 Task: Find connections with filter location Brisbane with filter topic #hr with filter profile language French with filter current company NTPC Limited with filter school Jobs in Tamil Nadu India  with filter industry Amusement Parks and Arcades with filter service category User Experience Design with filter keywords title Computer Scientist
Action: Mouse moved to (196, 242)
Screenshot: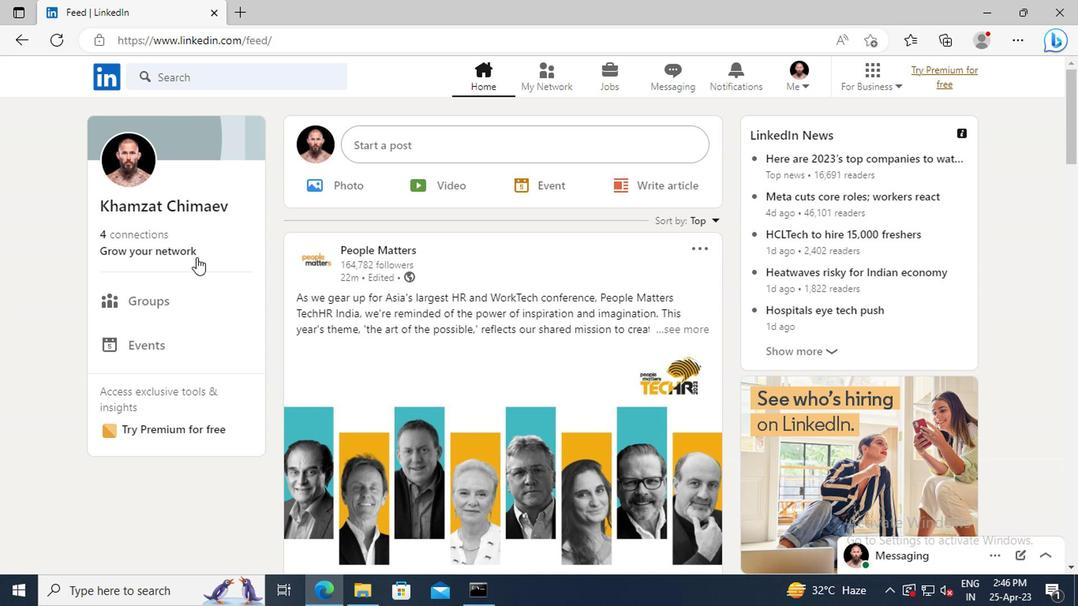 
Action: Mouse pressed left at (196, 242)
Screenshot: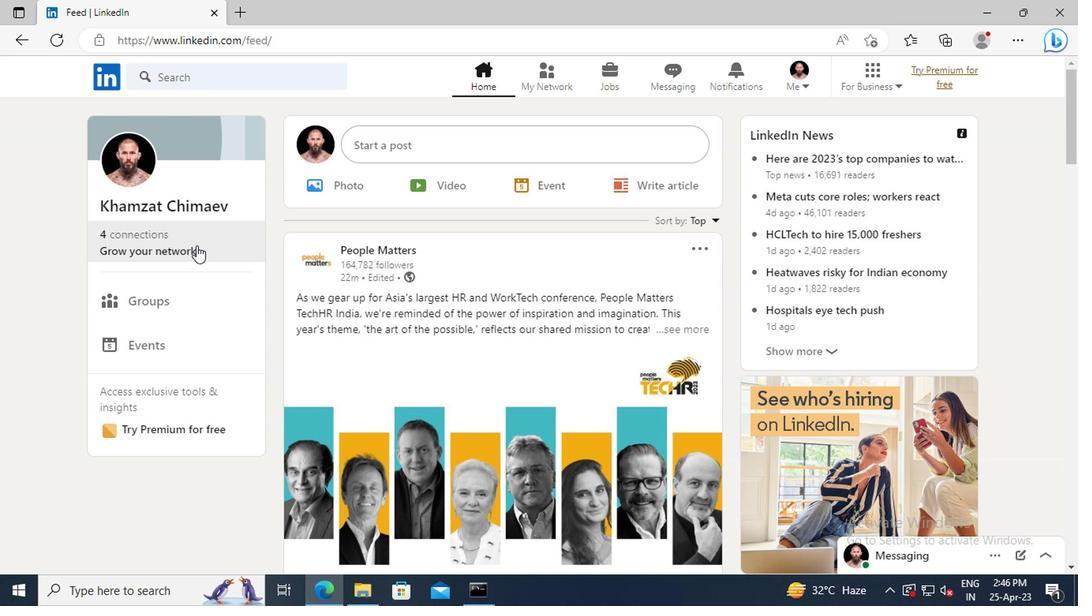 
Action: Mouse moved to (208, 170)
Screenshot: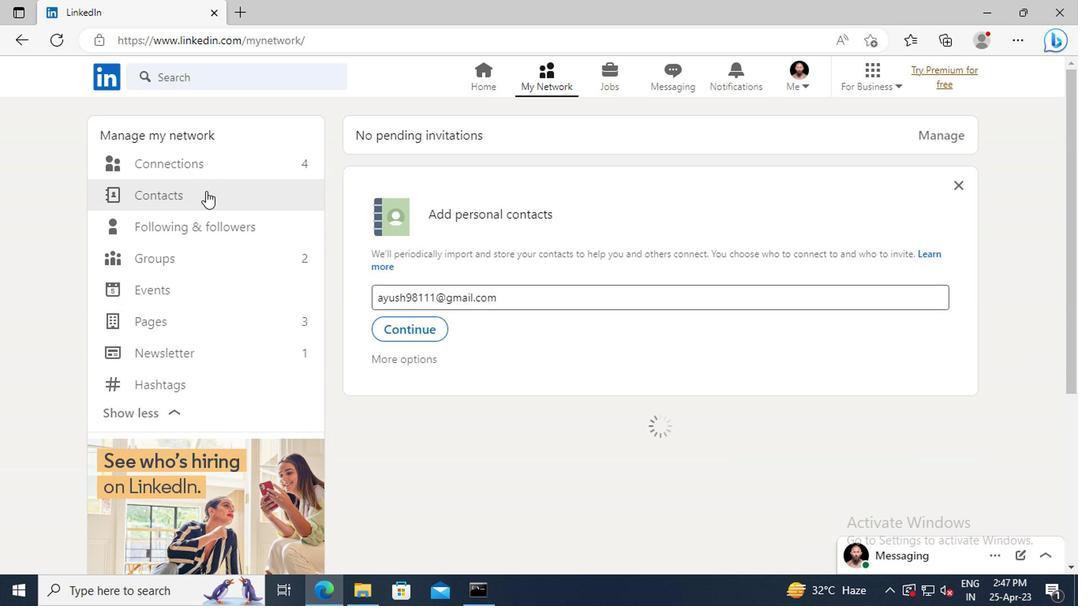 
Action: Mouse pressed left at (208, 170)
Screenshot: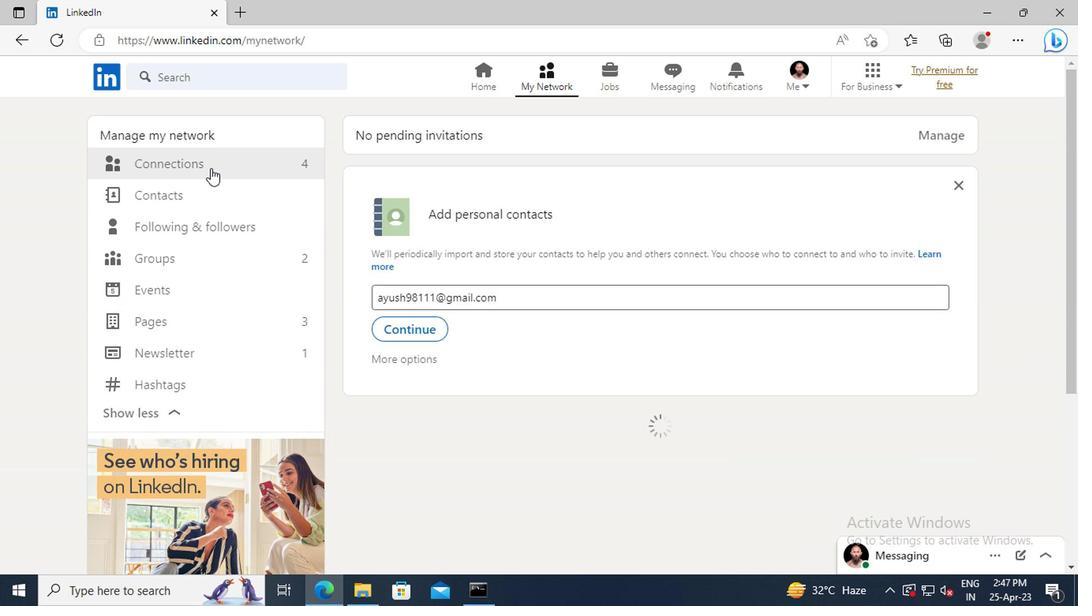 
Action: Mouse moved to (632, 166)
Screenshot: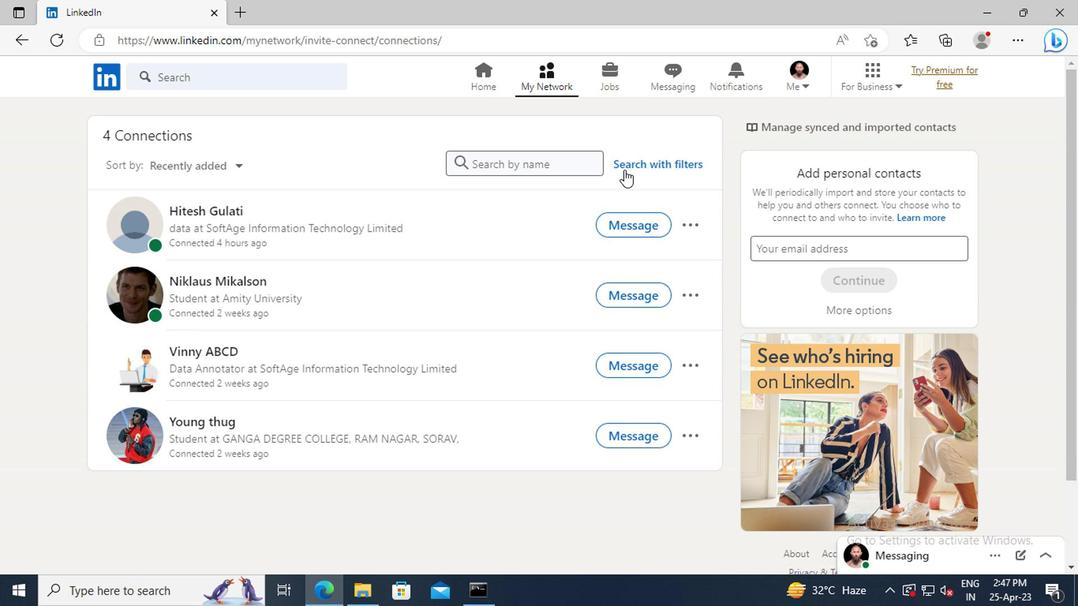 
Action: Mouse pressed left at (632, 166)
Screenshot: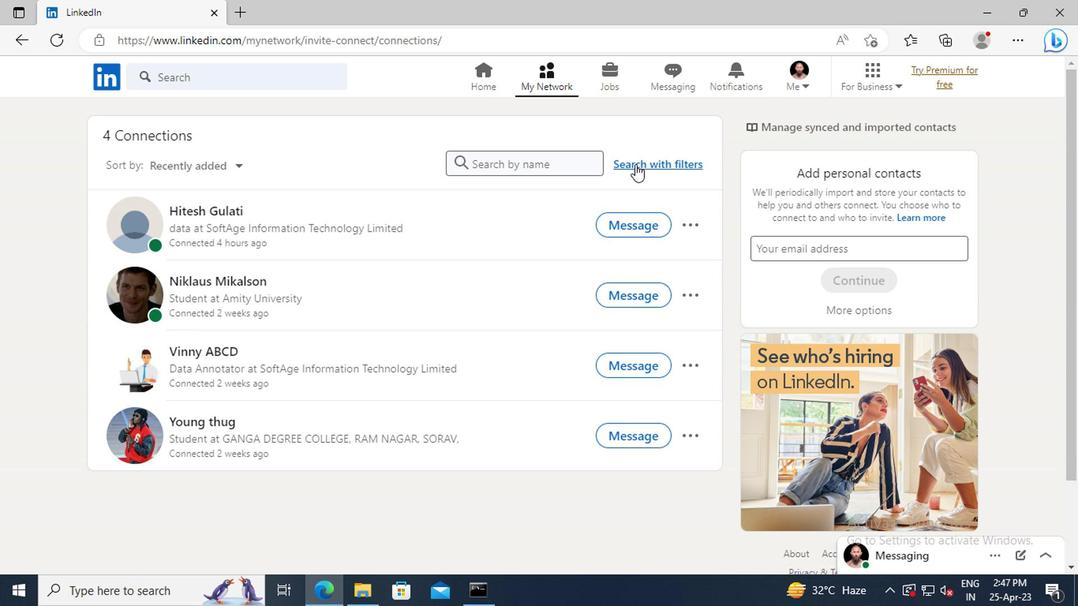 
Action: Mouse moved to (597, 123)
Screenshot: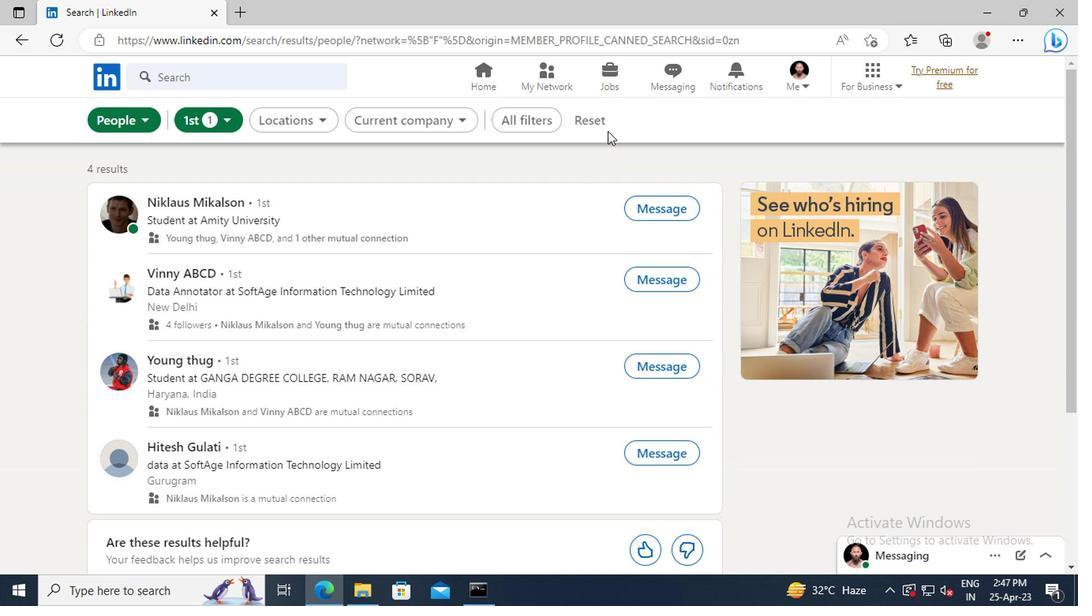 
Action: Mouse pressed left at (597, 123)
Screenshot: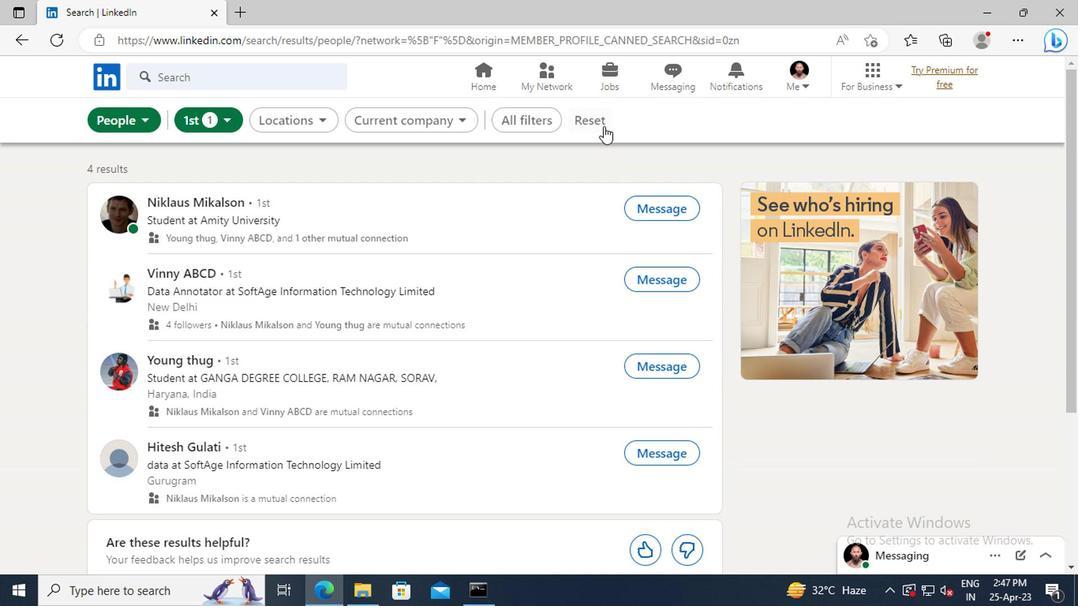 
Action: Mouse moved to (576, 124)
Screenshot: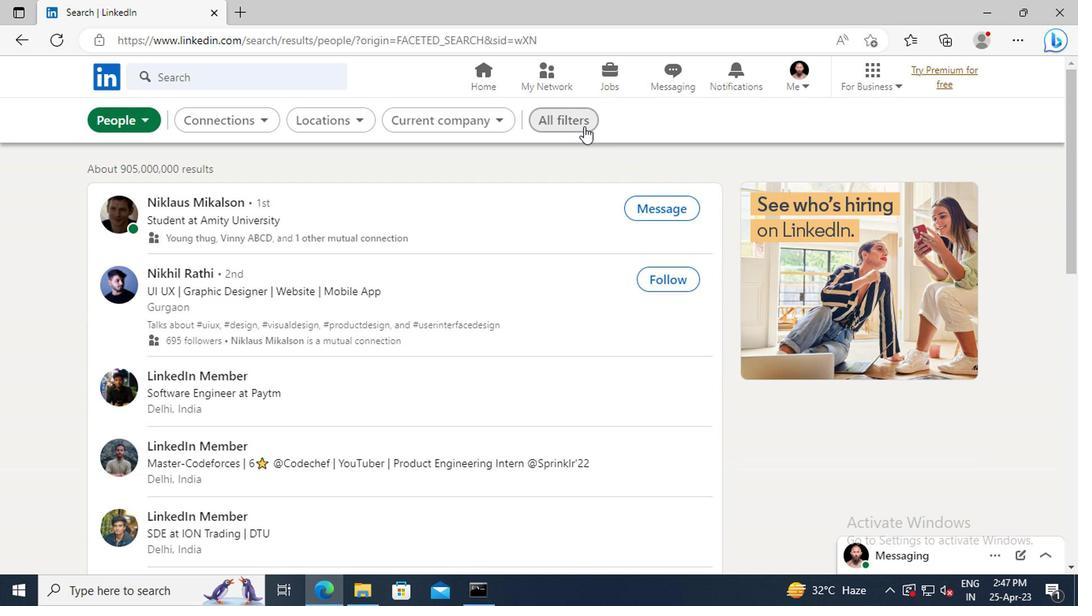 
Action: Mouse pressed left at (576, 124)
Screenshot: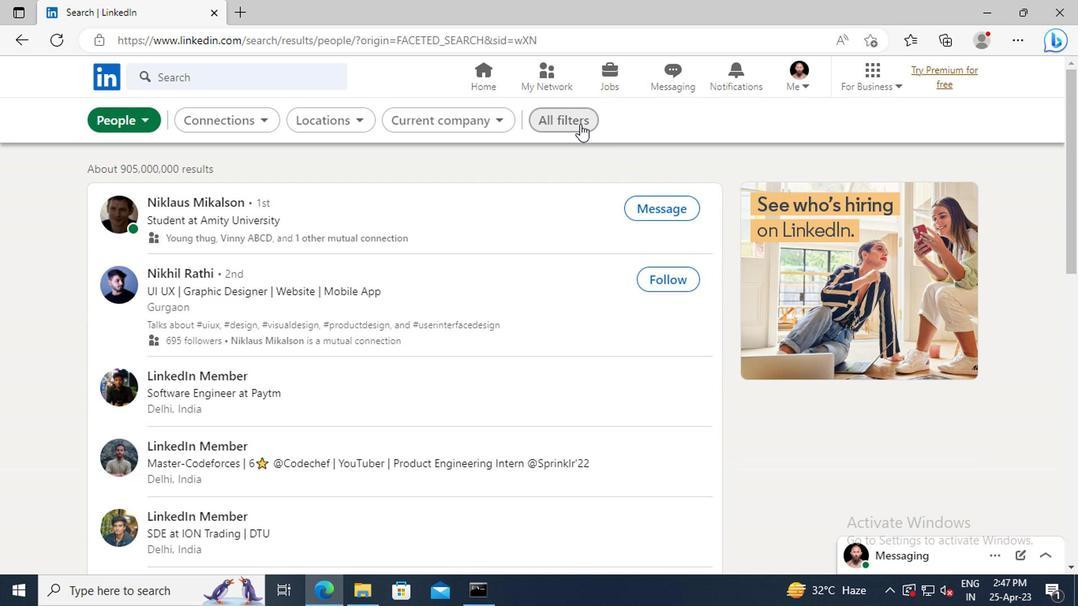 
Action: Mouse moved to (904, 289)
Screenshot: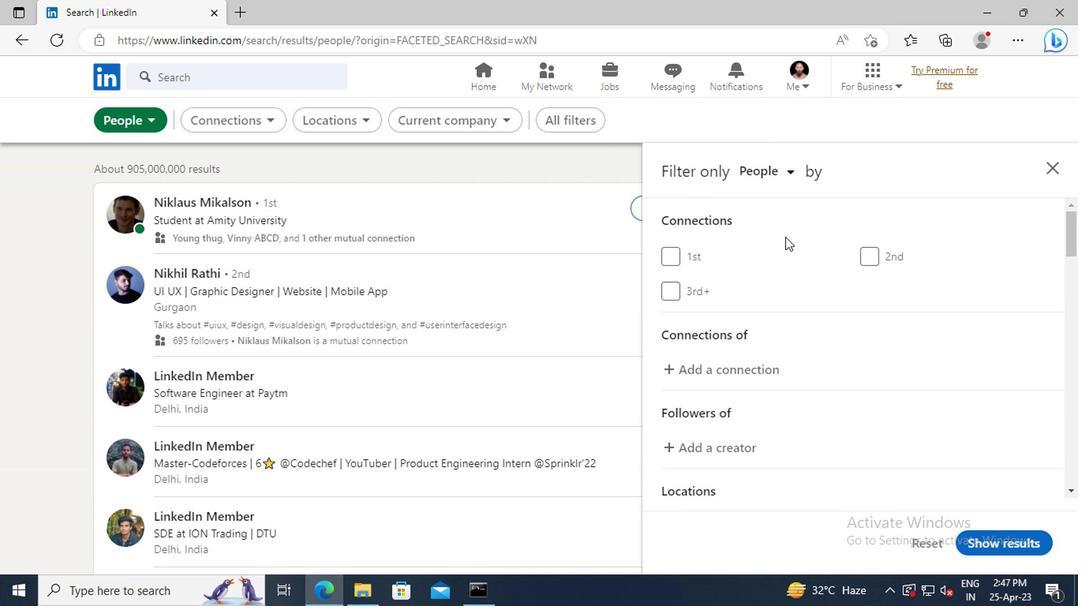
Action: Mouse scrolled (904, 288) with delta (0, -1)
Screenshot: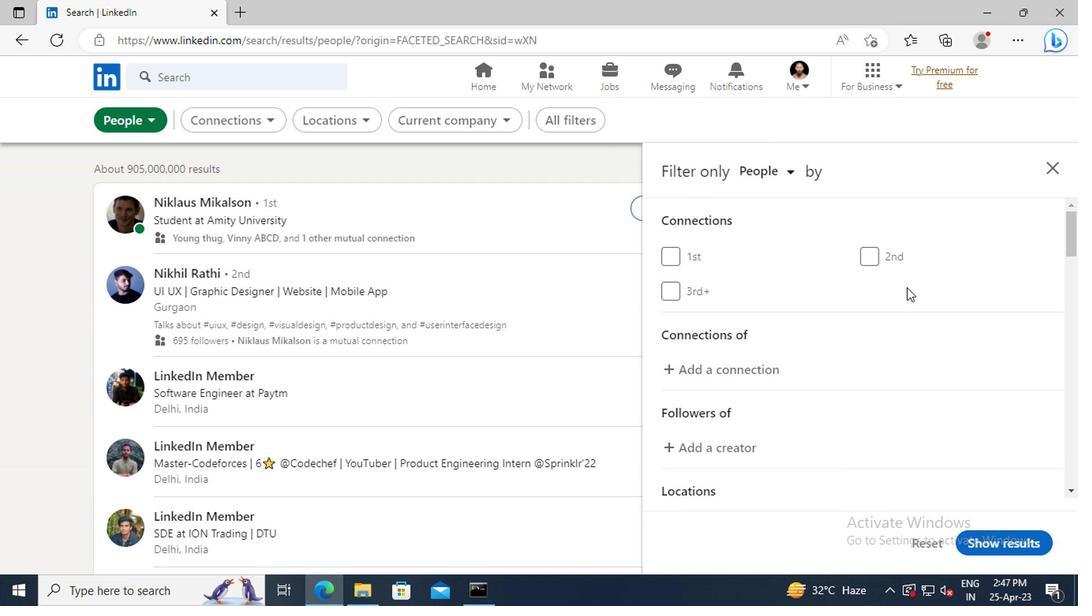 
Action: Mouse scrolled (904, 288) with delta (0, -1)
Screenshot: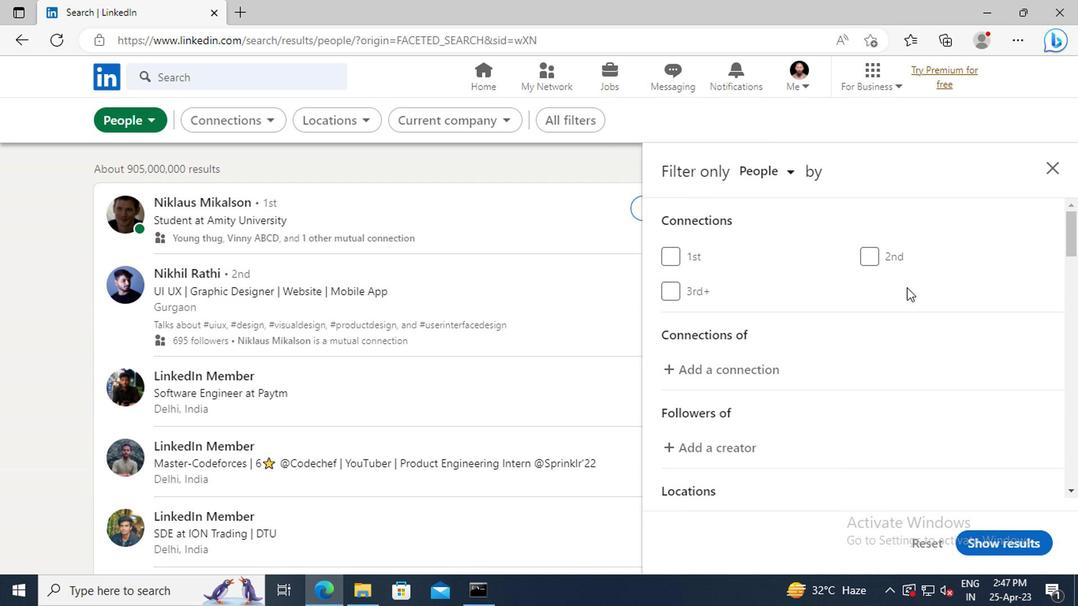 
Action: Mouse scrolled (904, 288) with delta (0, -1)
Screenshot: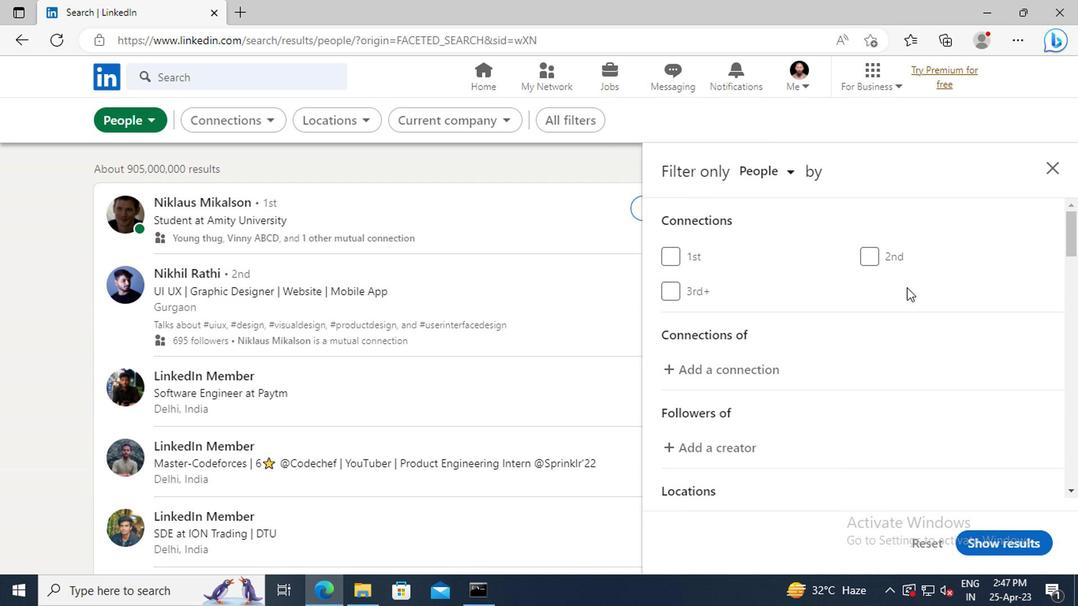 
Action: Mouse scrolled (904, 288) with delta (0, -1)
Screenshot: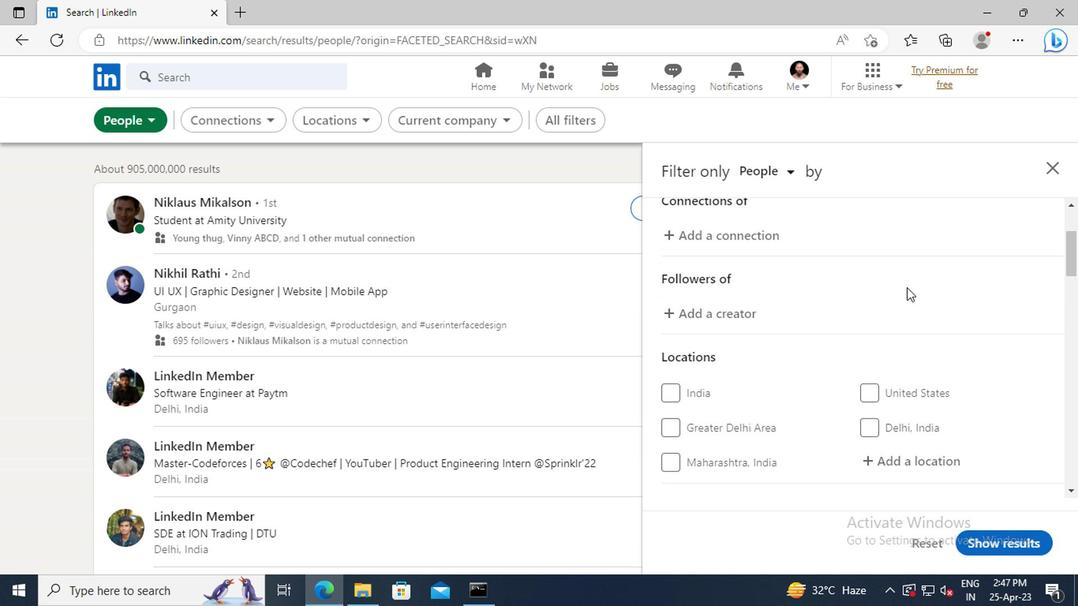 
Action: Mouse scrolled (904, 288) with delta (0, -1)
Screenshot: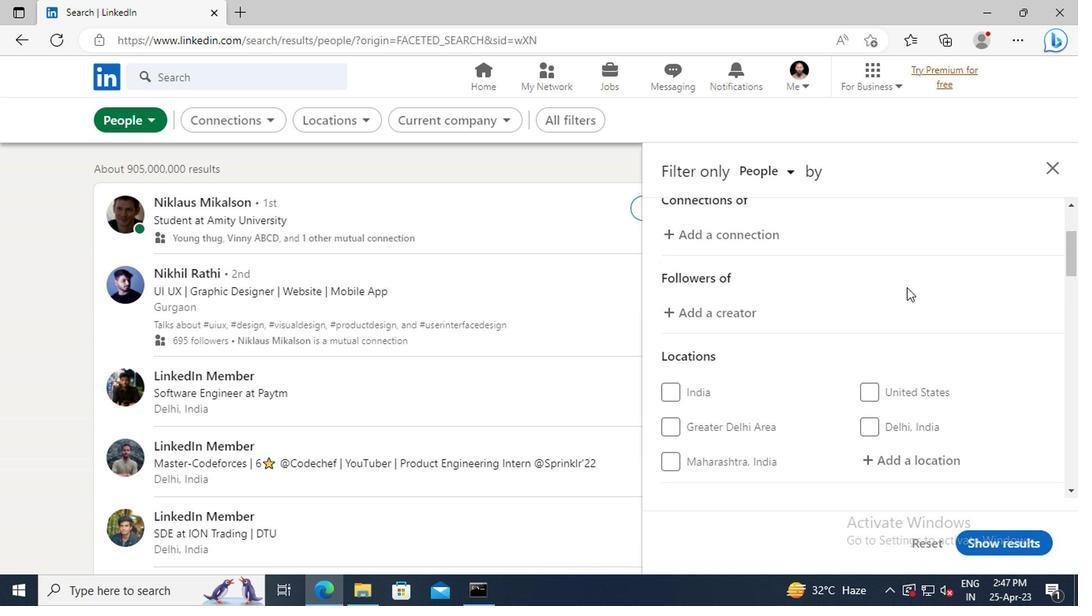 
Action: Mouse moved to (901, 368)
Screenshot: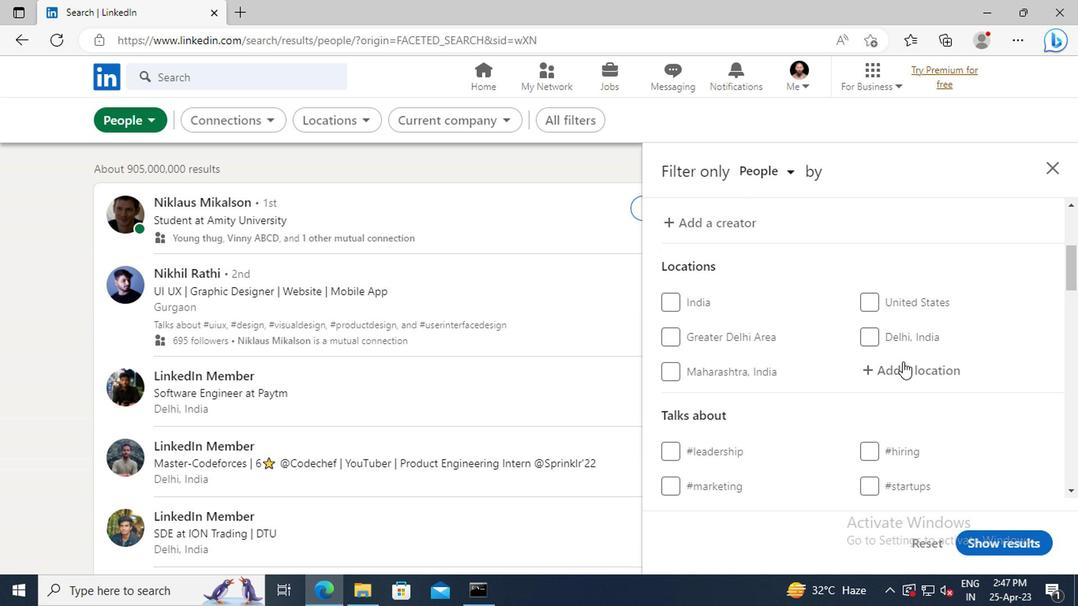 
Action: Mouse pressed left at (901, 368)
Screenshot: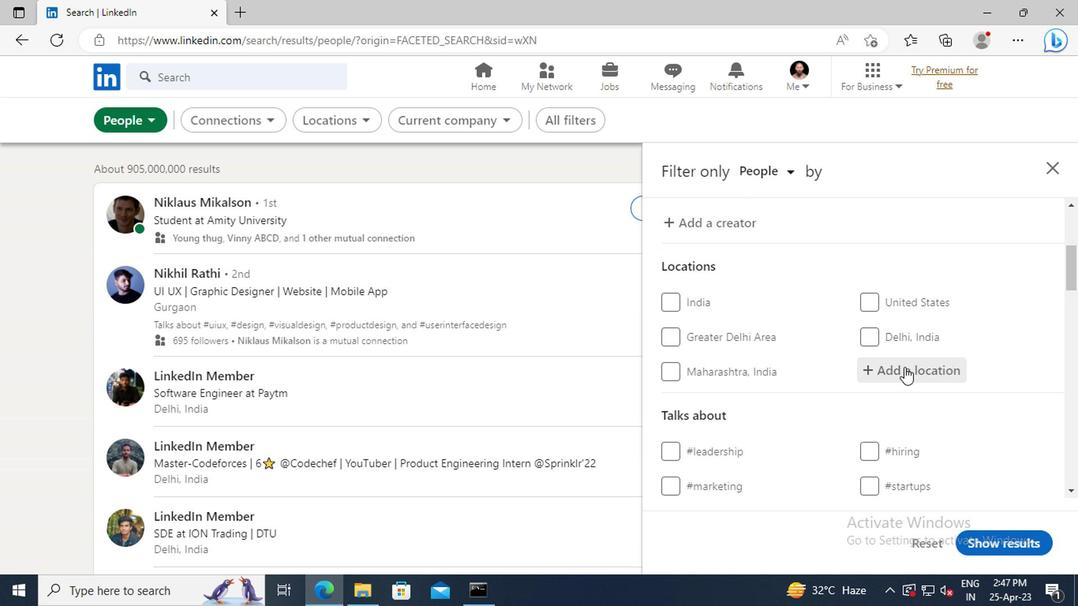 
Action: Key pressed <Key.shift>BRISBANE
Screenshot: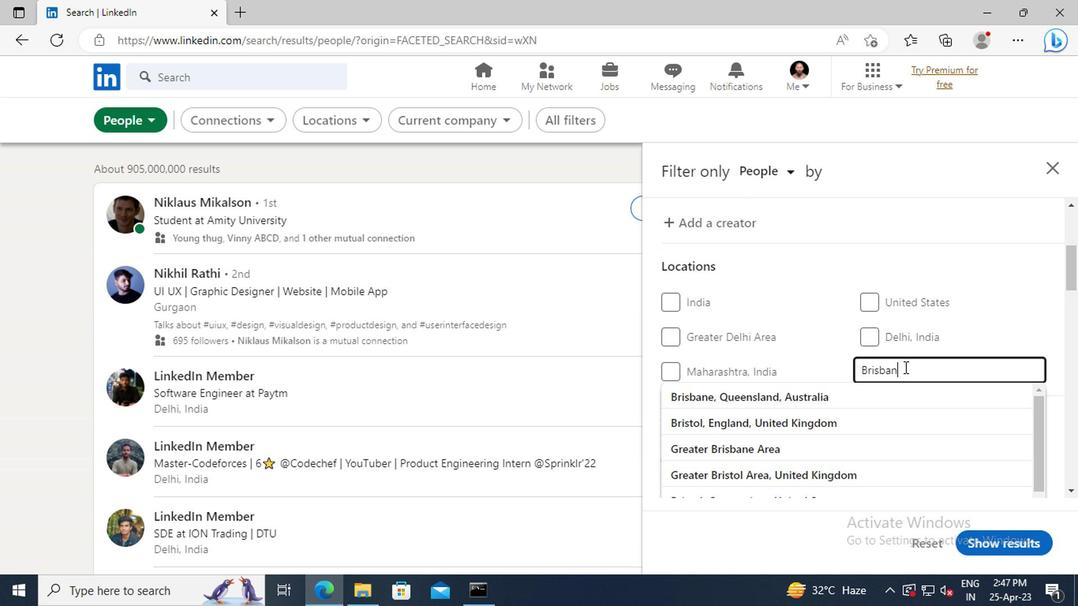 
Action: Mouse moved to (887, 395)
Screenshot: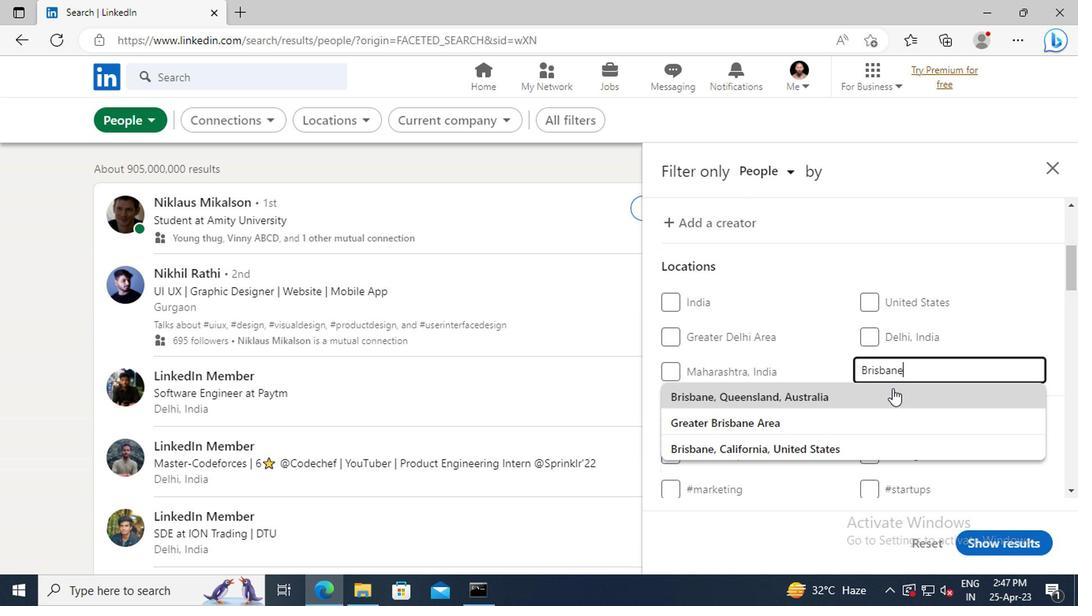 
Action: Mouse pressed left at (887, 395)
Screenshot: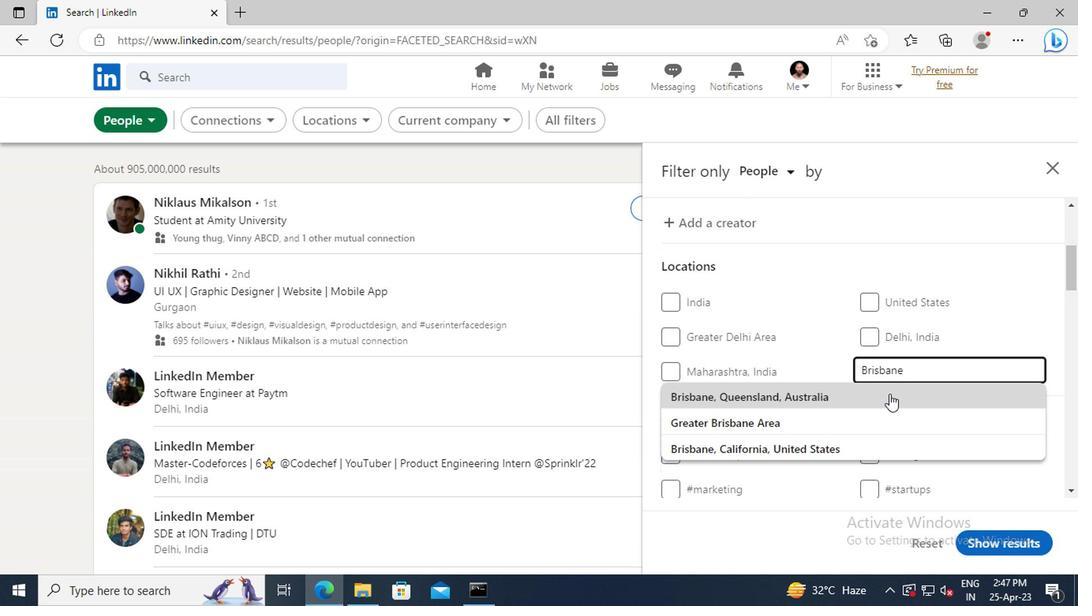 
Action: Mouse moved to (883, 371)
Screenshot: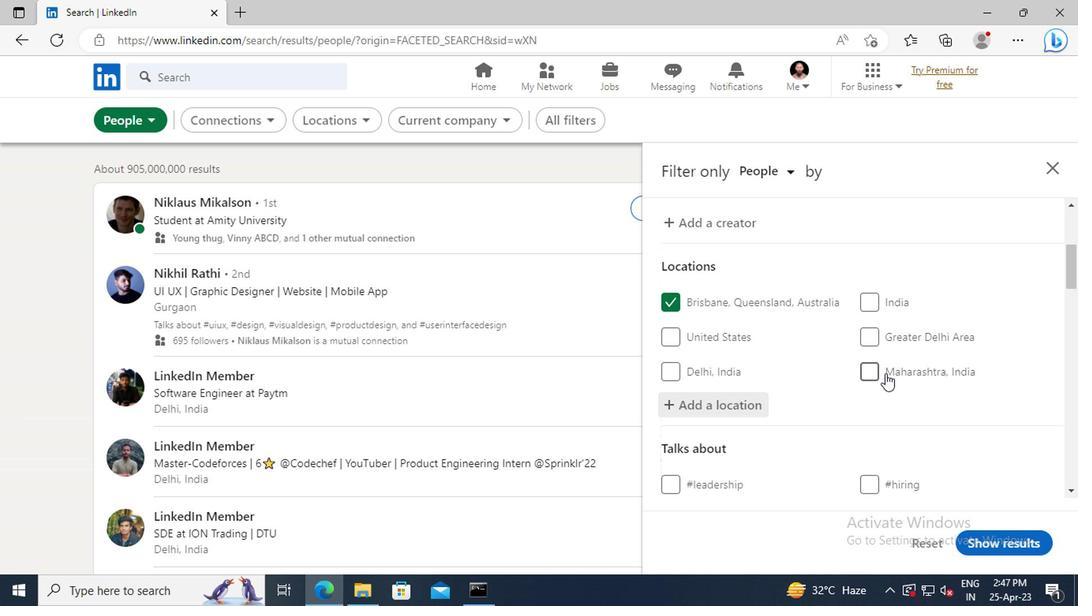 
Action: Mouse scrolled (883, 371) with delta (0, 0)
Screenshot: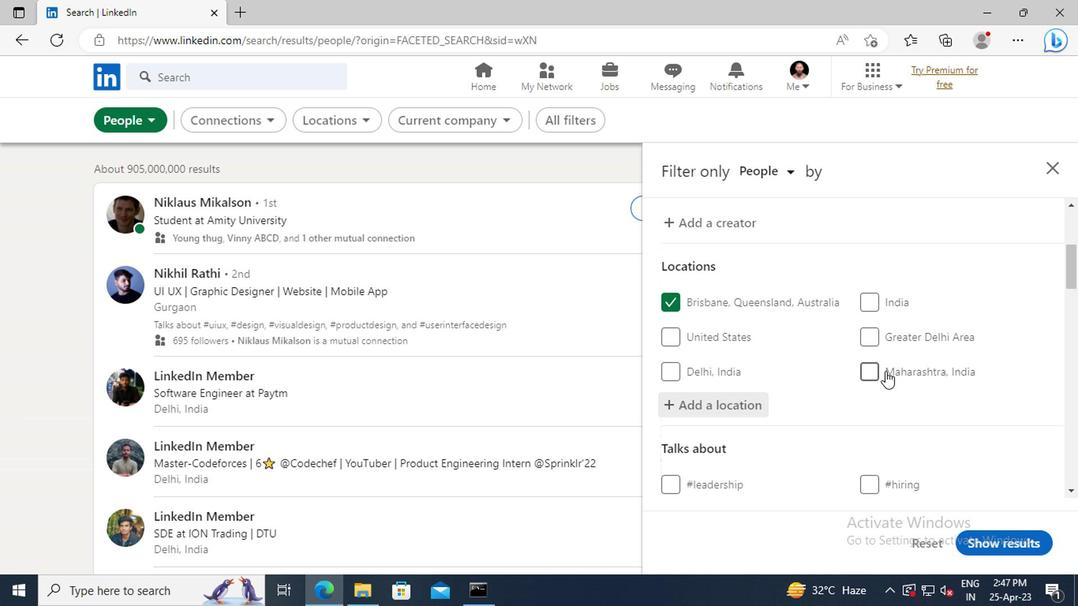 
Action: Mouse scrolled (883, 371) with delta (0, 0)
Screenshot: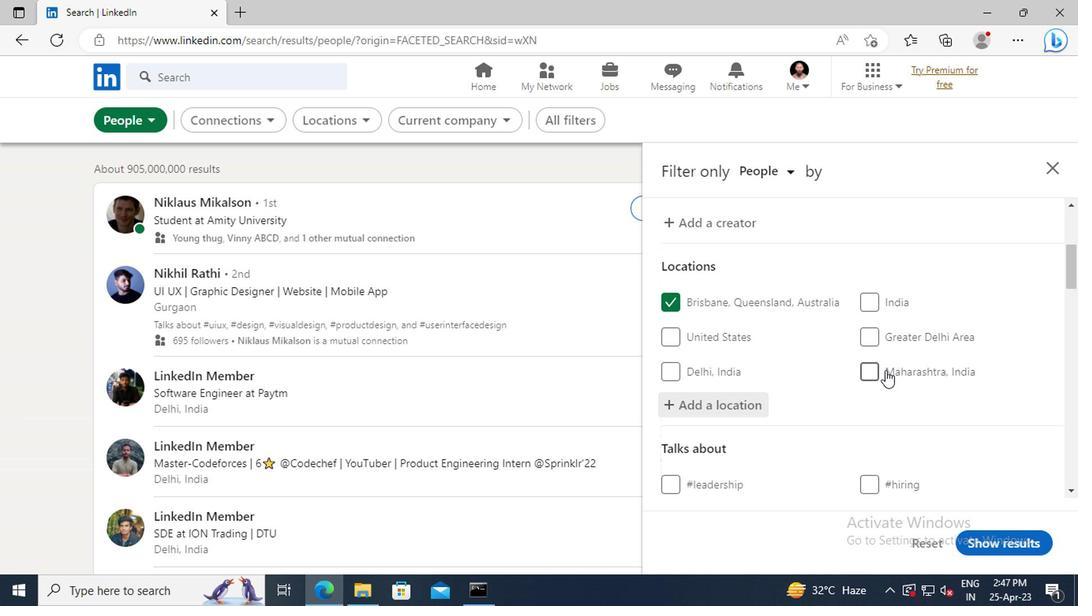 
Action: Mouse moved to (883, 371)
Screenshot: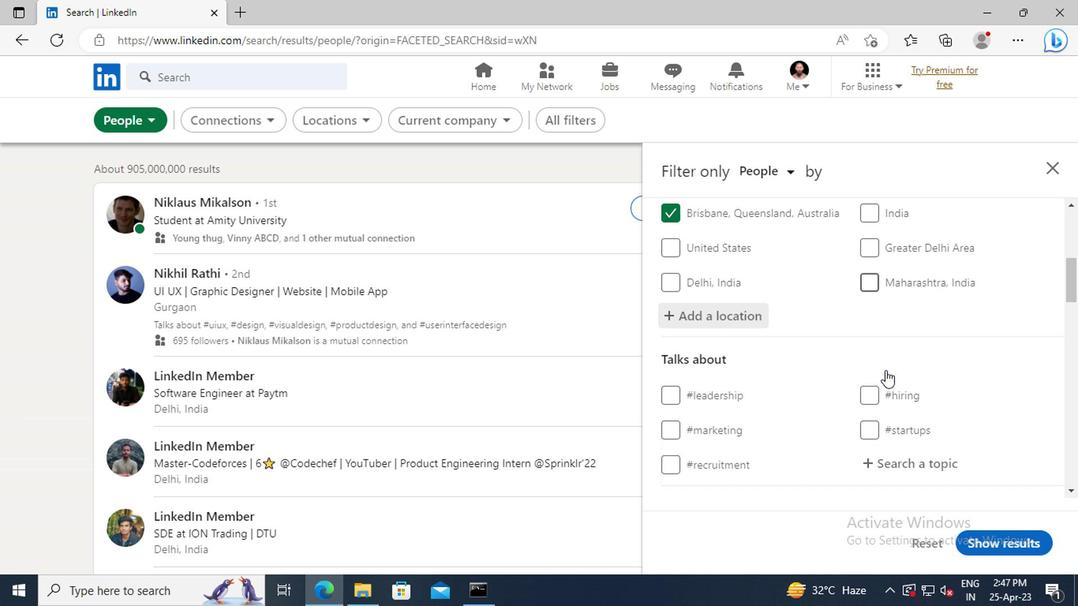 
Action: Mouse scrolled (883, 370) with delta (0, -1)
Screenshot: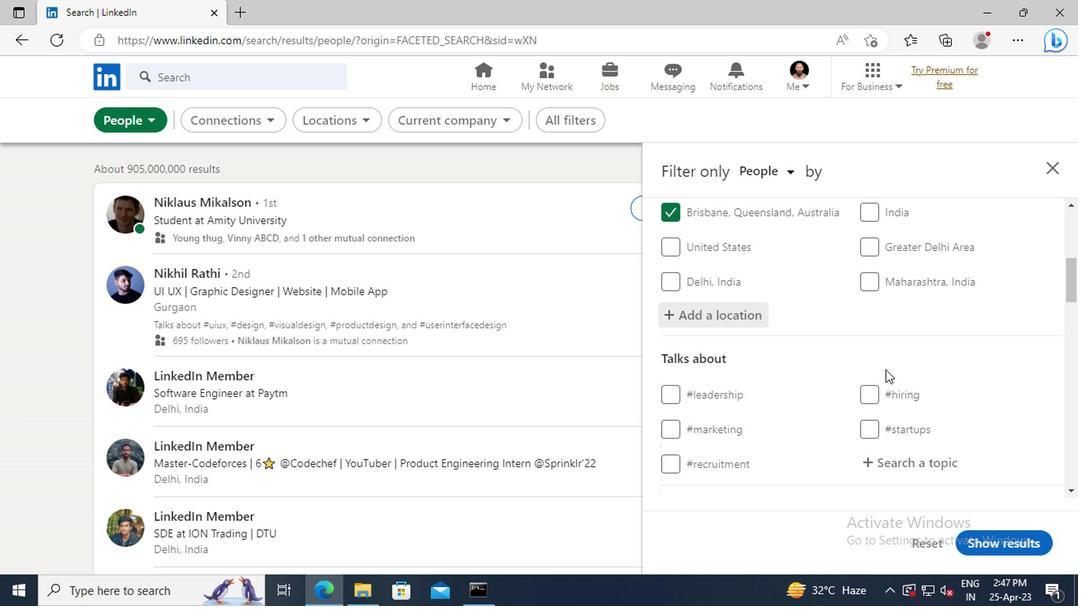 
Action: Mouse scrolled (883, 370) with delta (0, -1)
Screenshot: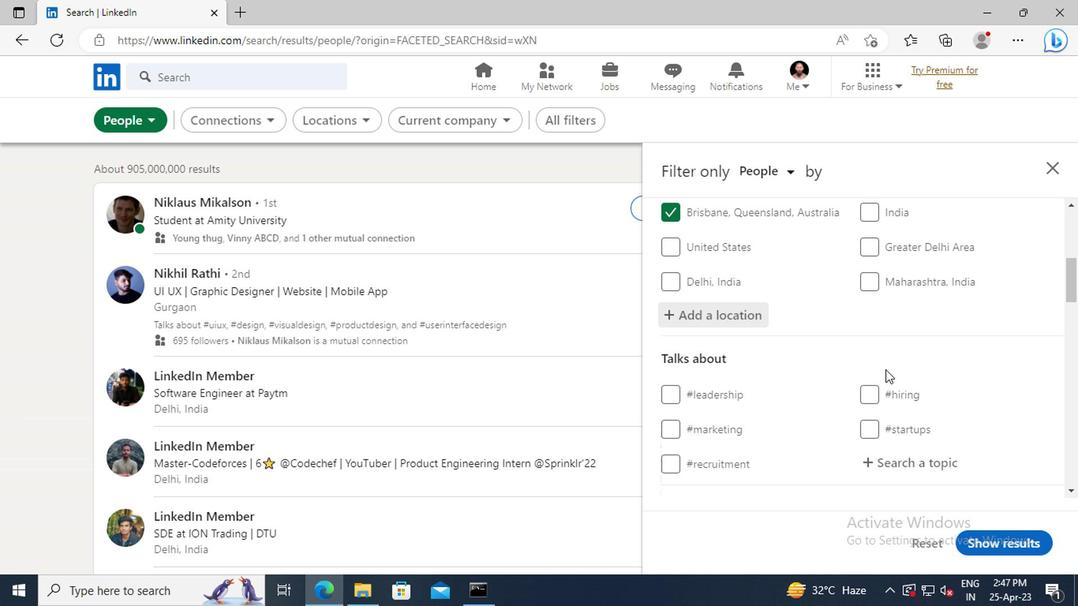 
Action: Mouse moved to (895, 379)
Screenshot: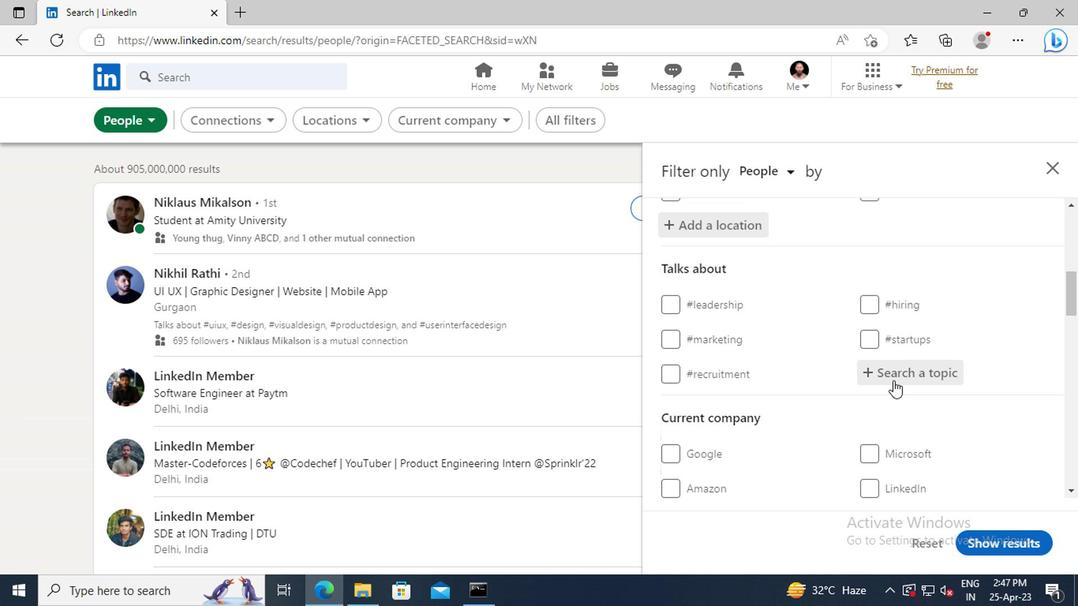 
Action: Mouse pressed left at (895, 379)
Screenshot: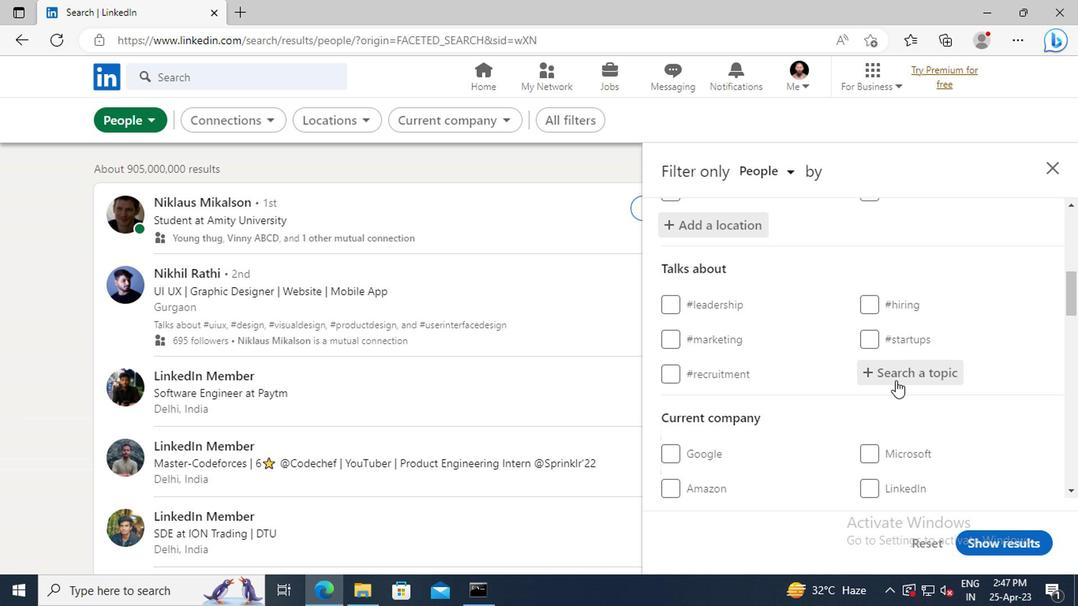 
Action: Key pressed <Key.shift>#HR
Screenshot: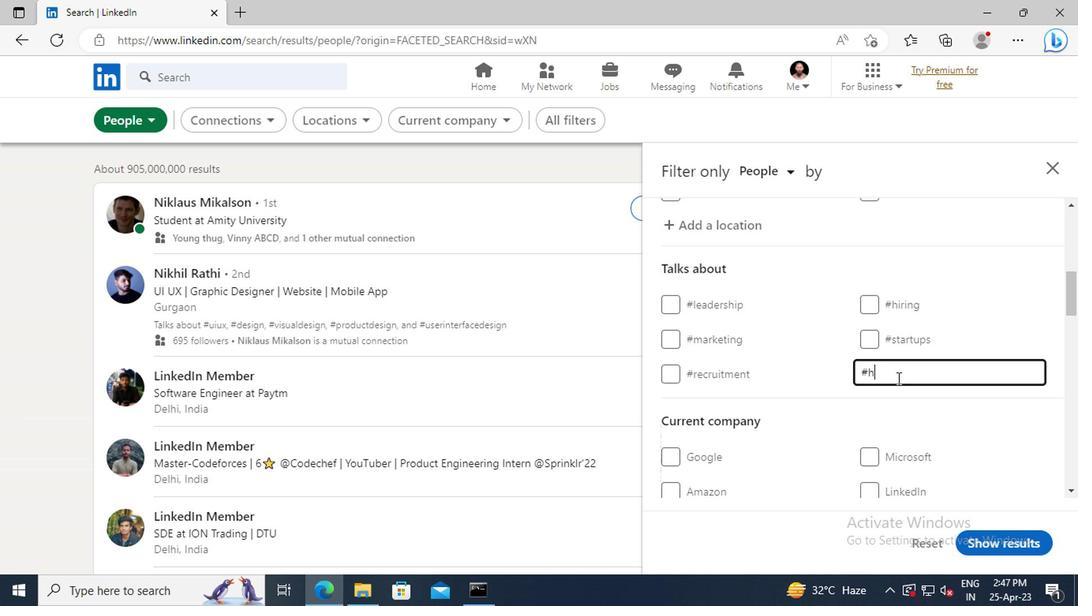 
Action: Mouse scrolled (895, 379) with delta (0, 0)
Screenshot: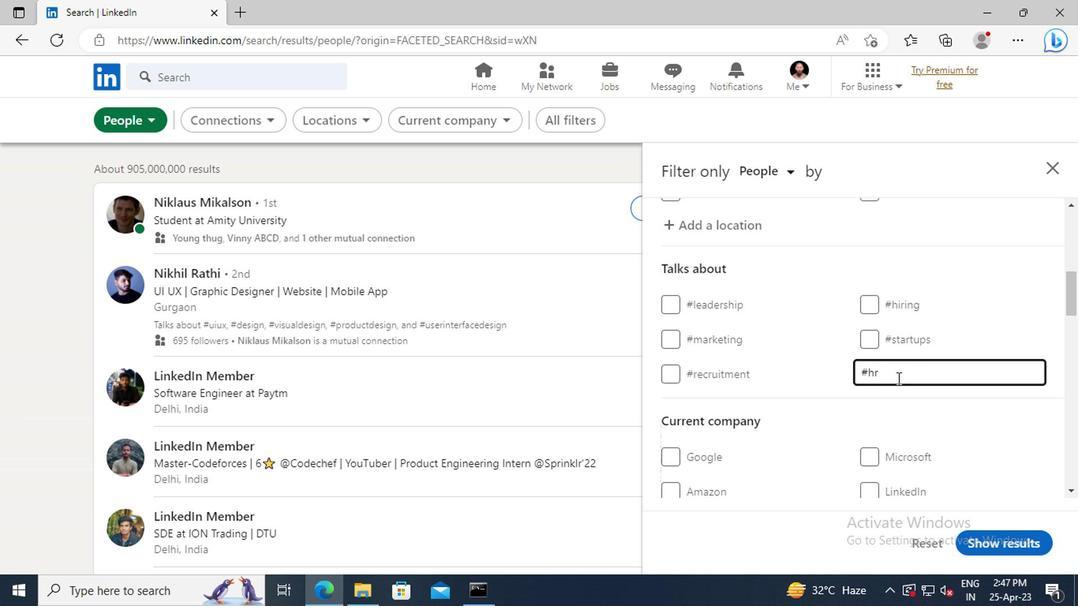 
Action: Mouse scrolled (895, 379) with delta (0, 0)
Screenshot: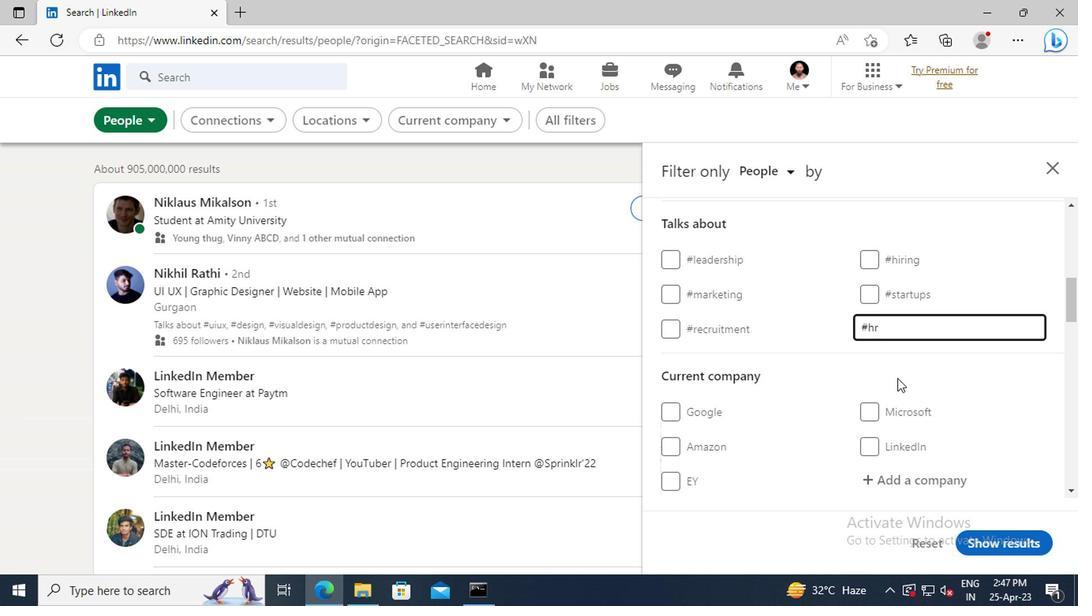 
Action: Mouse scrolled (895, 379) with delta (0, 0)
Screenshot: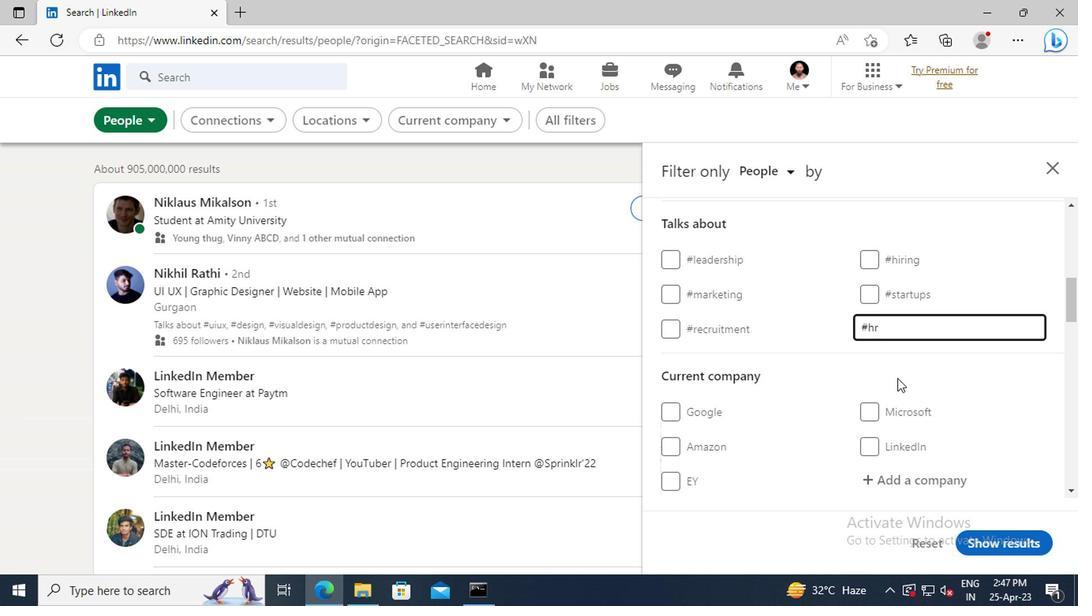 
Action: Mouse scrolled (895, 379) with delta (0, 0)
Screenshot: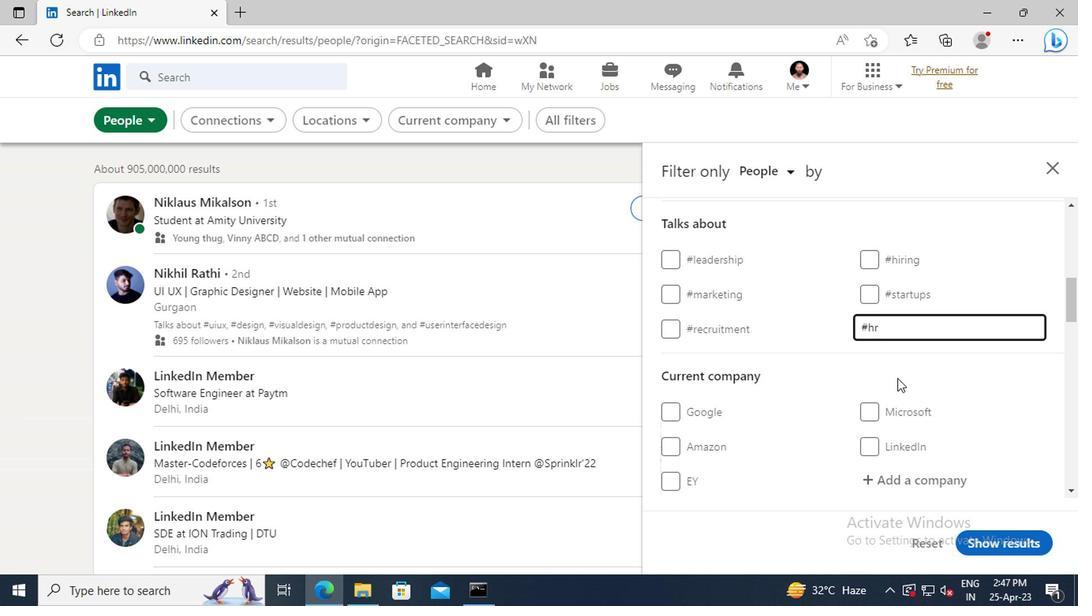 
Action: Mouse scrolled (895, 379) with delta (0, 0)
Screenshot: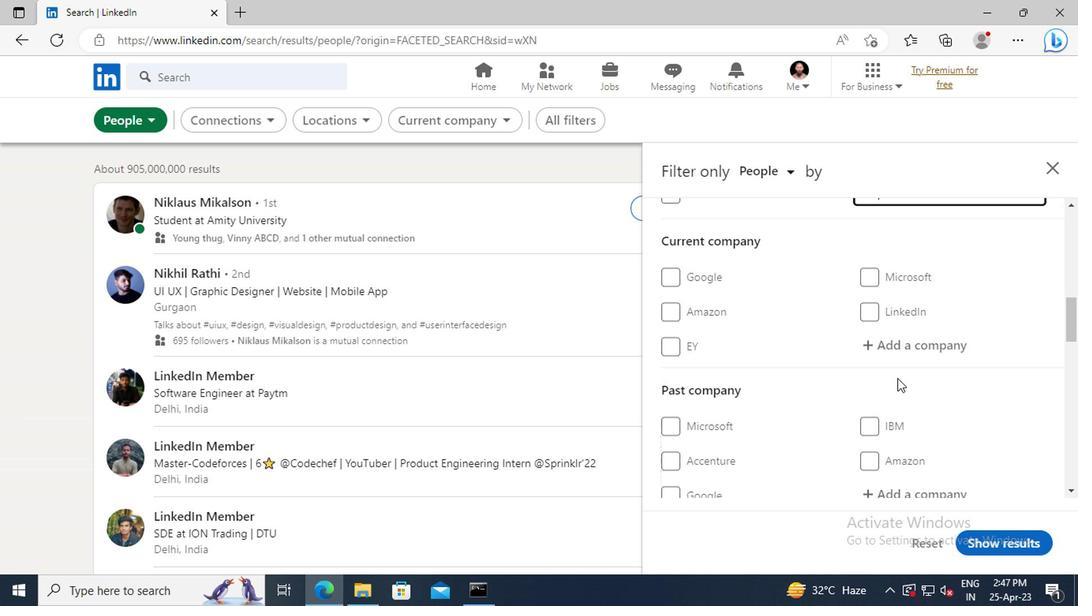
Action: Mouse scrolled (895, 379) with delta (0, 0)
Screenshot: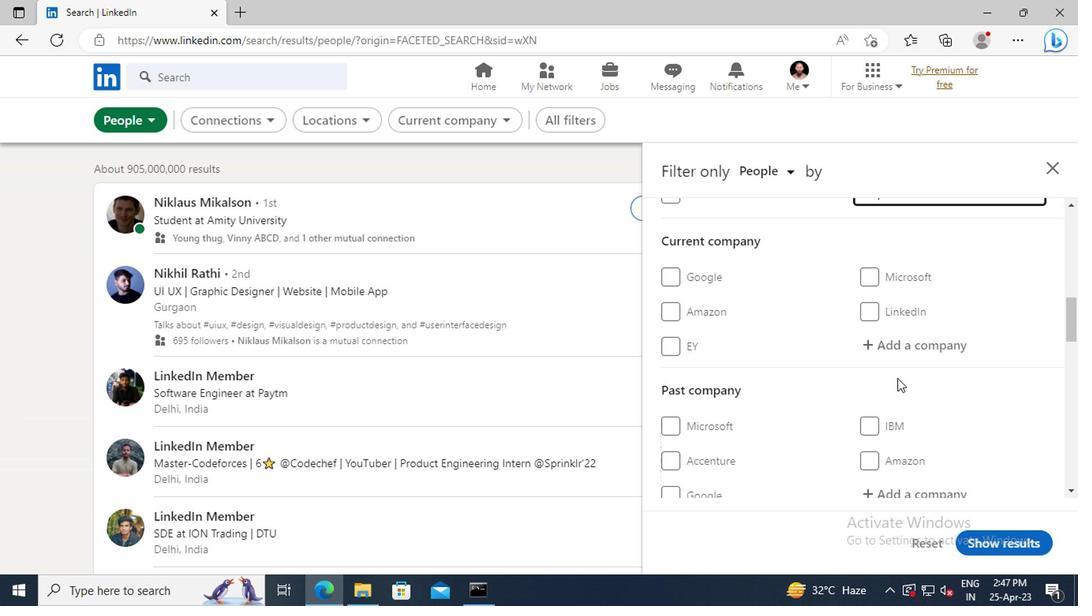 
Action: Mouse scrolled (895, 379) with delta (0, 0)
Screenshot: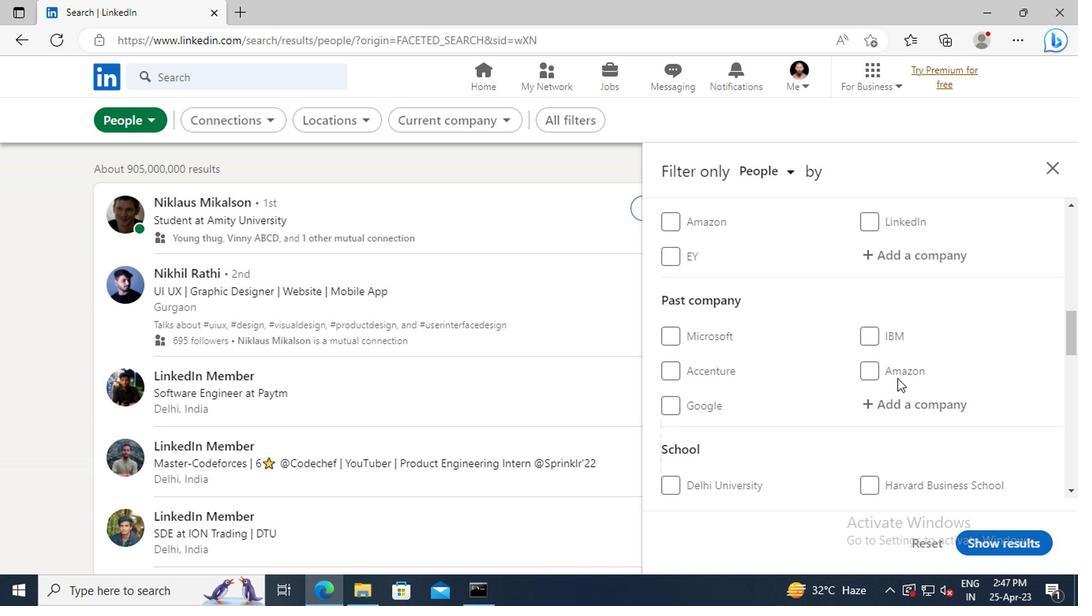 
Action: Mouse scrolled (895, 379) with delta (0, 0)
Screenshot: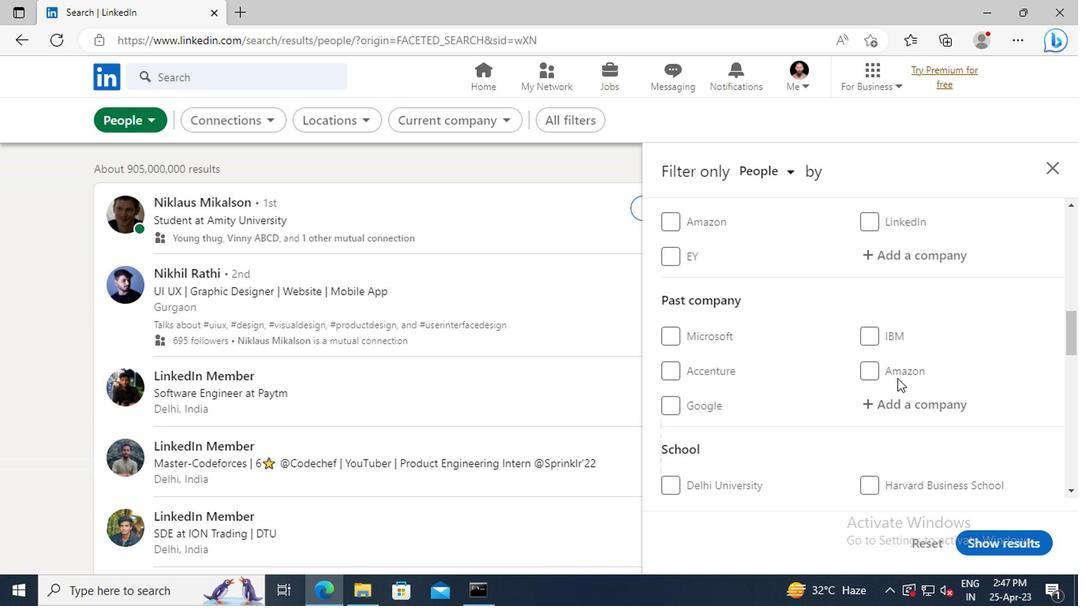 
Action: Mouse scrolled (895, 379) with delta (0, 0)
Screenshot: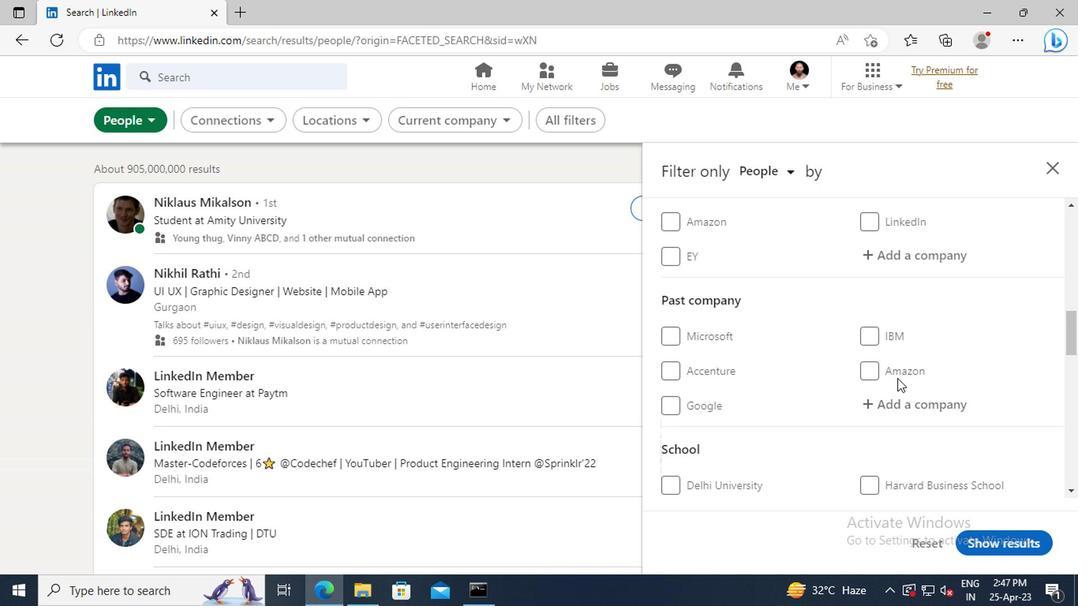 
Action: Mouse scrolled (895, 379) with delta (0, 0)
Screenshot: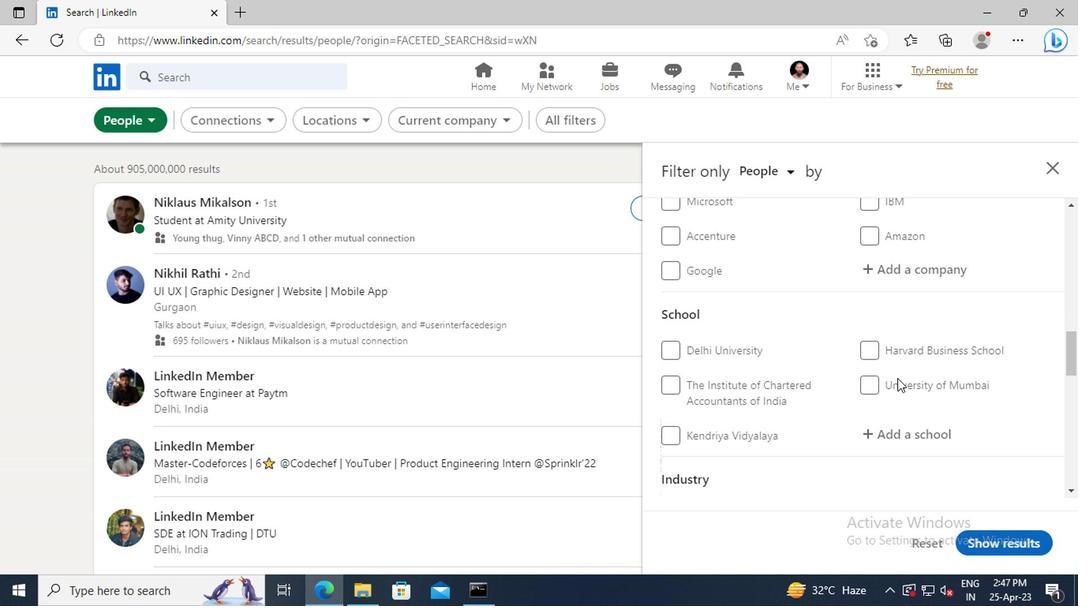 
Action: Mouse scrolled (895, 379) with delta (0, 0)
Screenshot: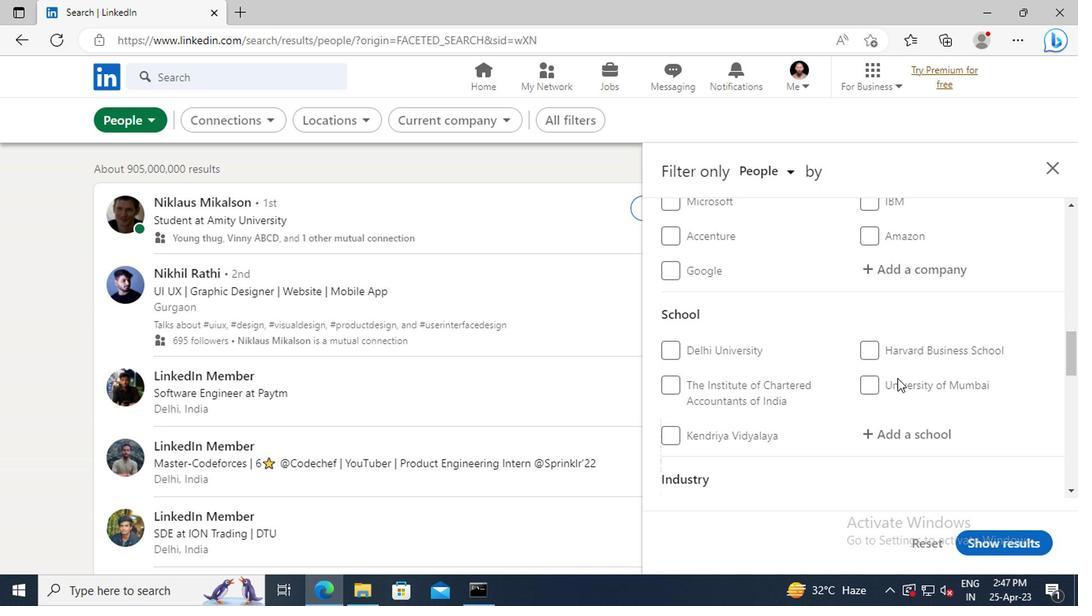 
Action: Mouse scrolled (895, 379) with delta (0, 0)
Screenshot: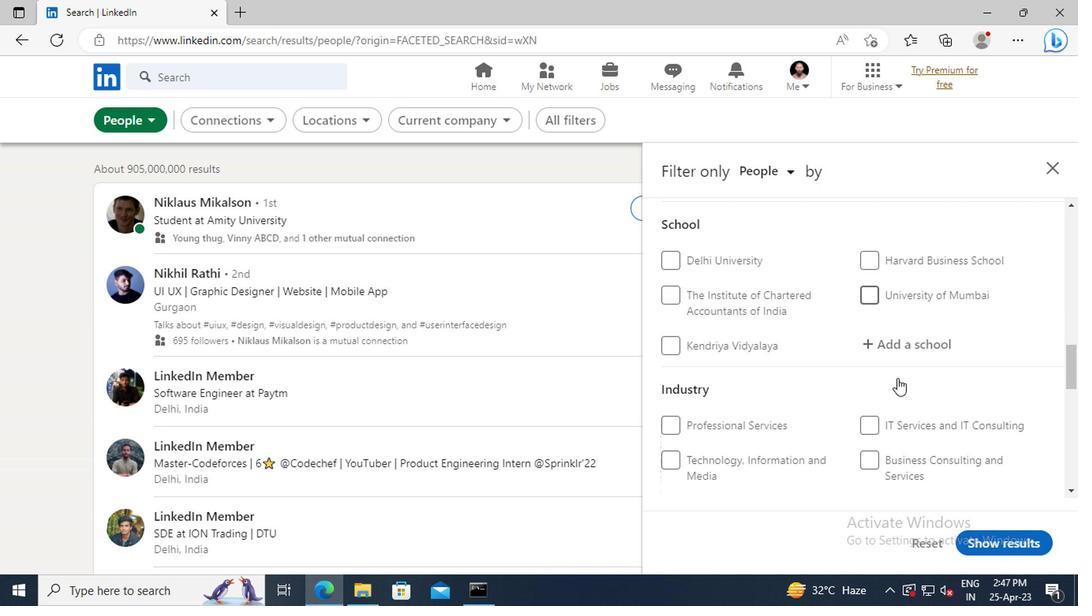 
Action: Mouse scrolled (895, 379) with delta (0, 0)
Screenshot: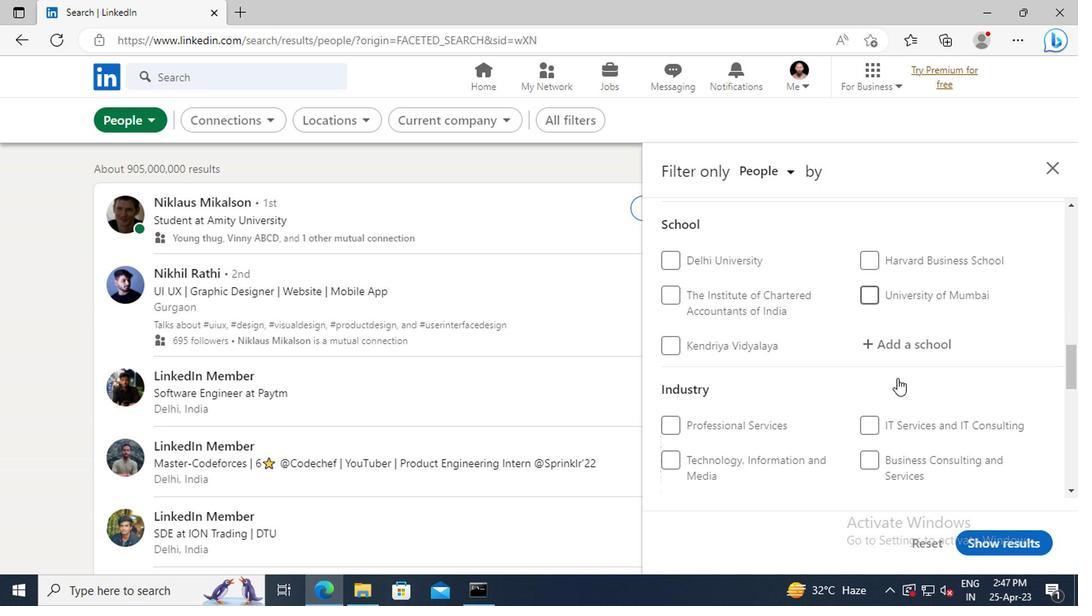 
Action: Mouse scrolled (895, 379) with delta (0, 0)
Screenshot: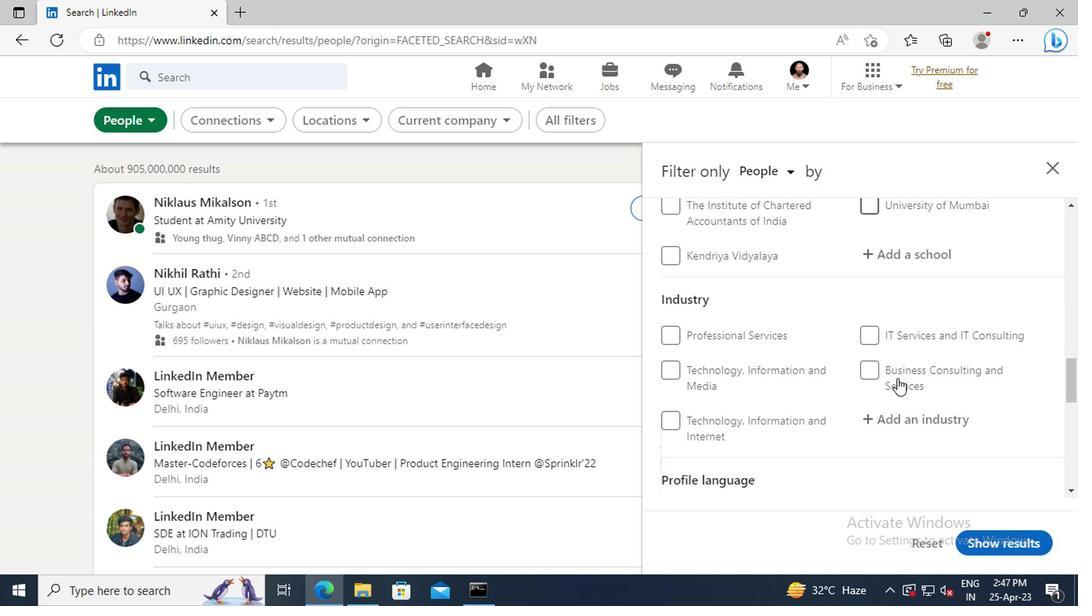 
Action: Mouse scrolled (895, 379) with delta (0, 0)
Screenshot: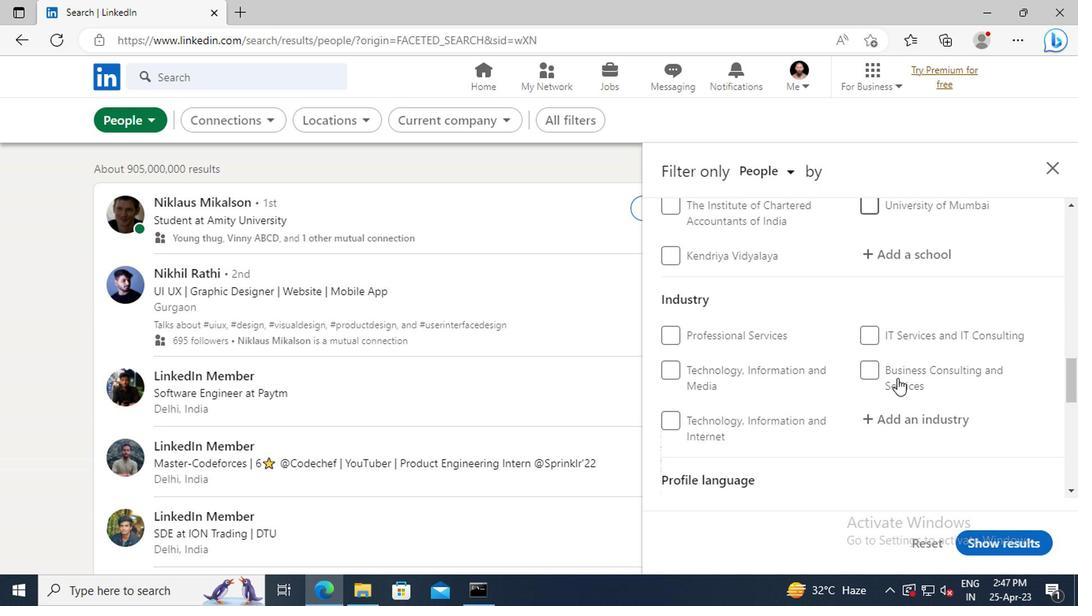 
Action: Mouse scrolled (895, 379) with delta (0, 0)
Screenshot: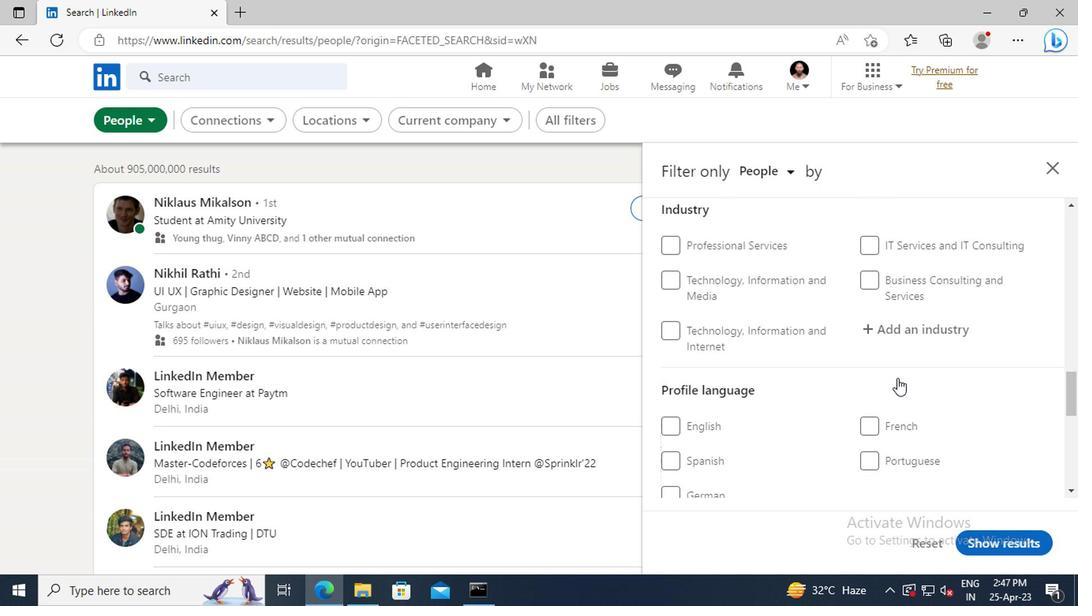 
Action: Mouse scrolled (895, 379) with delta (0, 0)
Screenshot: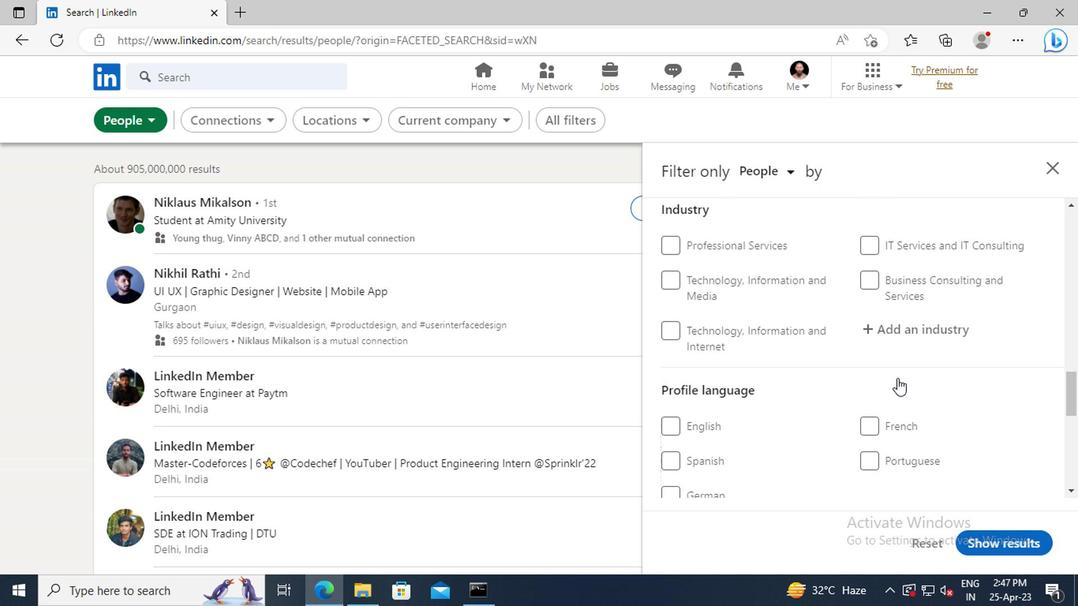 
Action: Mouse moved to (863, 339)
Screenshot: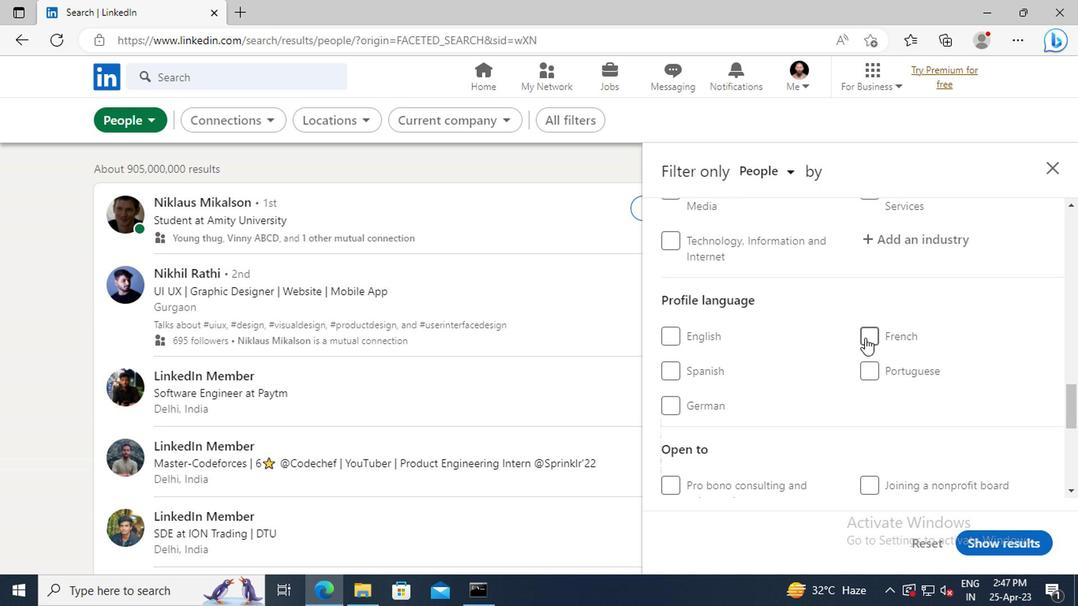 
Action: Mouse pressed left at (863, 339)
Screenshot: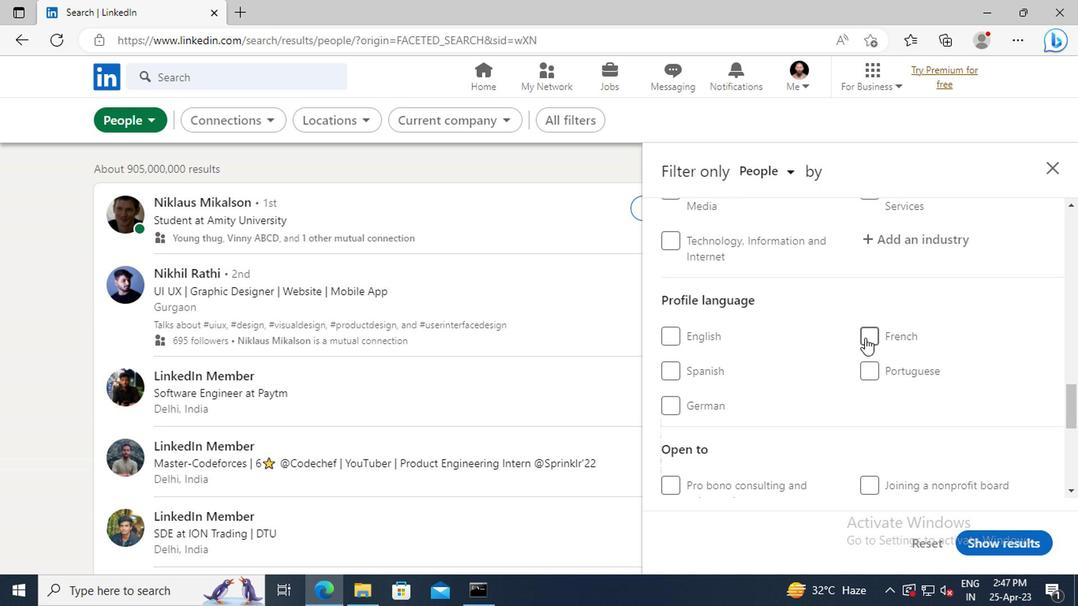 
Action: Mouse moved to (877, 375)
Screenshot: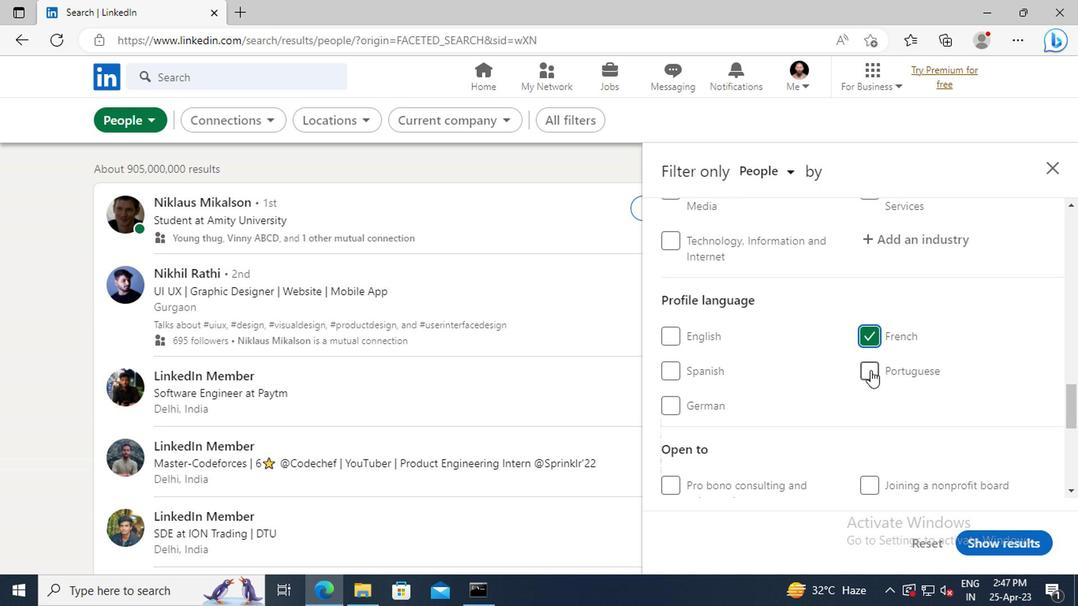 
Action: Mouse scrolled (877, 376) with delta (0, 1)
Screenshot: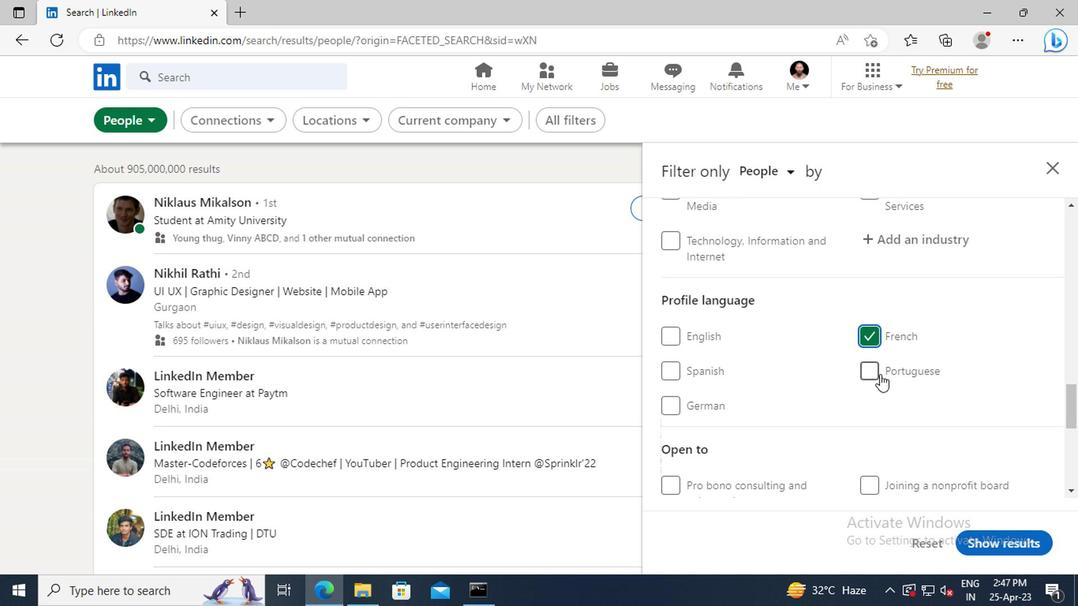 
Action: Mouse scrolled (877, 376) with delta (0, 1)
Screenshot: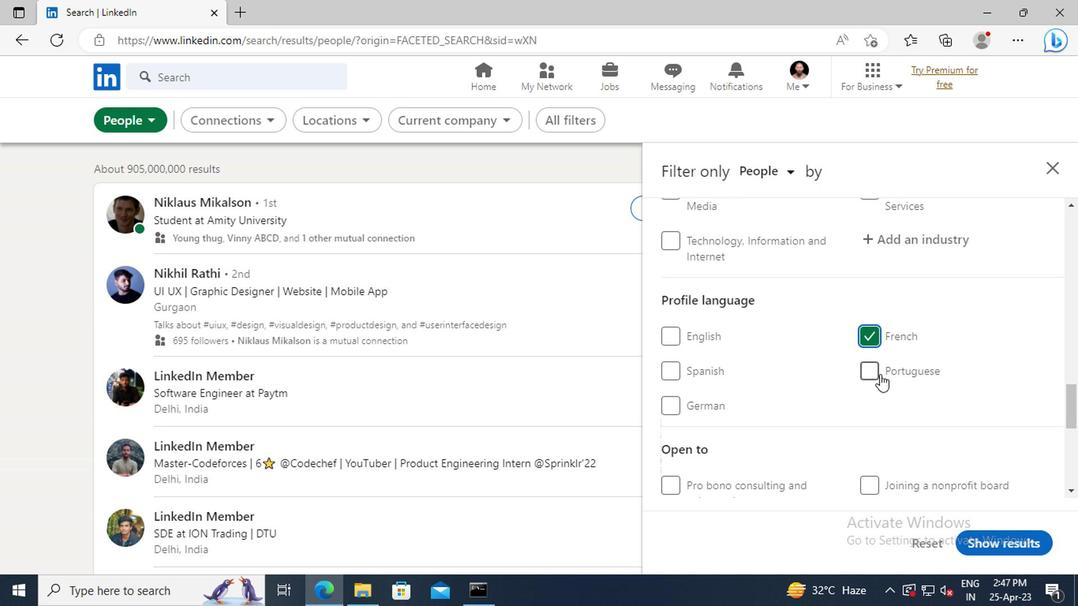 
Action: Mouse scrolled (877, 376) with delta (0, 1)
Screenshot: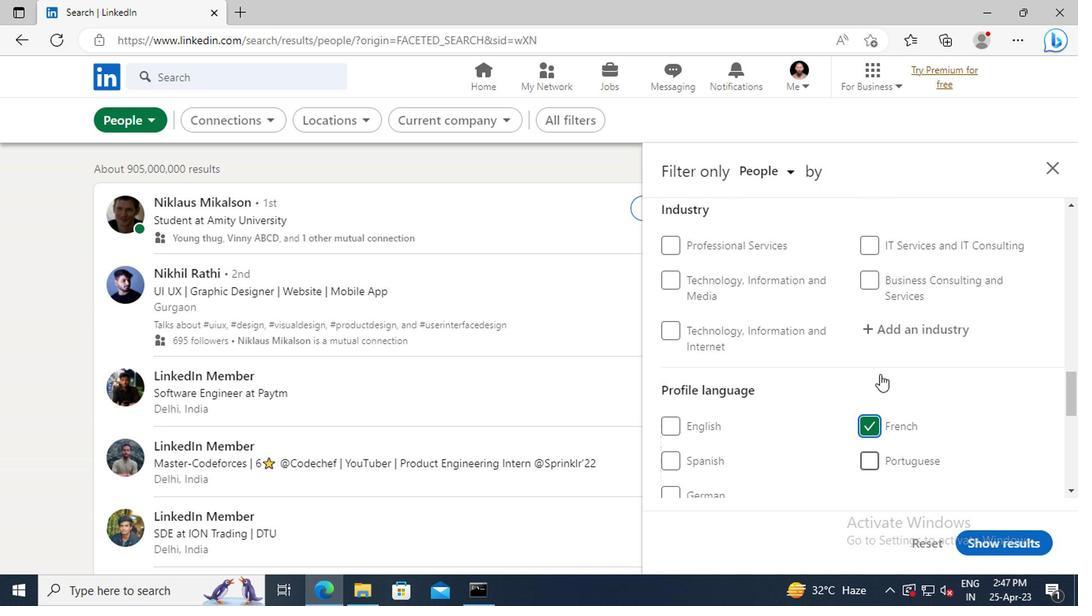 
Action: Mouse scrolled (877, 376) with delta (0, 1)
Screenshot: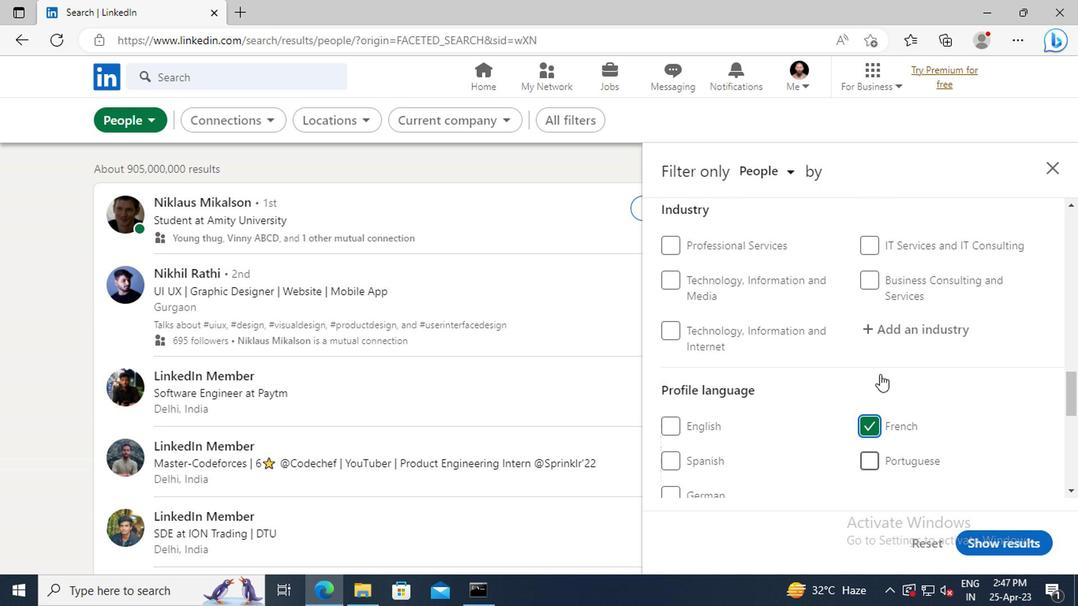 
Action: Mouse scrolled (877, 376) with delta (0, 1)
Screenshot: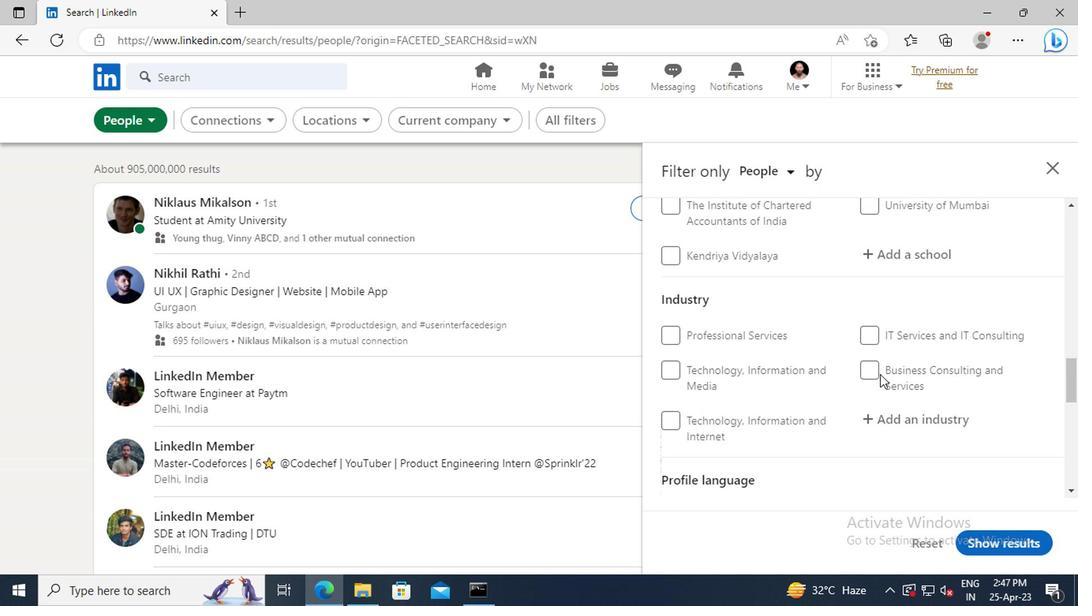 
Action: Mouse scrolled (877, 376) with delta (0, 1)
Screenshot: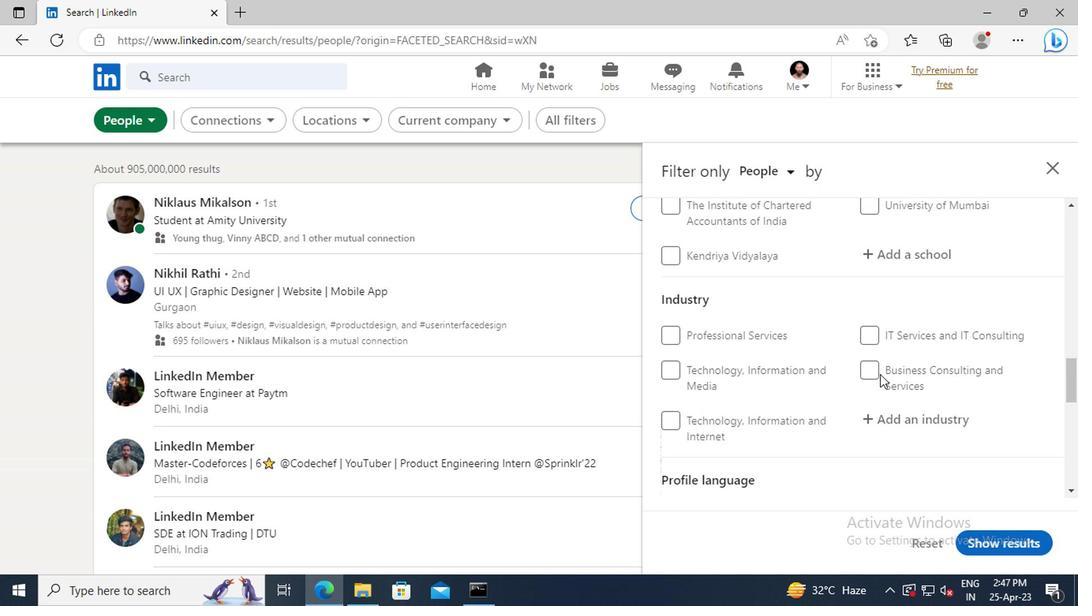 
Action: Mouse scrolled (877, 376) with delta (0, 1)
Screenshot: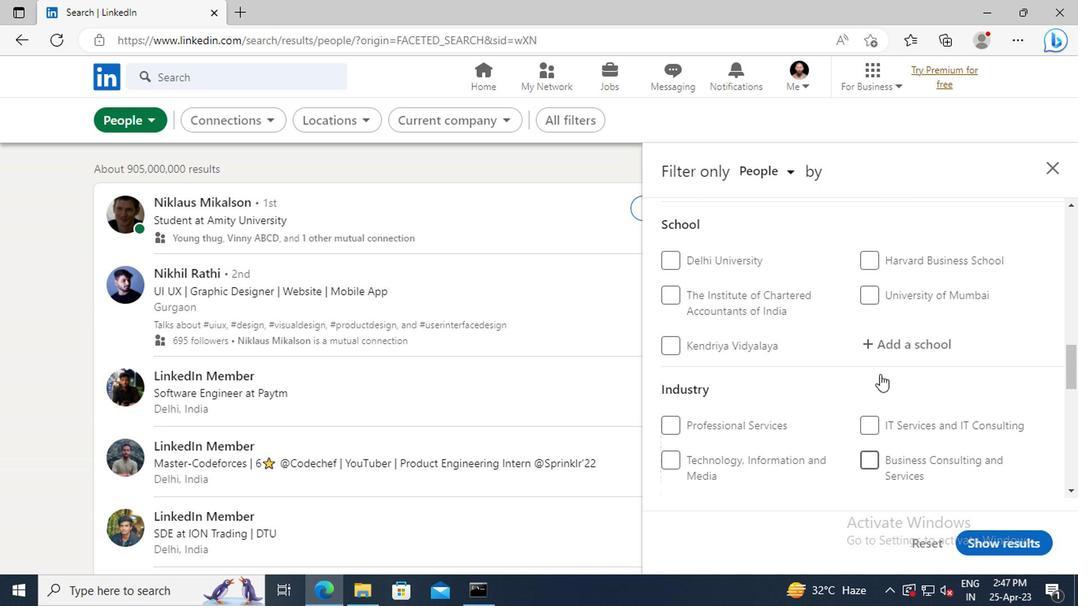 
Action: Mouse scrolled (877, 376) with delta (0, 1)
Screenshot: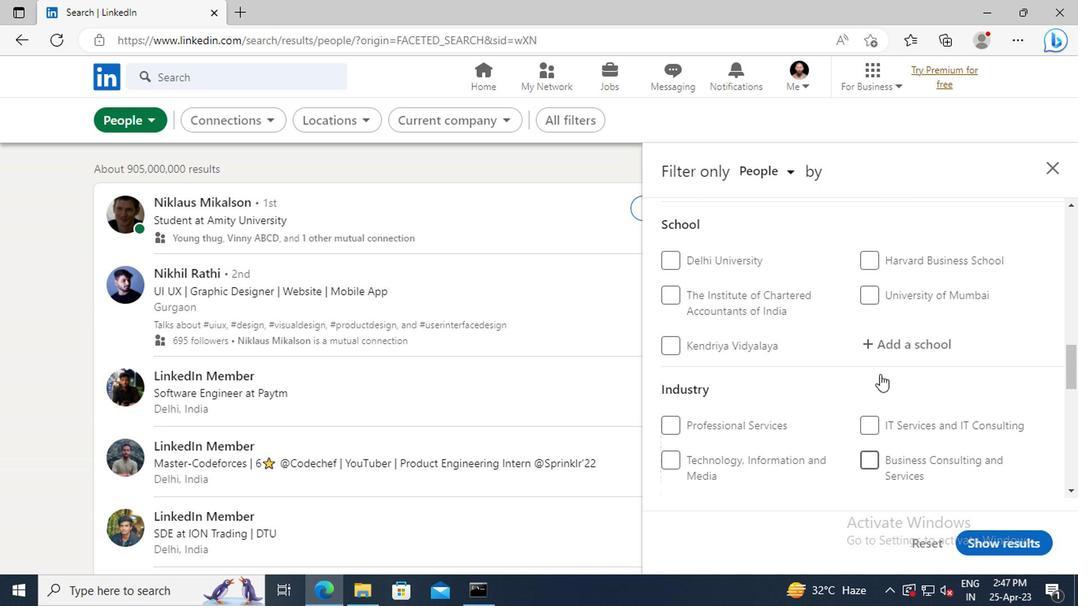 
Action: Mouse scrolled (877, 376) with delta (0, 1)
Screenshot: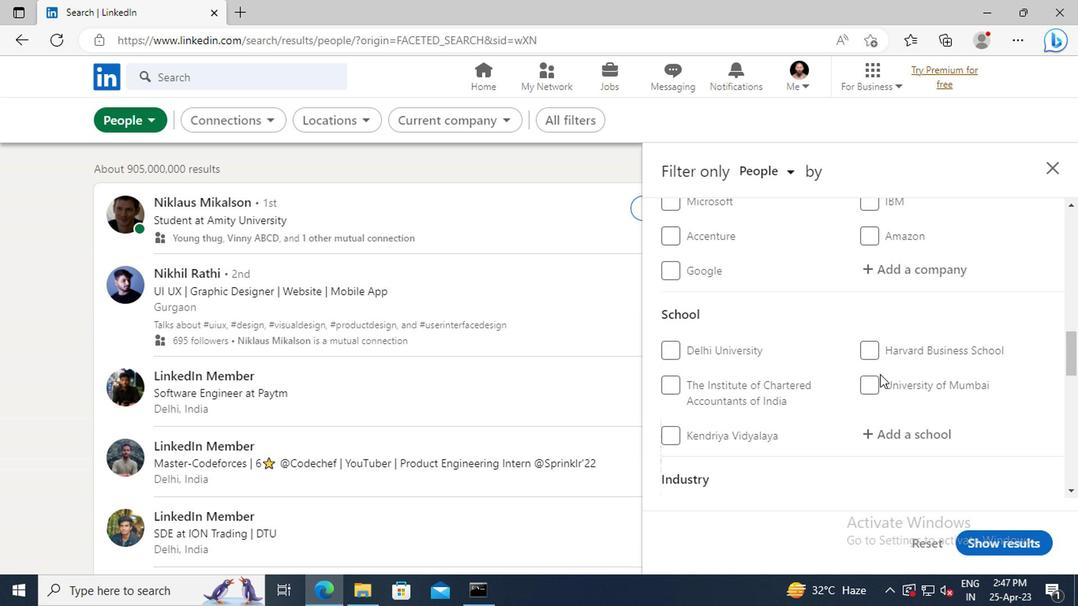 
Action: Mouse scrolled (877, 376) with delta (0, 1)
Screenshot: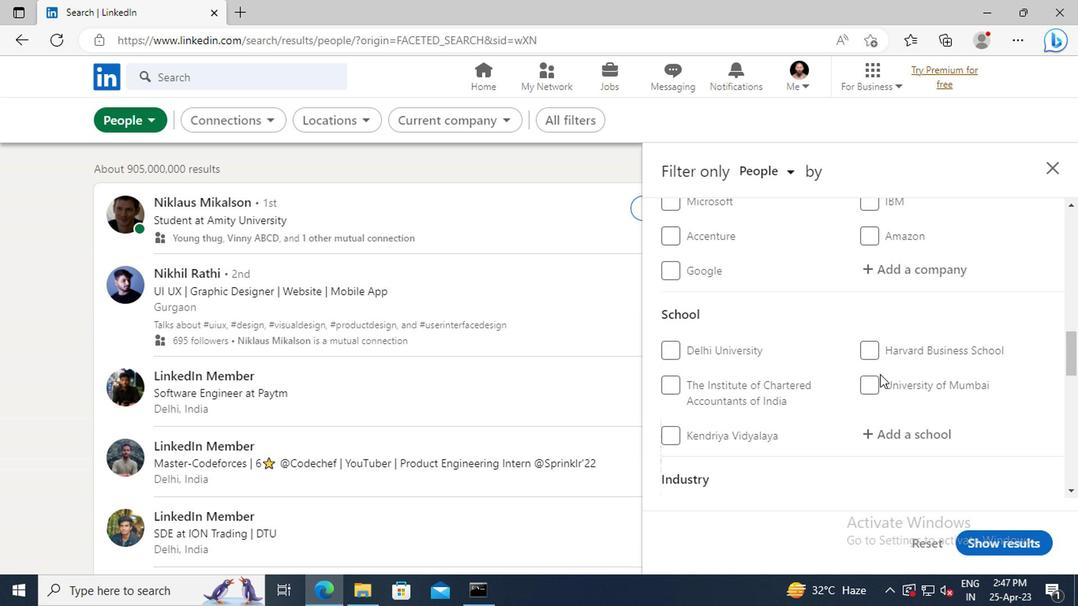 
Action: Mouse scrolled (877, 376) with delta (0, 1)
Screenshot: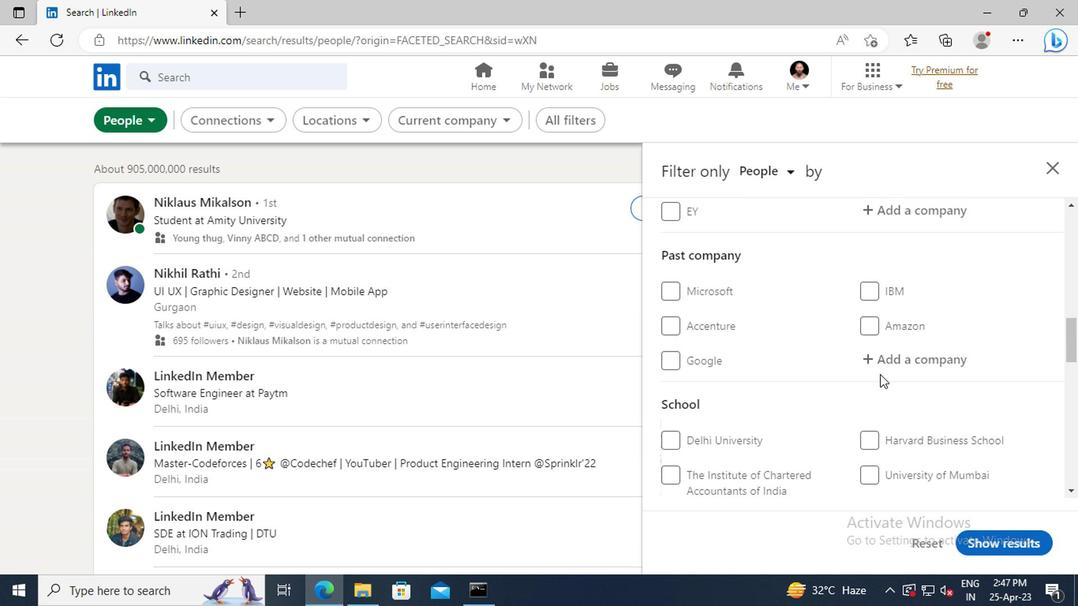 
Action: Mouse scrolled (877, 376) with delta (0, 1)
Screenshot: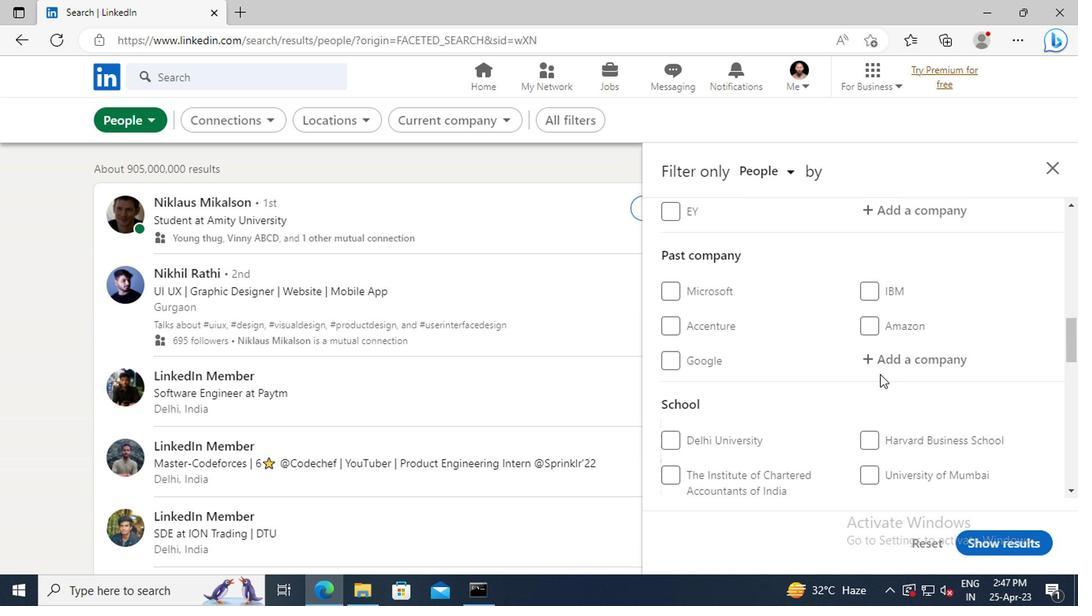 
Action: Mouse moved to (881, 370)
Screenshot: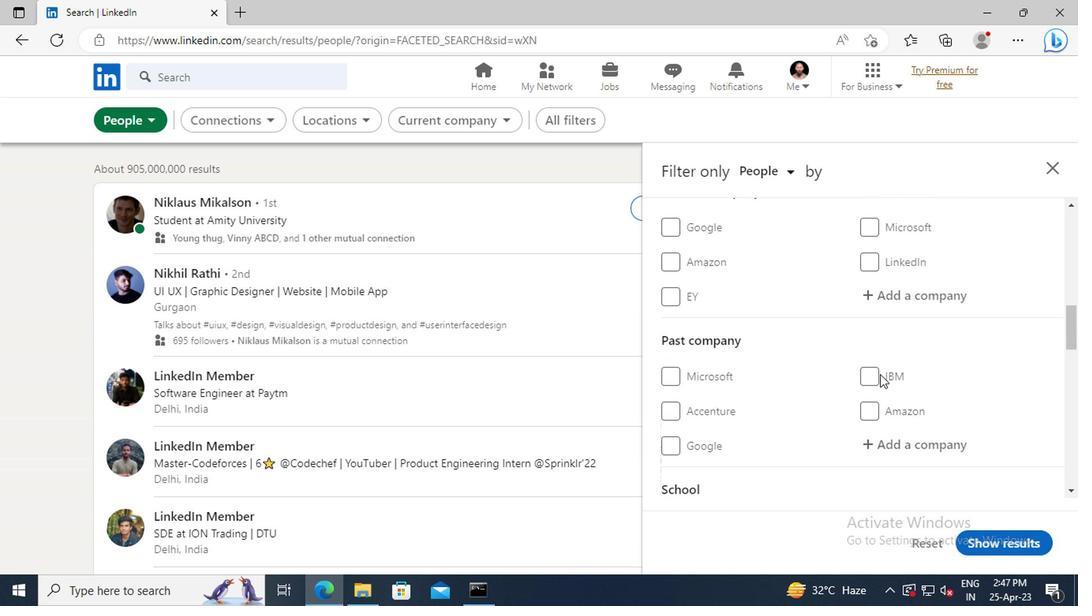 
Action: Mouse scrolled (881, 371) with delta (0, 1)
Screenshot: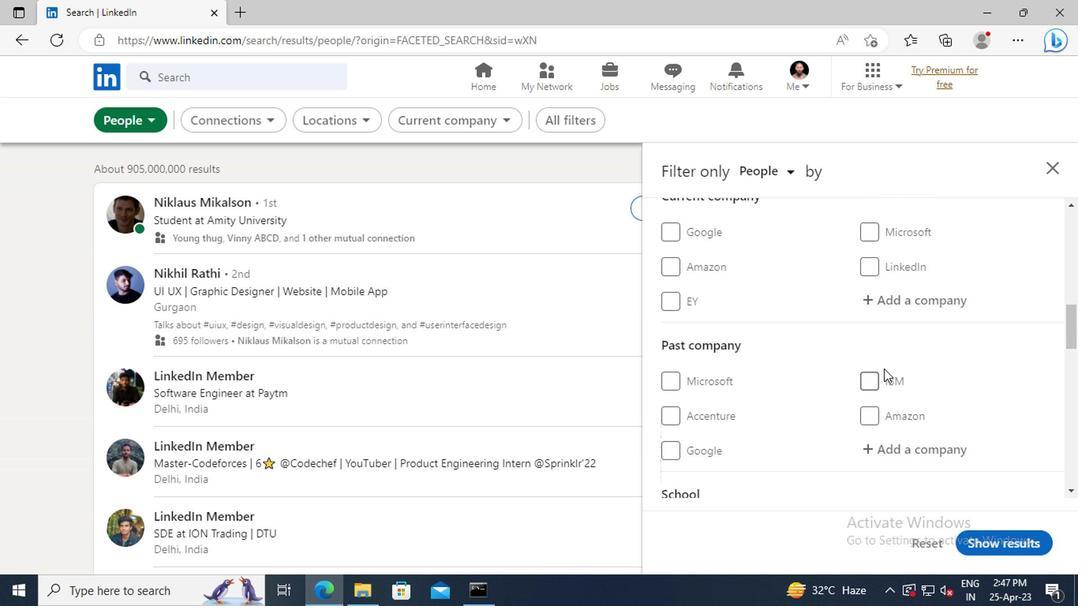 
Action: Mouse moved to (887, 350)
Screenshot: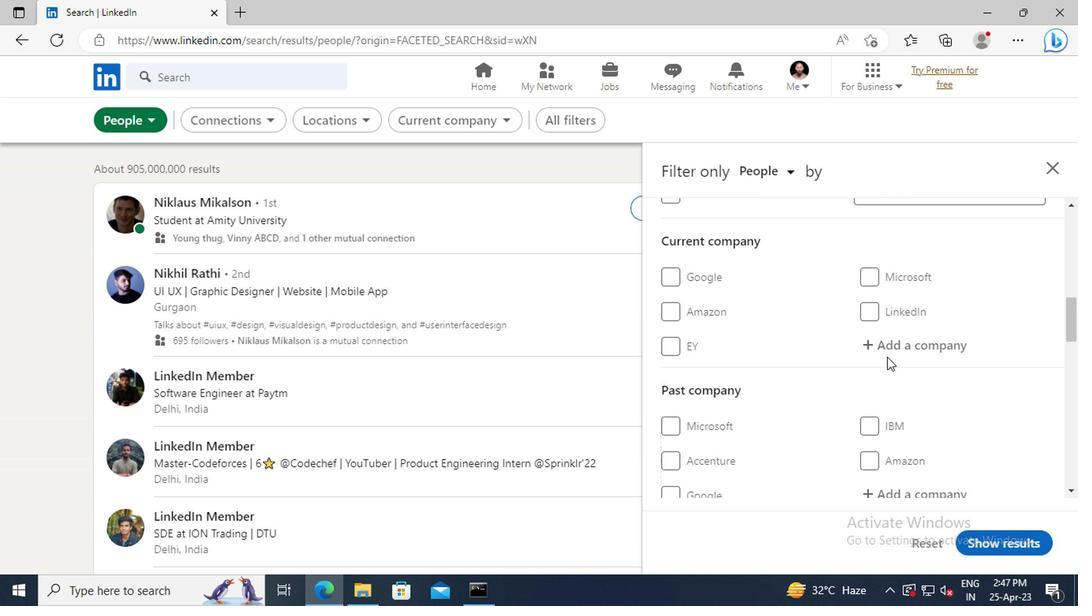 
Action: Mouse pressed left at (887, 350)
Screenshot: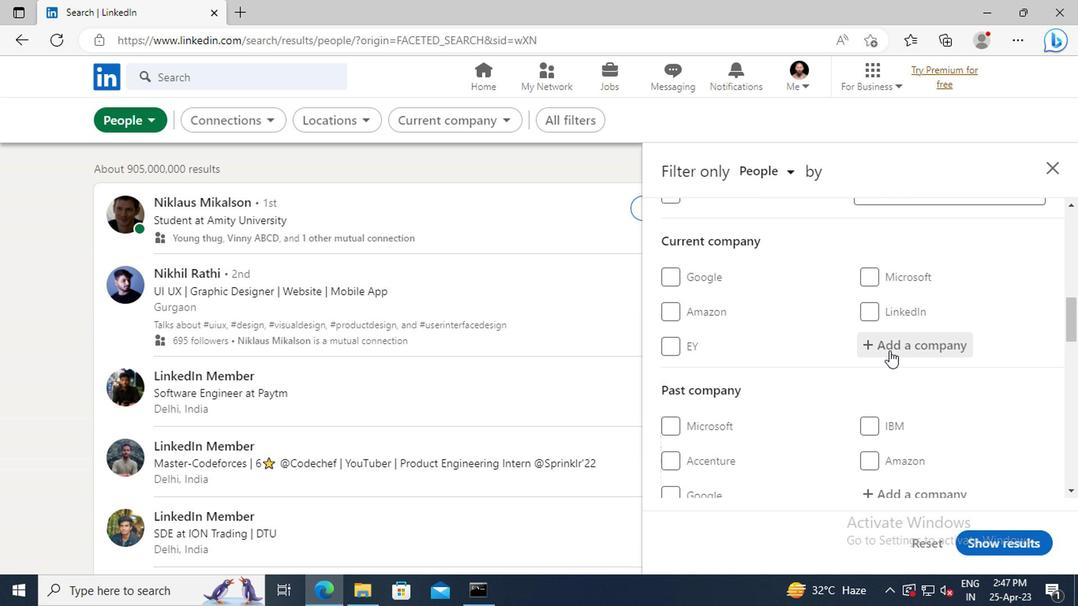 
Action: Mouse moved to (850, 334)
Screenshot: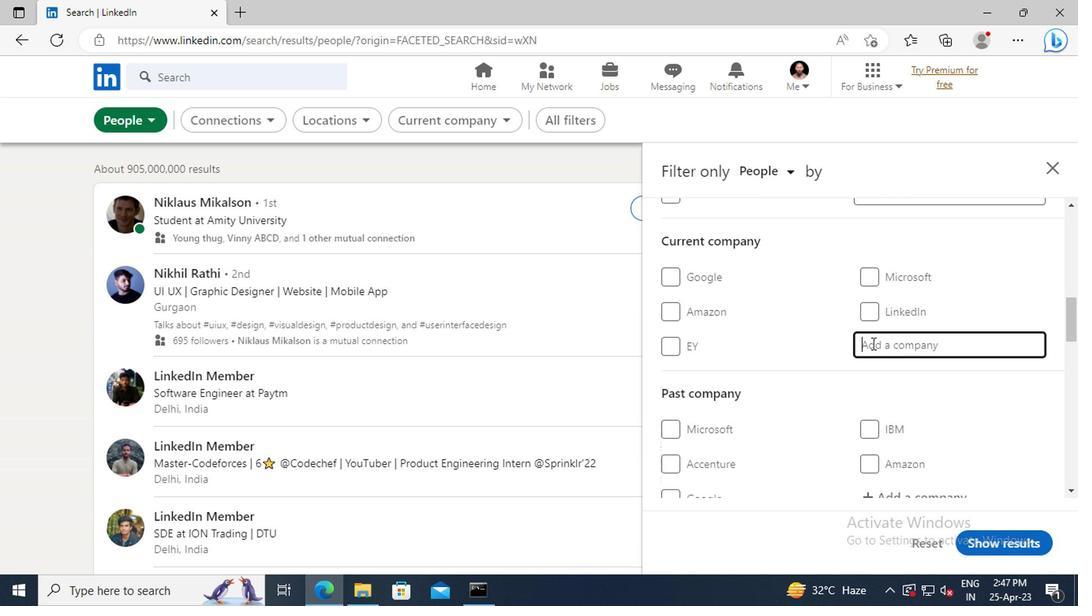 
Action: Key pressed <Key.shift>NTPC<Key.space><Key.shift>LIMITED
Screenshot: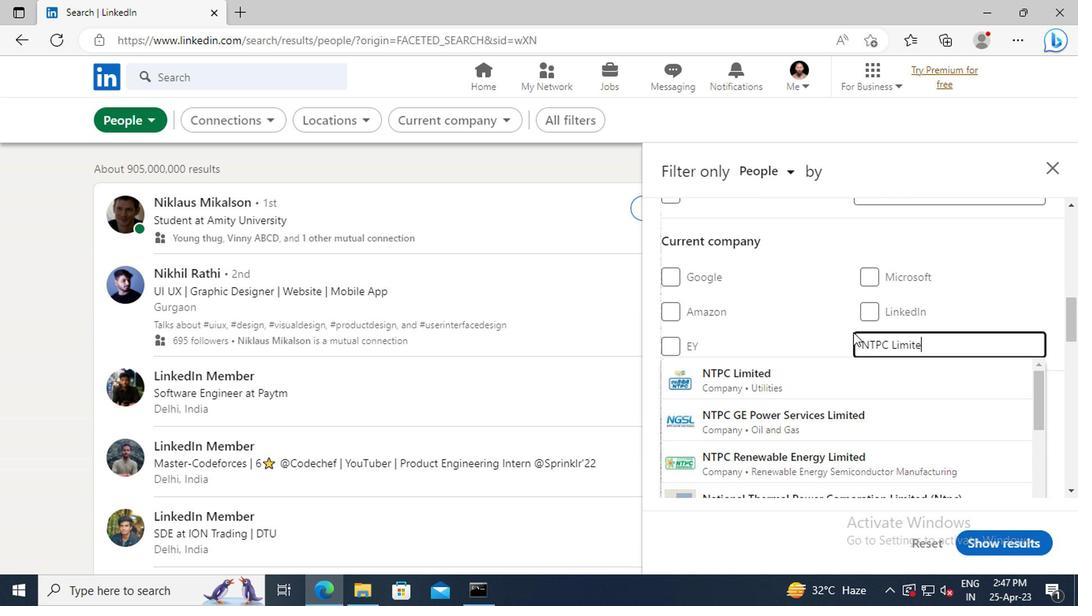 
Action: Mouse moved to (834, 372)
Screenshot: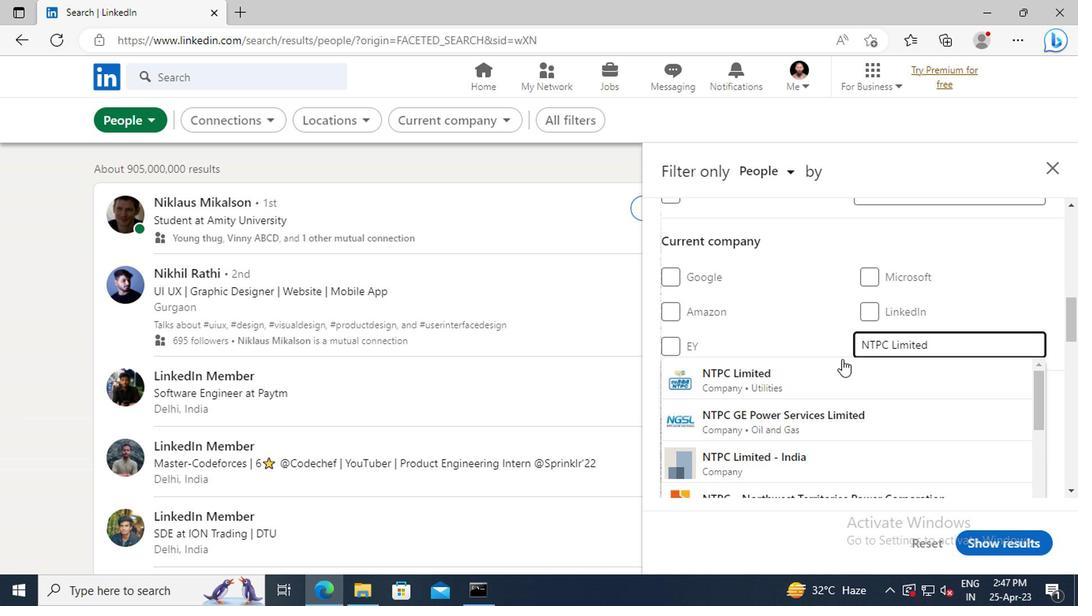 
Action: Mouse pressed left at (834, 372)
Screenshot: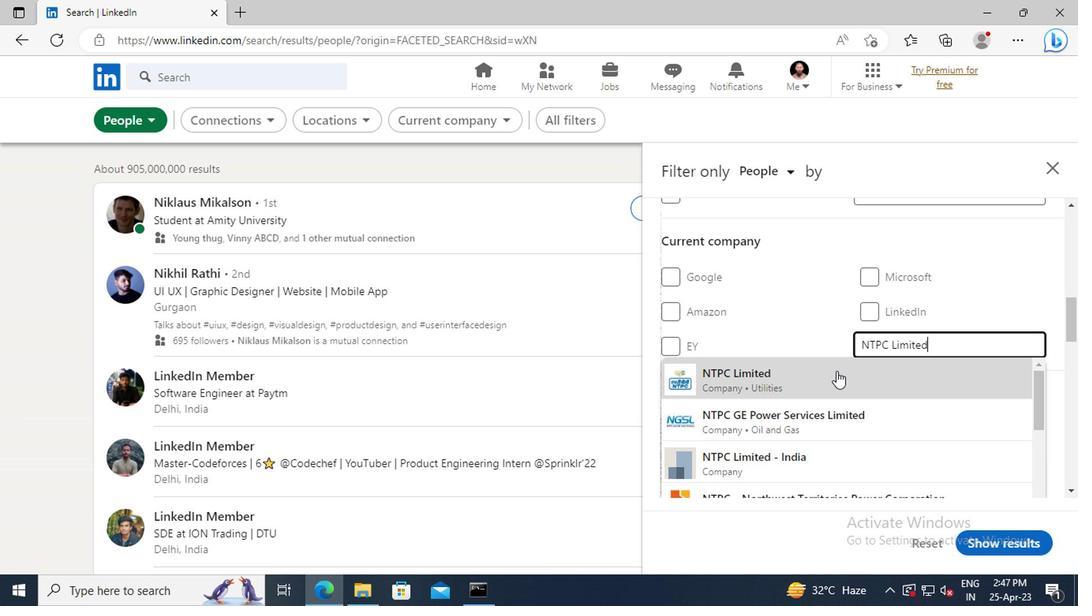 
Action: Mouse moved to (856, 346)
Screenshot: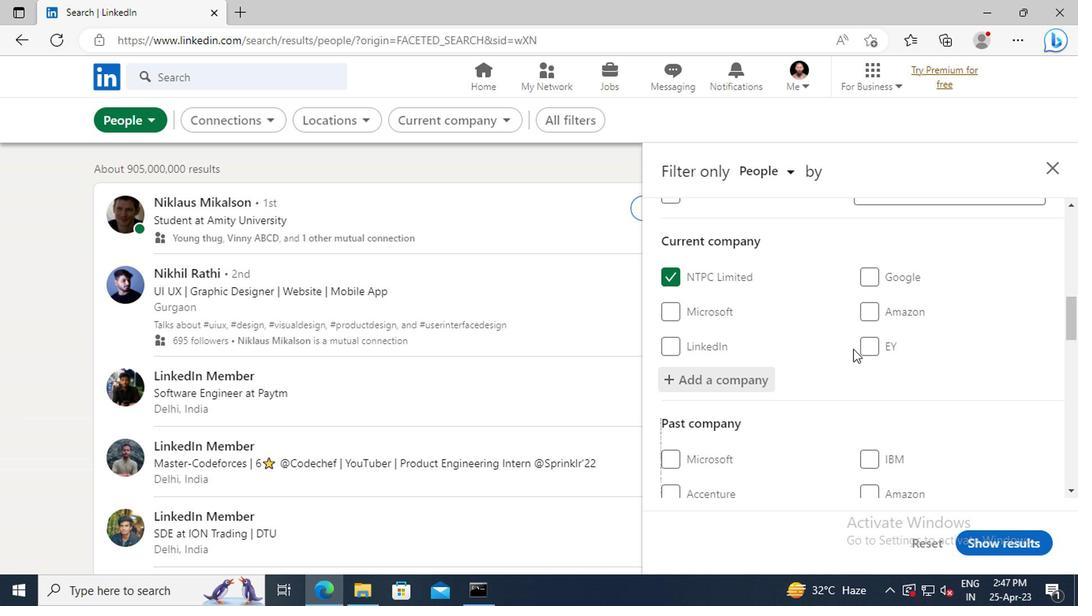 
Action: Mouse scrolled (856, 345) with delta (0, 0)
Screenshot: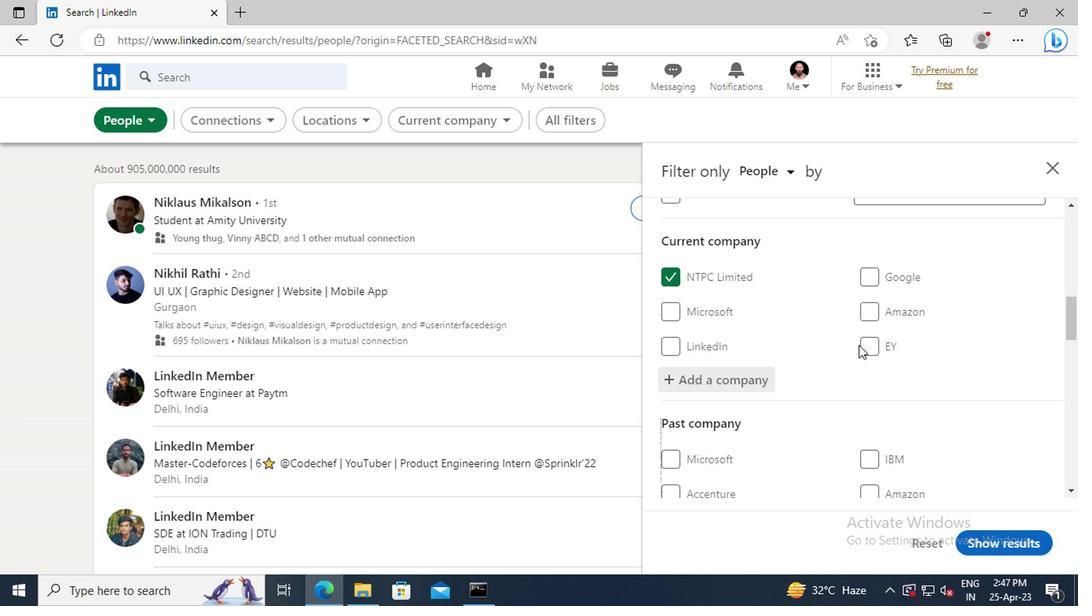 
Action: Mouse scrolled (856, 345) with delta (0, 0)
Screenshot: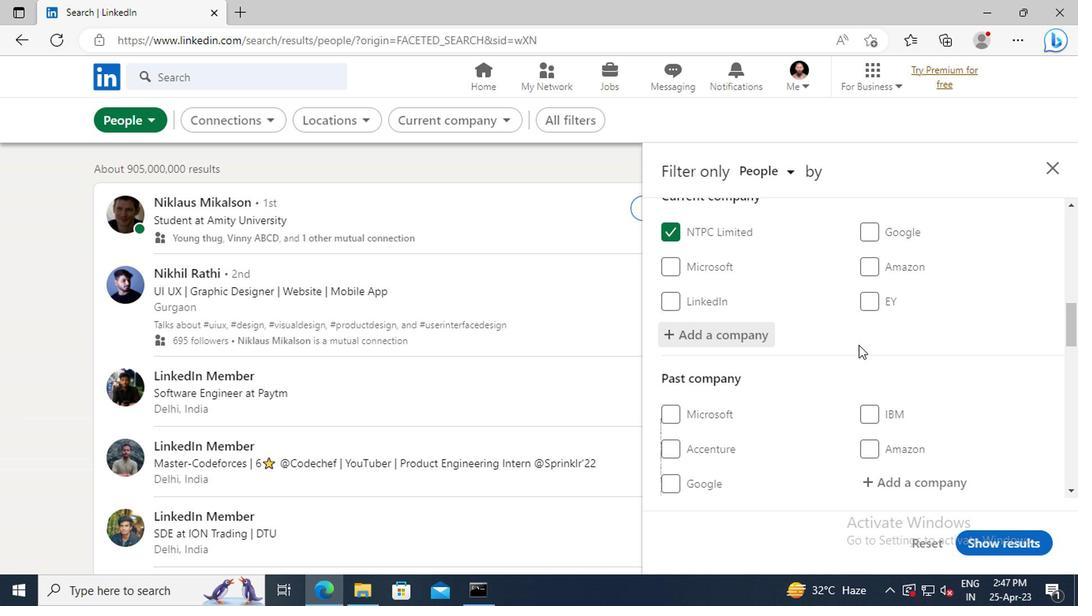 
Action: Mouse scrolled (856, 345) with delta (0, 0)
Screenshot: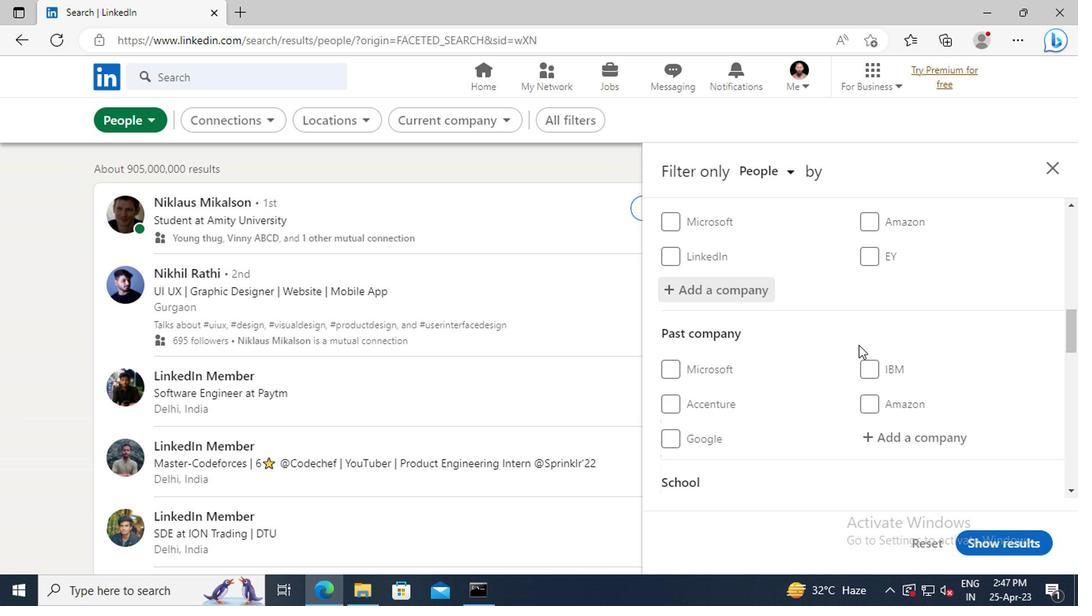 
Action: Mouse scrolled (856, 345) with delta (0, 0)
Screenshot: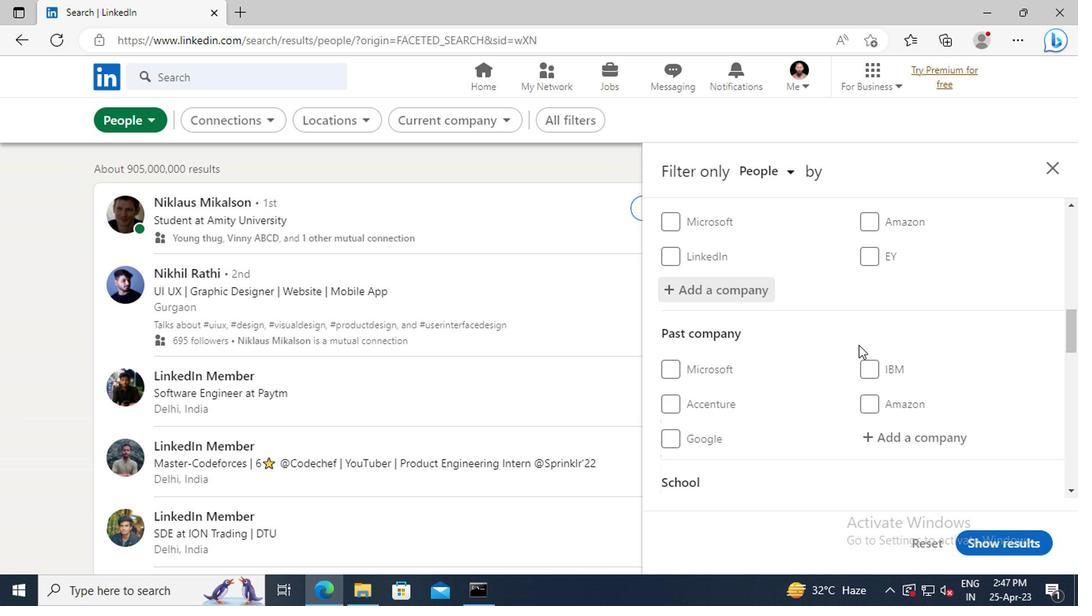 
Action: Mouse scrolled (856, 345) with delta (0, 0)
Screenshot: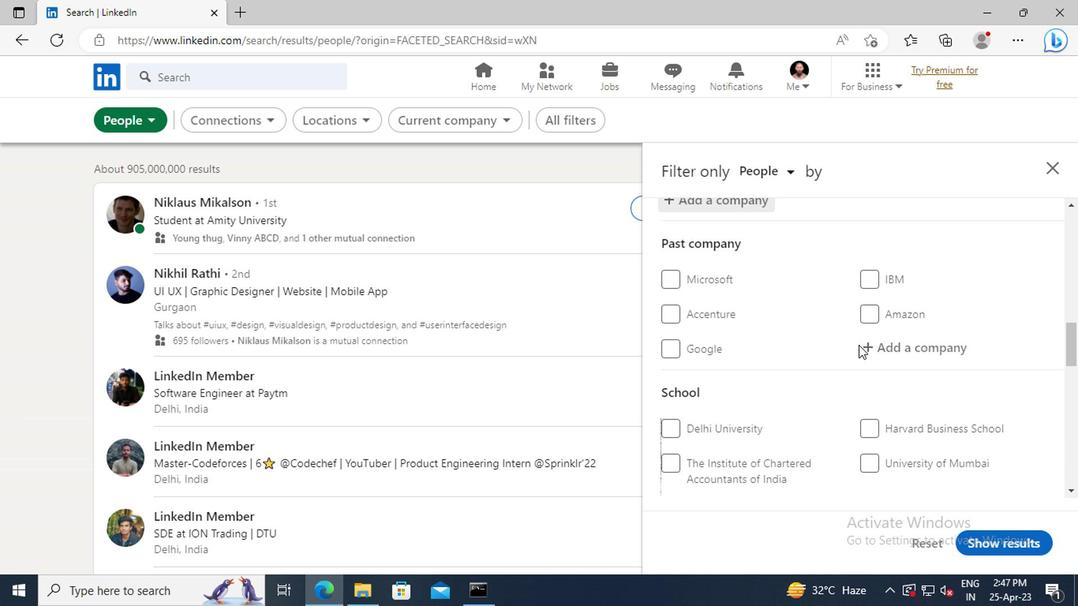 
Action: Mouse scrolled (856, 345) with delta (0, 0)
Screenshot: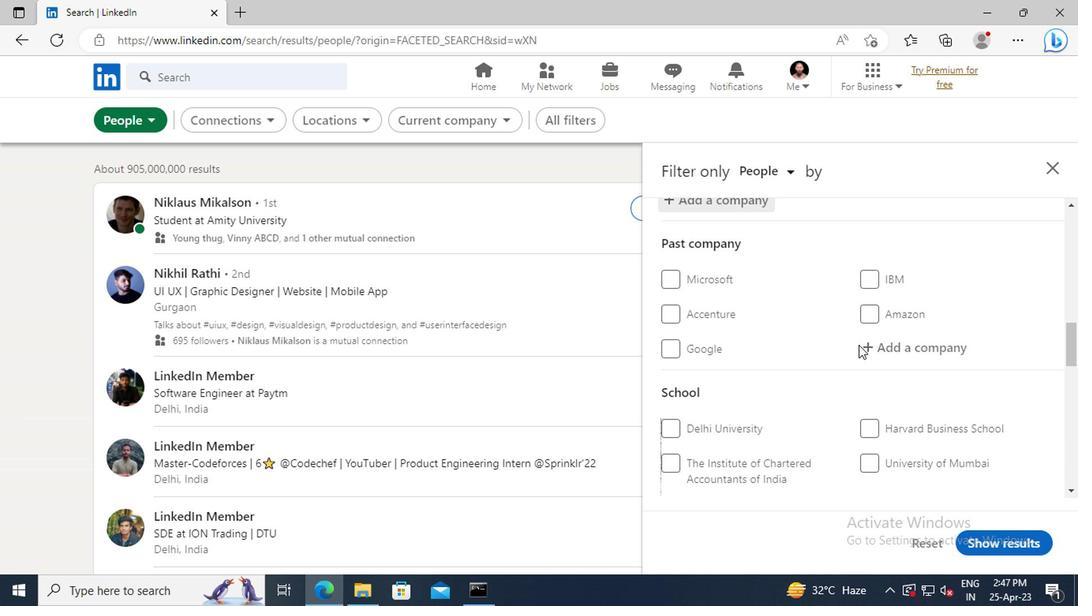 
Action: Mouse scrolled (856, 345) with delta (0, 0)
Screenshot: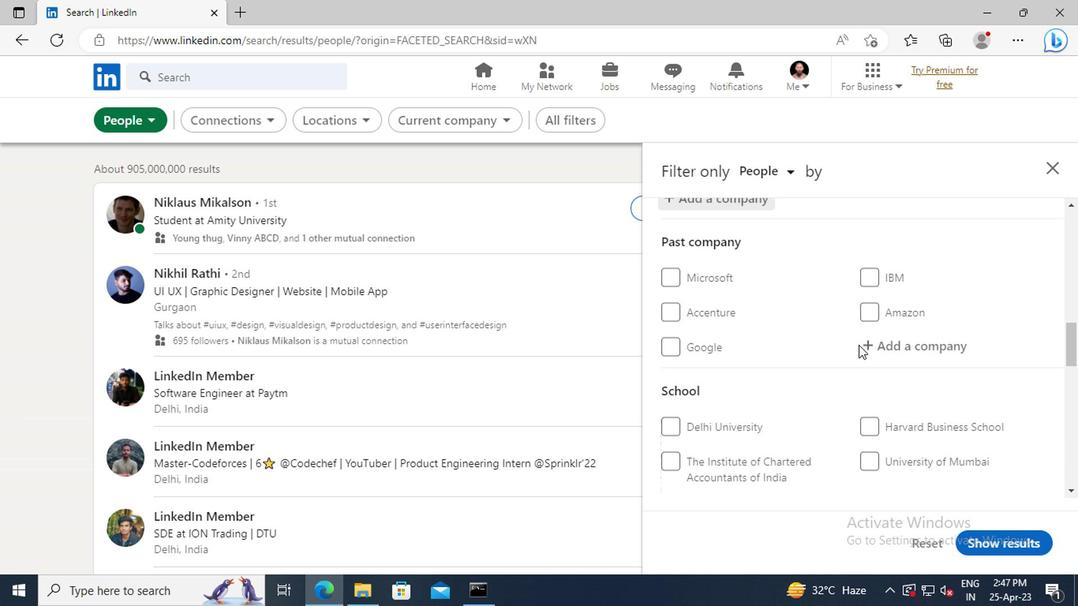 
Action: Mouse moved to (876, 377)
Screenshot: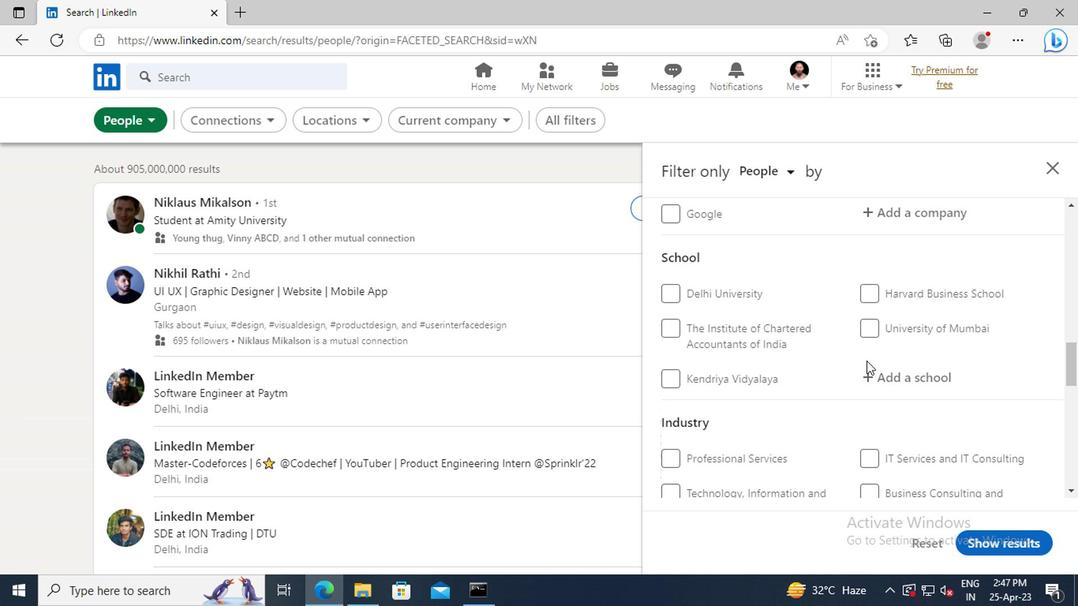 
Action: Mouse pressed left at (876, 377)
Screenshot: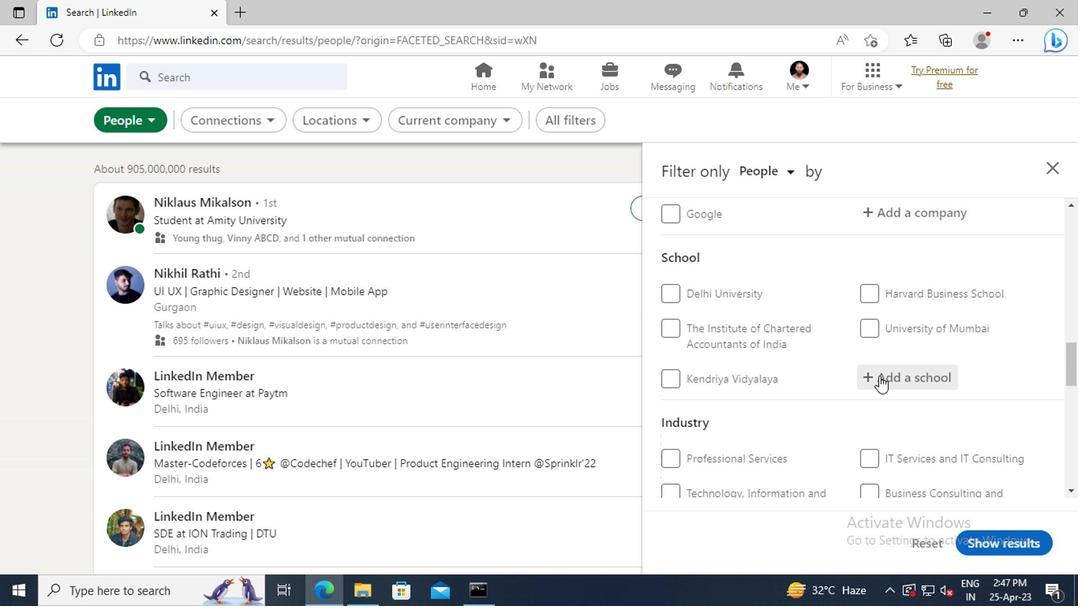 
Action: Key pressed <Key.shift>JOBS<Key.space><Key.shift>IN<Key.space><Key.shift>TAMIL<Key.space><Key.shift>NADU<Key.space><Key.shift>INDIA
Screenshot: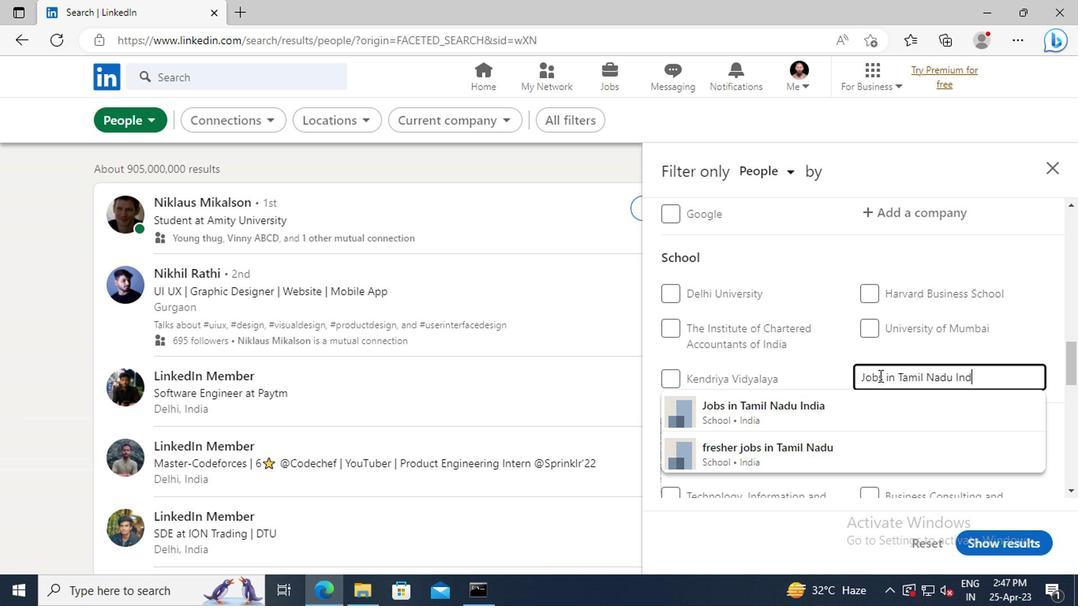 
Action: Mouse moved to (847, 404)
Screenshot: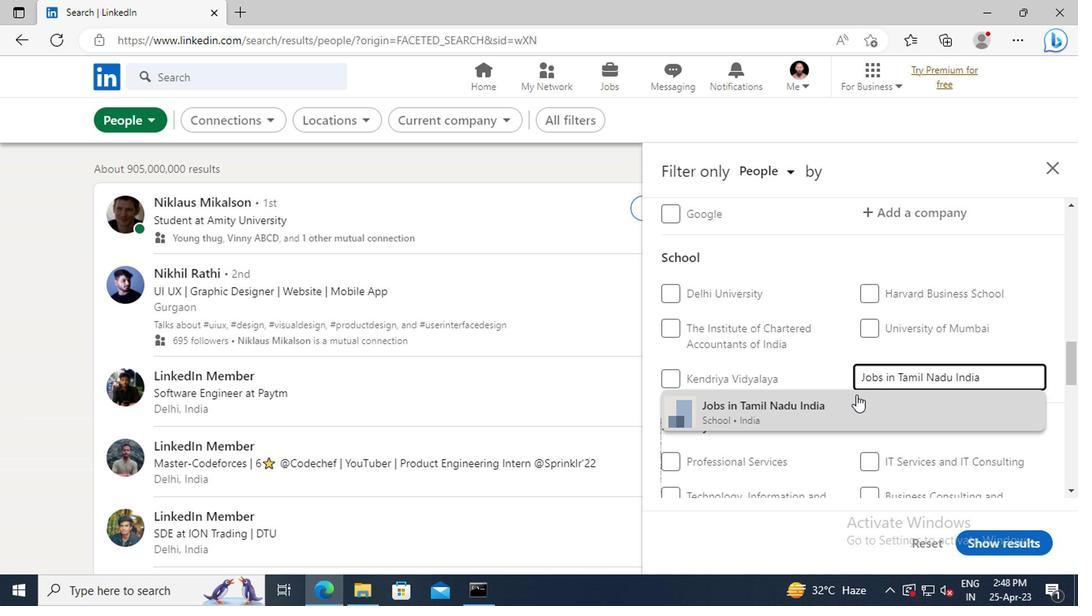 
Action: Mouse pressed left at (847, 404)
Screenshot: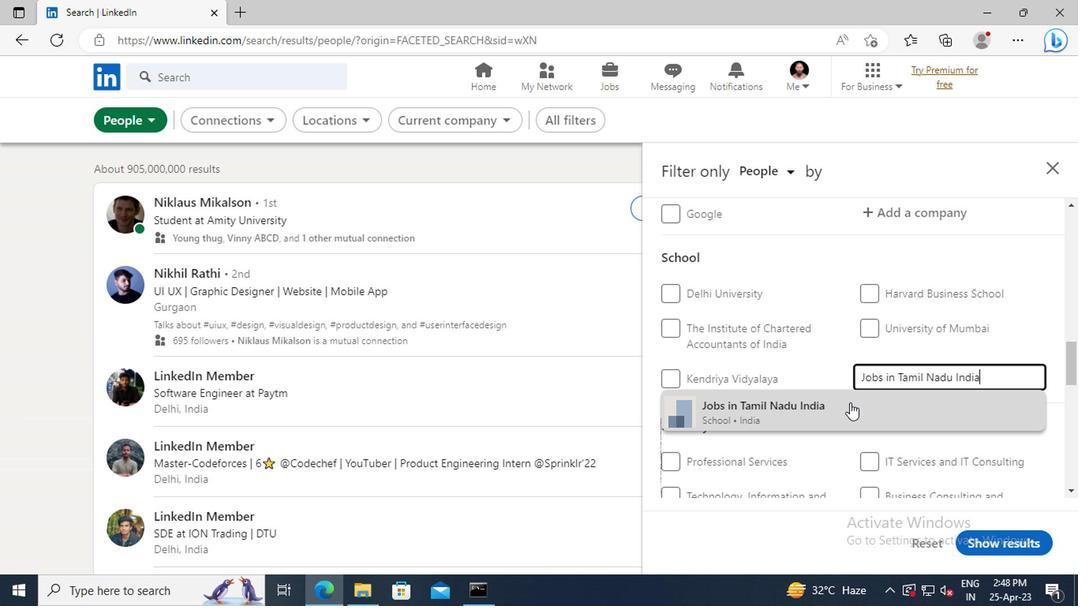 
Action: Mouse moved to (857, 336)
Screenshot: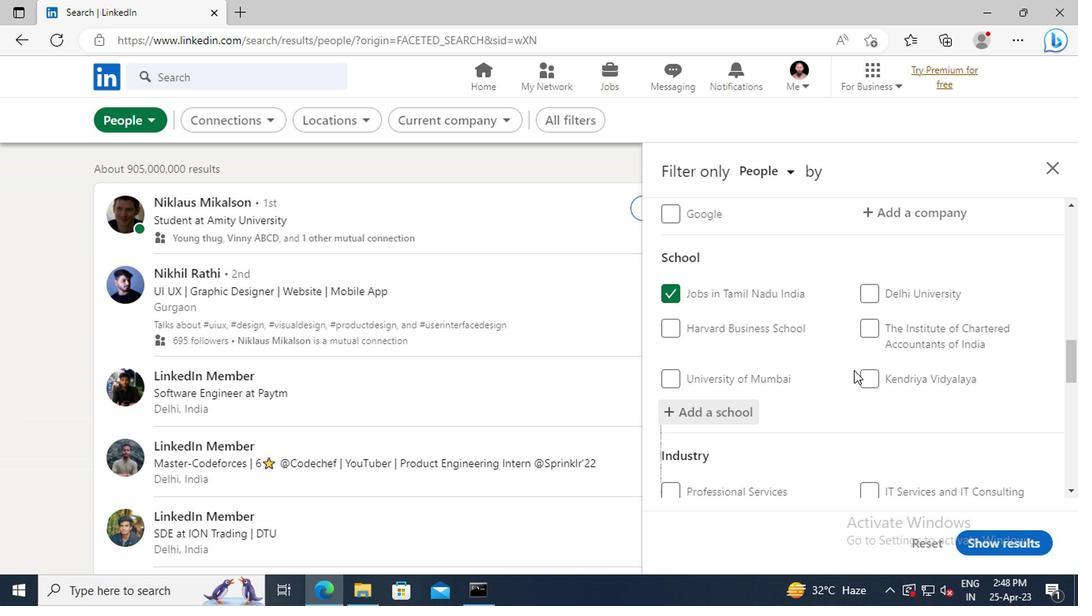 
Action: Mouse scrolled (857, 335) with delta (0, 0)
Screenshot: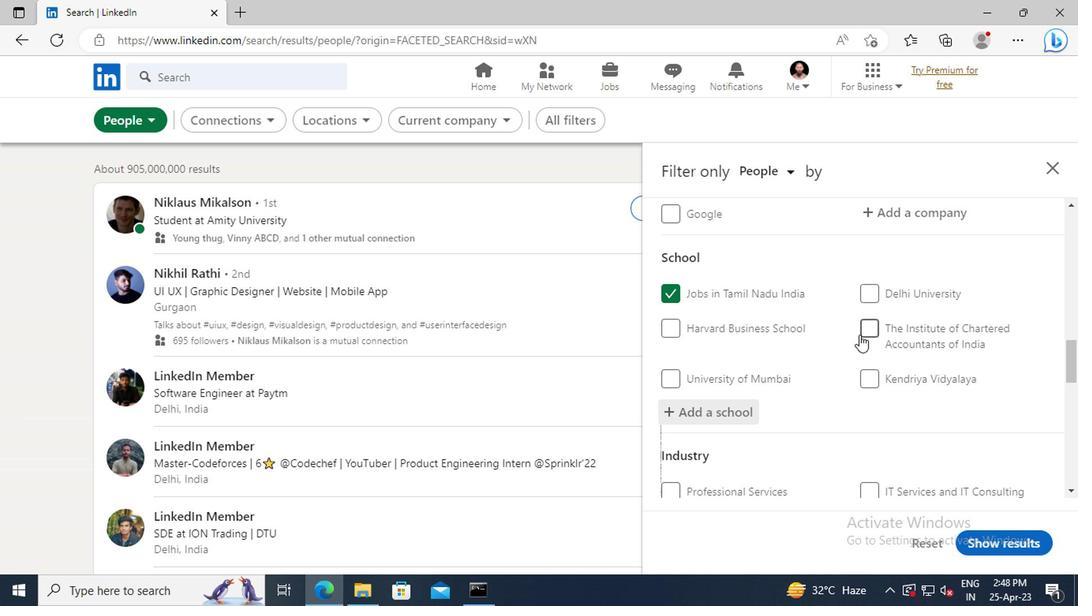 
Action: Mouse scrolled (857, 335) with delta (0, 0)
Screenshot: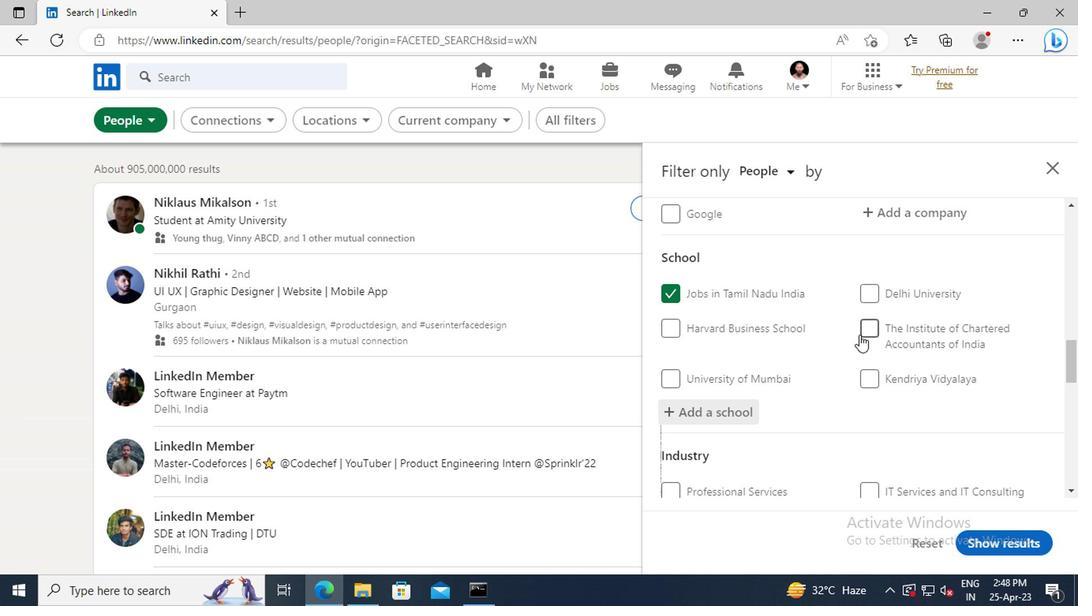 
Action: Mouse scrolled (857, 335) with delta (0, 0)
Screenshot: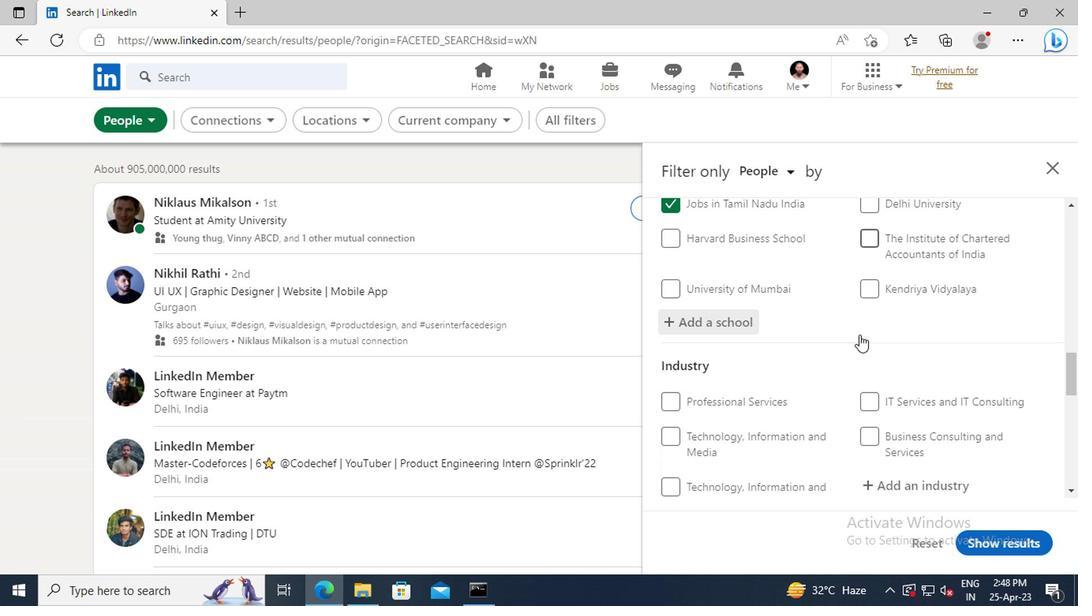 
Action: Mouse scrolled (857, 335) with delta (0, 0)
Screenshot: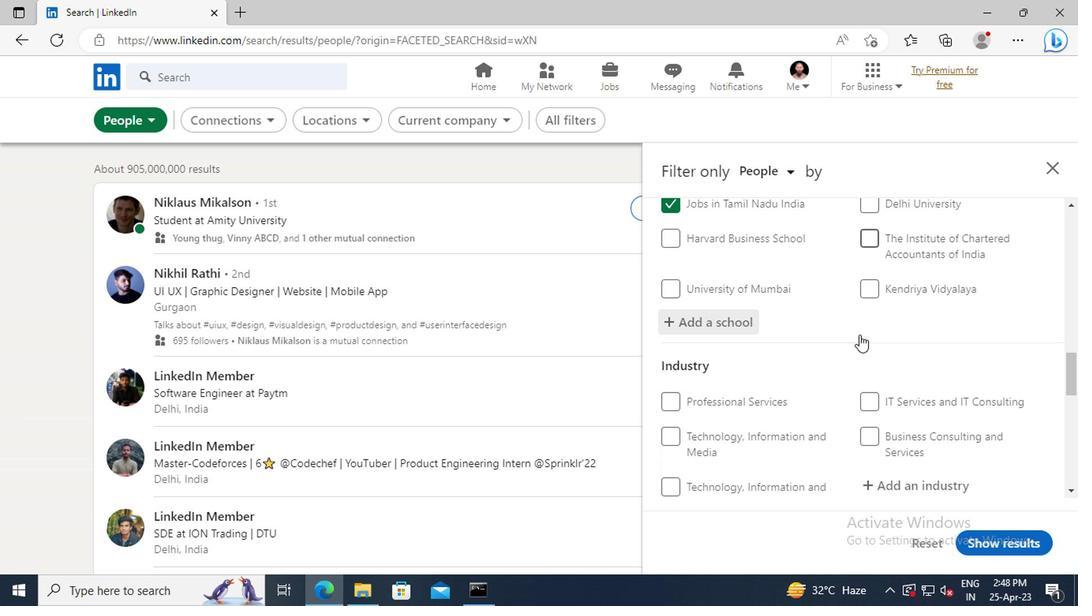 
Action: Mouse moved to (889, 395)
Screenshot: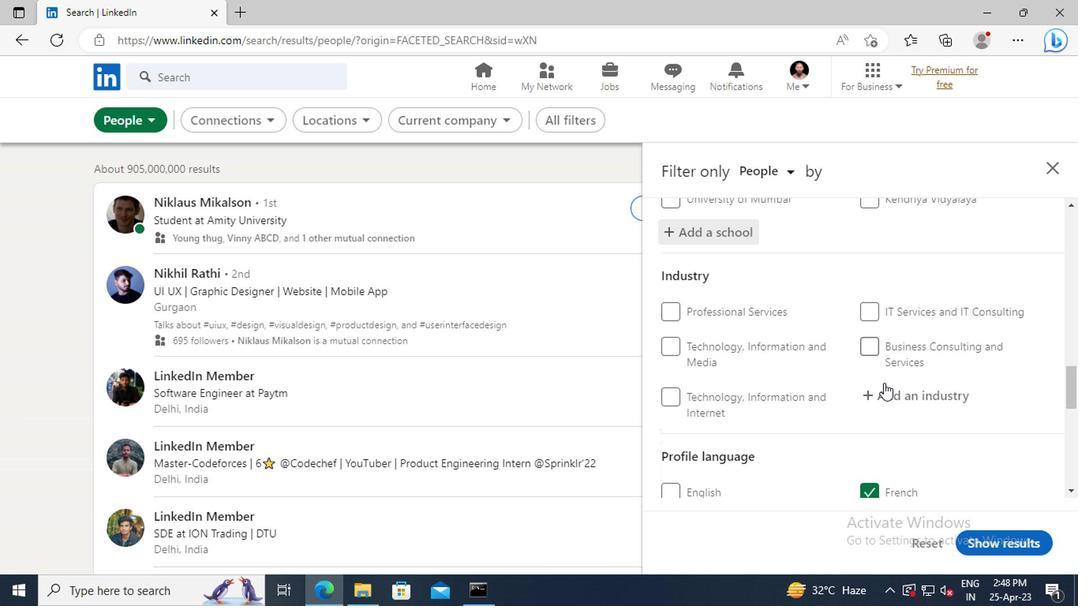 
Action: Mouse pressed left at (889, 395)
Screenshot: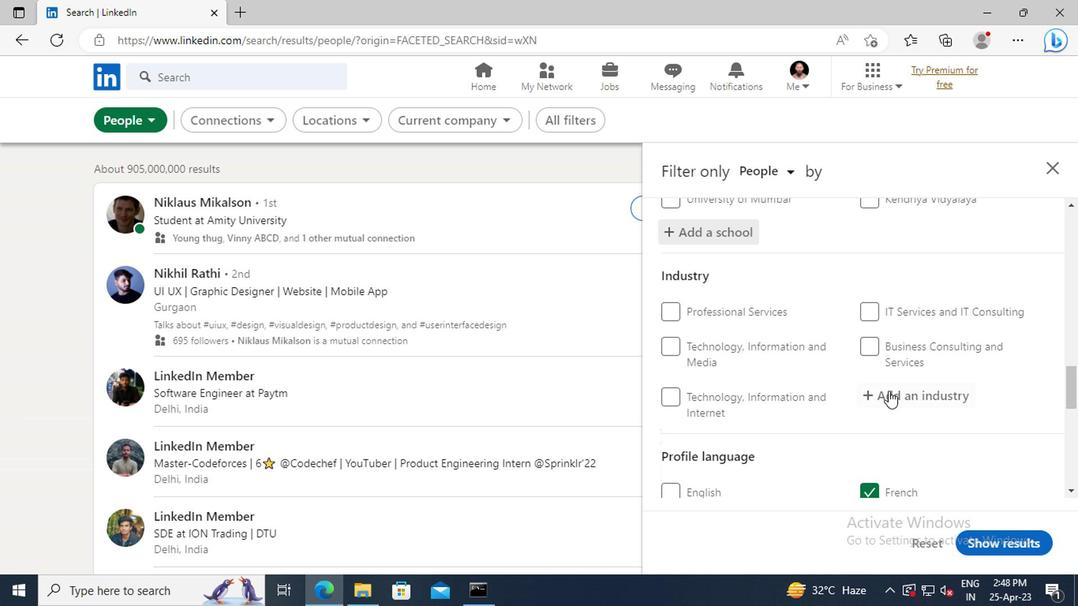 
Action: Key pressed <Key.shift_r>AMUSEMENT<Key.space><Key.shift>PARKS<Key.space>AND<Key.space><Key.shift_r>ARCADES
Screenshot: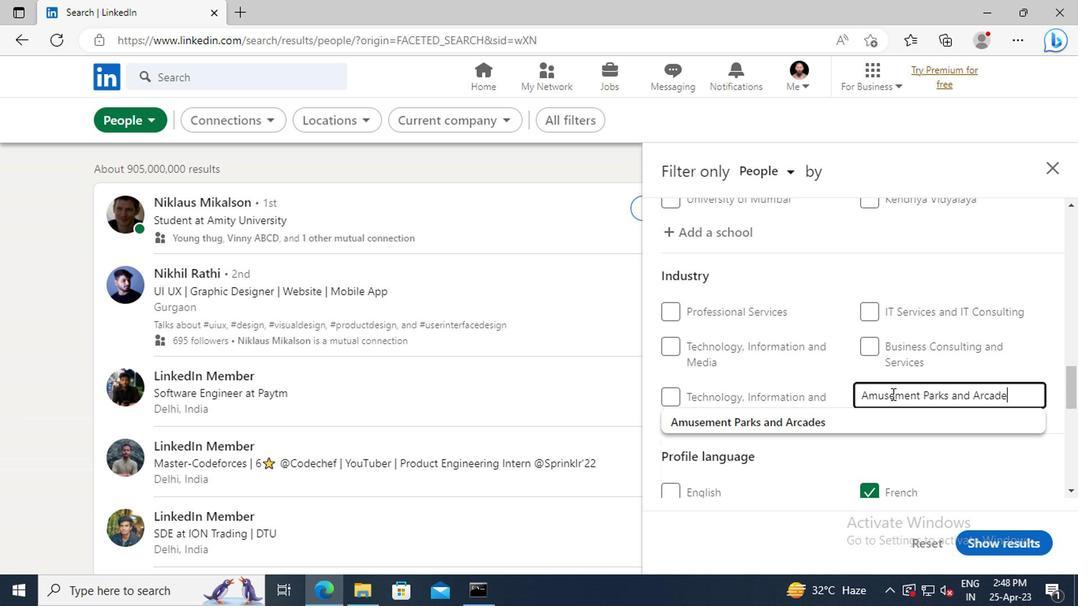 
Action: Mouse moved to (847, 424)
Screenshot: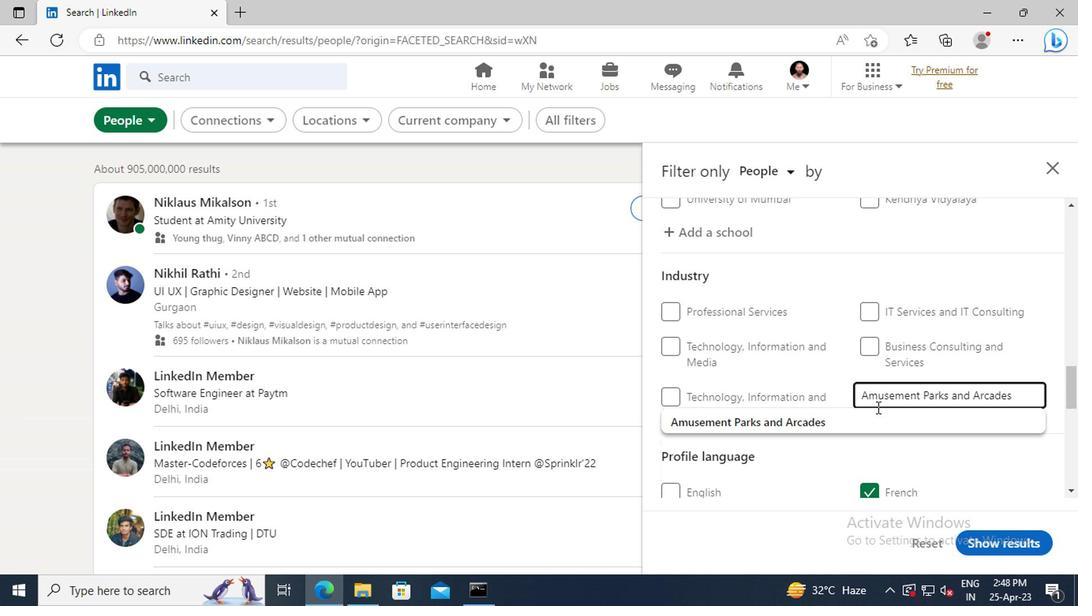 
Action: Mouse pressed left at (847, 424)
Screenshot: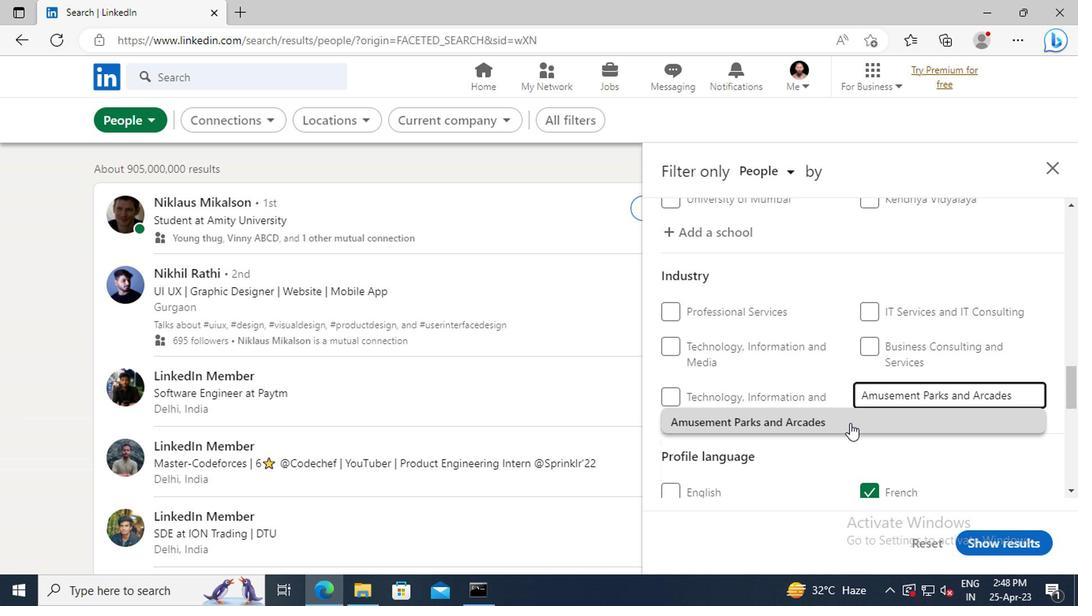 
Action: Mouse moved to (843, 362)
Screenshot: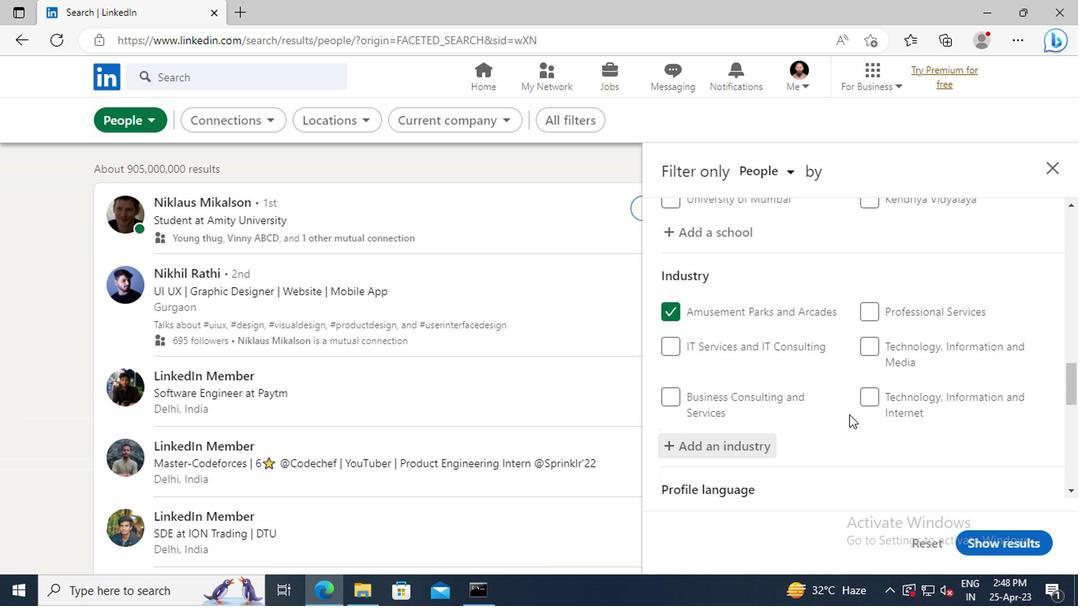 
Action: Mouse scrolled (843, 361) with delta (0, 0)
Screenshot: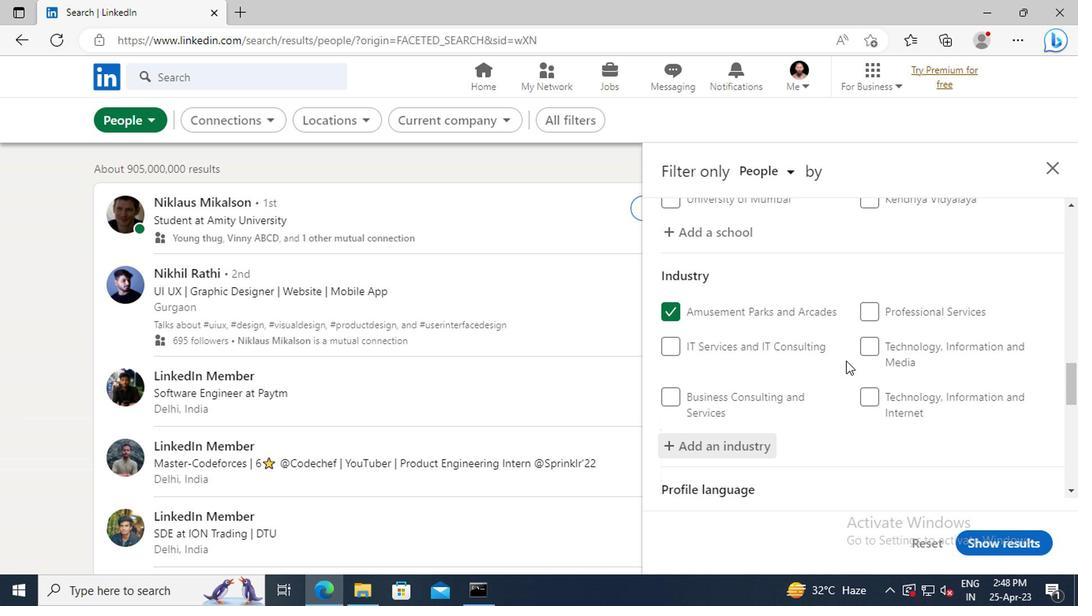 
Action: Mouse scrolled (843, 361) with delta (0, 0)
Screenshot: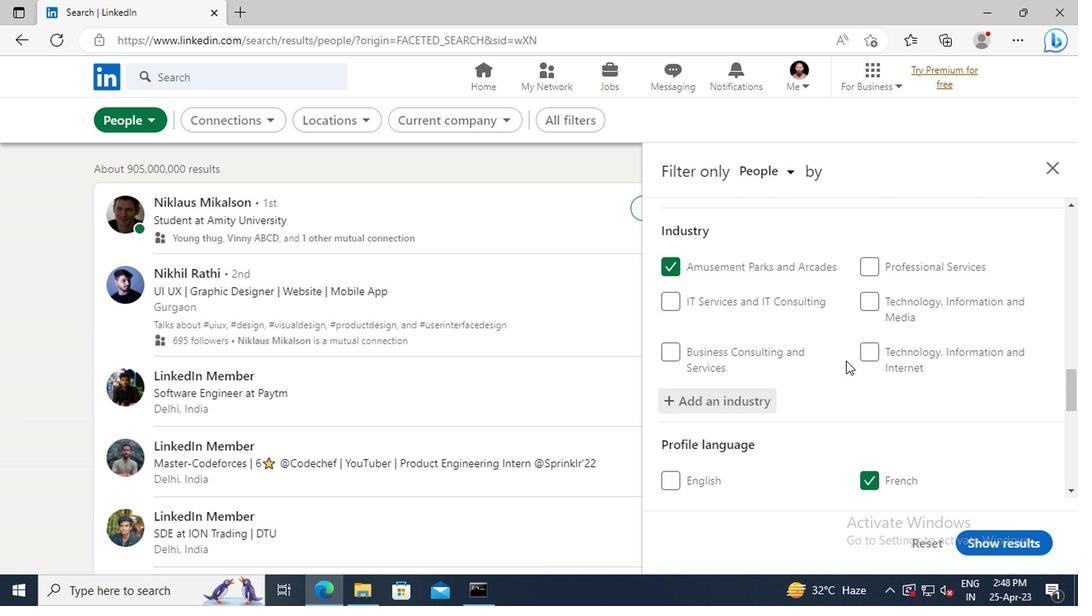 
Action: Mouse scrolled (843, 361) with delta (0, 0)
Screenshot: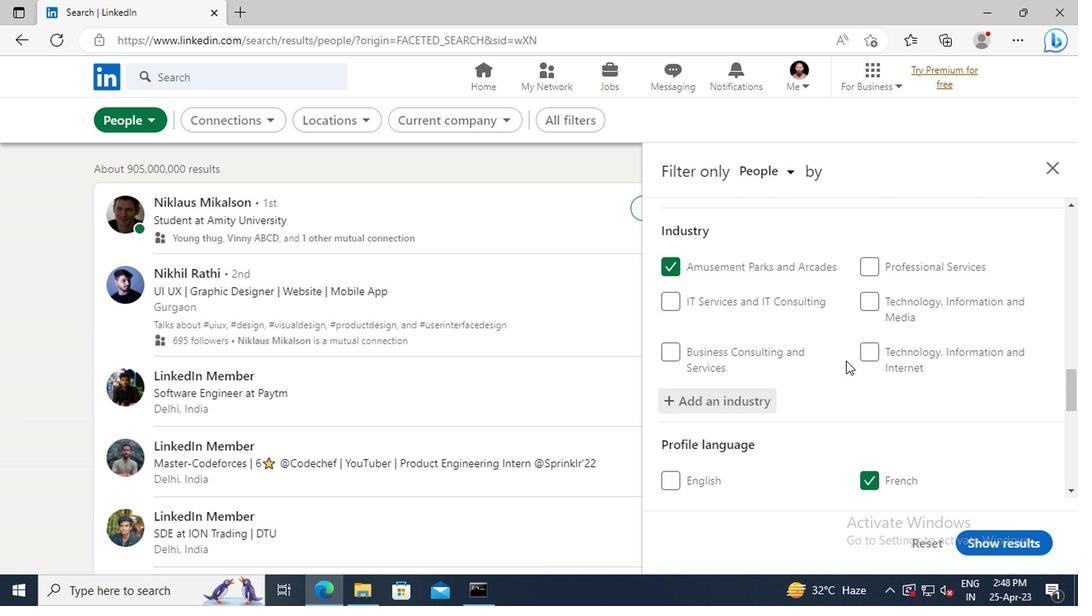 
Action: Mouse scrolled (843, 361) with delta (0, 0)
Screenshot: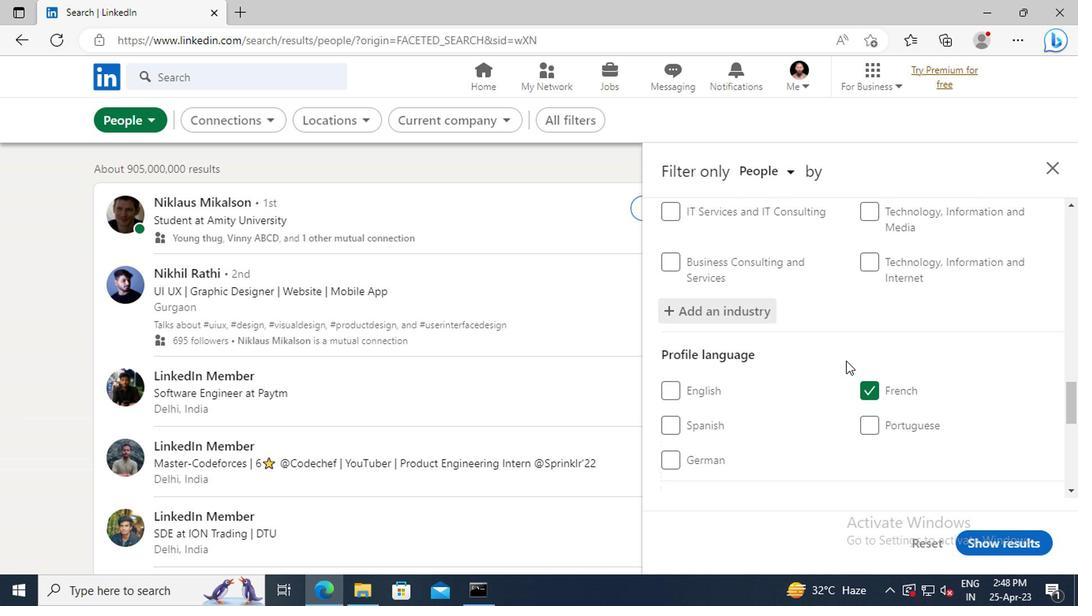
Action: Mouse scrolled (843, 361) with delta (0, 0)
Screenshot: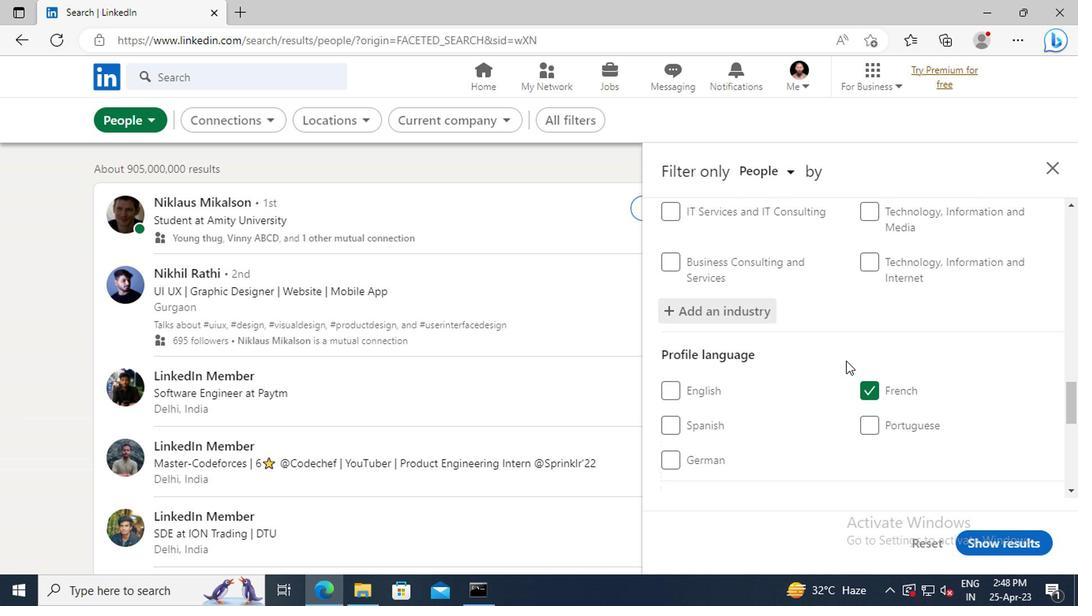 
Action: Mouse scrolled (843, 361) with delta (0, 0)
Screenshot: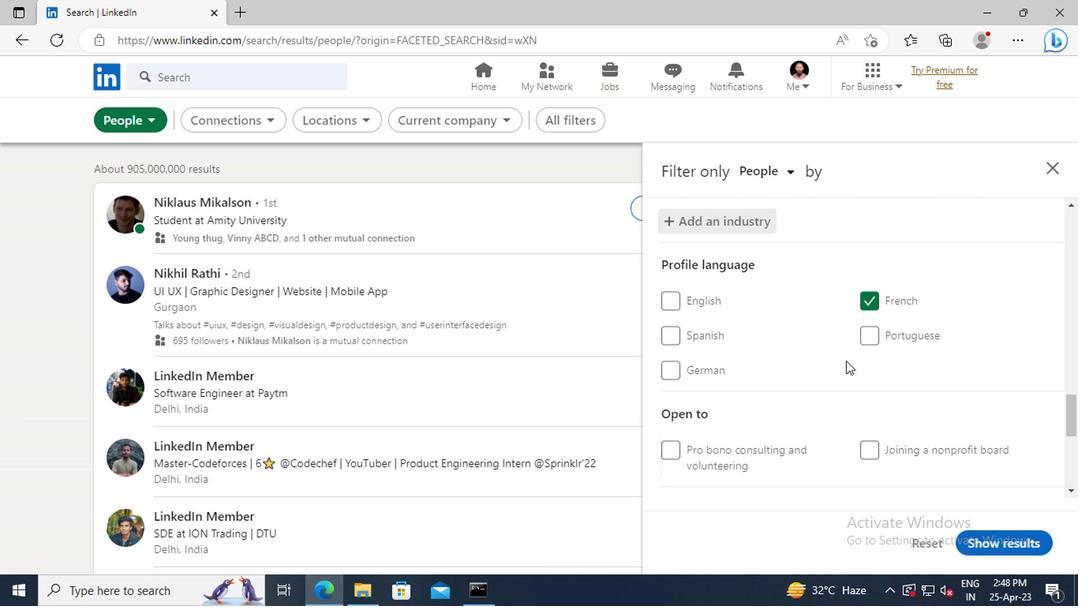 
Action: Mouse scrolled (843, 361) with delta (0, 0)
Screenshot: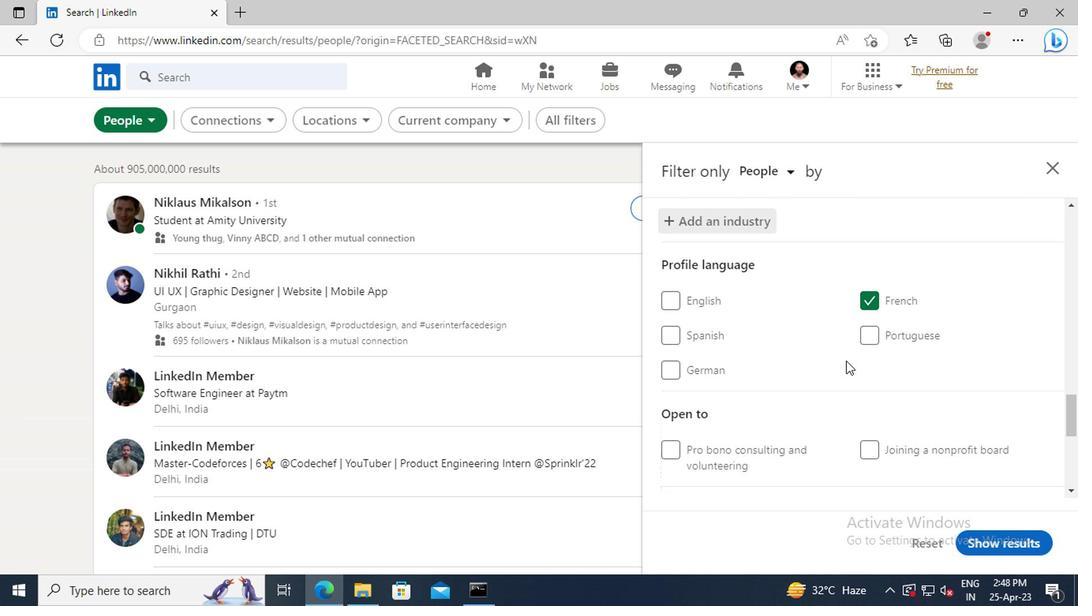 
Action: Mouse scrolled (843, 361) with delta (0, 0)
Screenshot: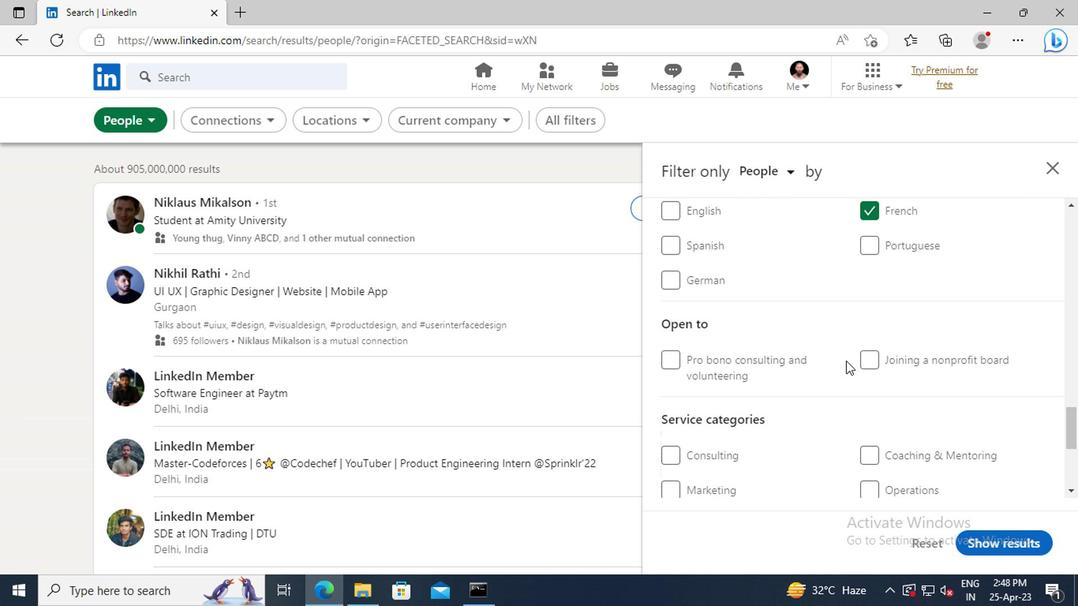 
Action: Mouse scrolled (843, 361) with delta (0, 0)
Screenshot: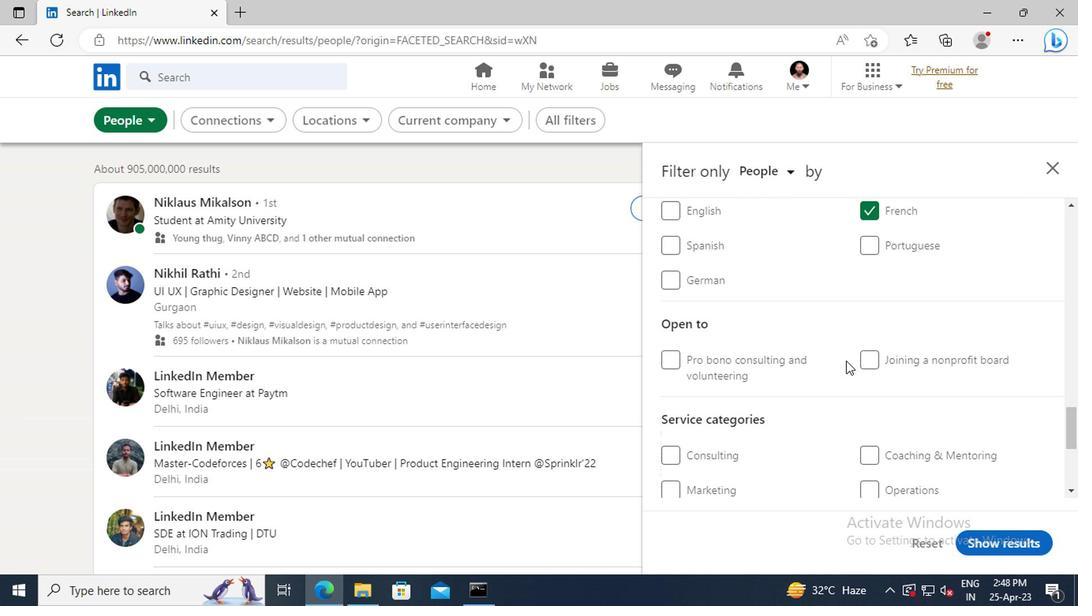 
Action: Mouse scrolled (843, 361) with delta (0, 0)
Screenshot: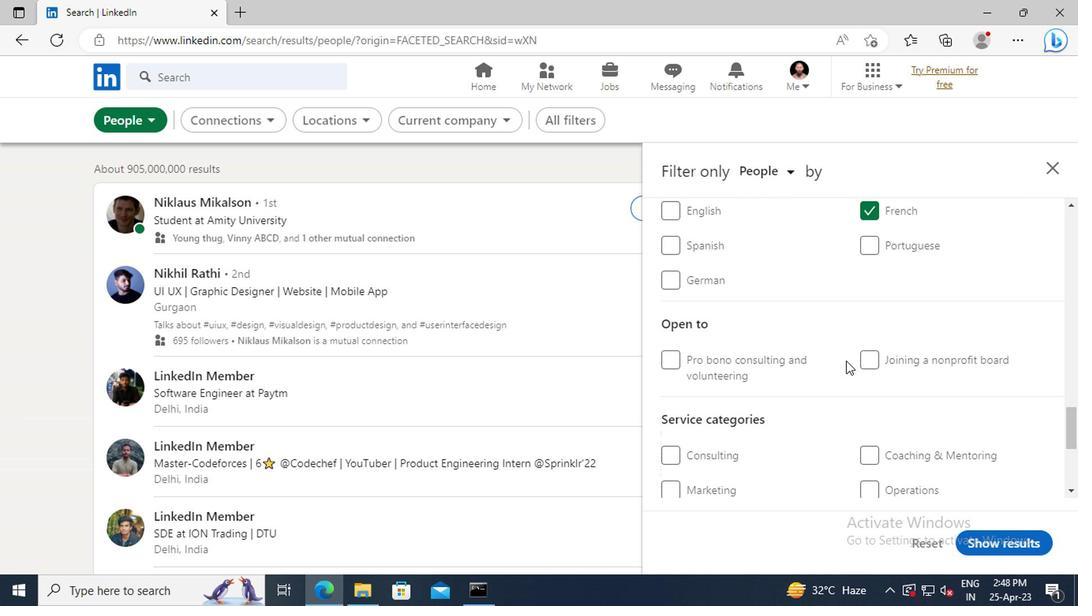 
Action: Mouse moved to (876, 390)
Screenshot: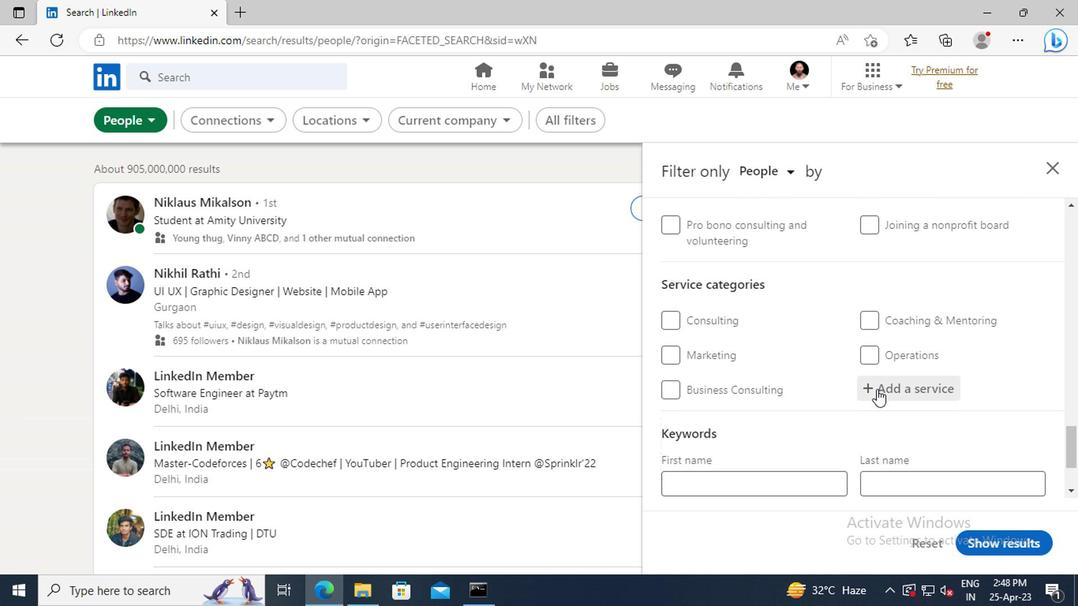 
Action: Mouse pressed left at (876, 390)
Screenshot: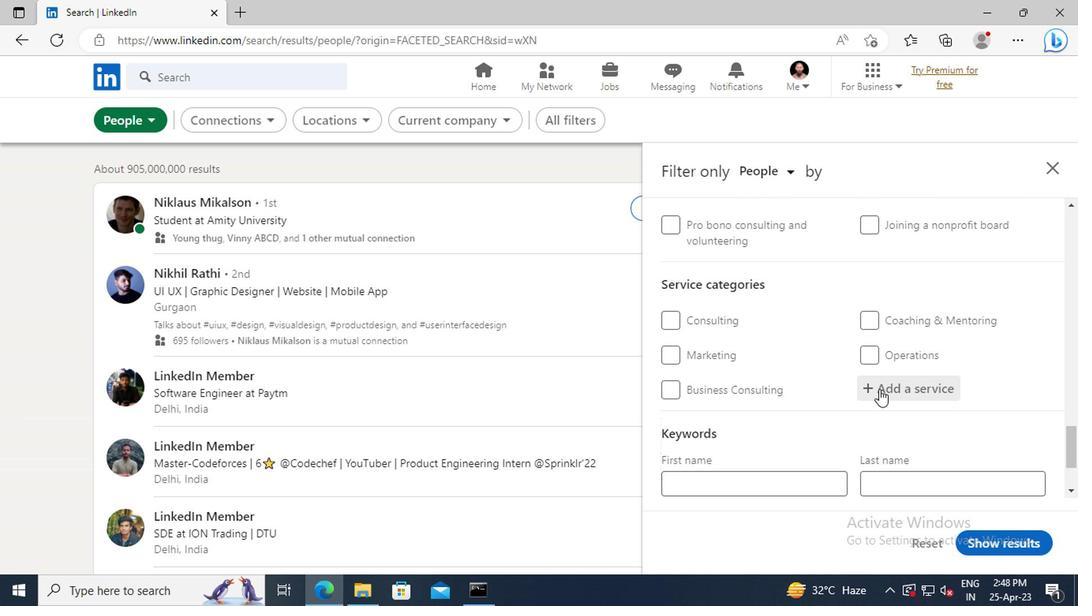 
Action: Key pressed <Key.shift>USER<Key.space><Key.shift>EXPERIENCE<Key.space><Key.shift>DESIGN
Screenshot: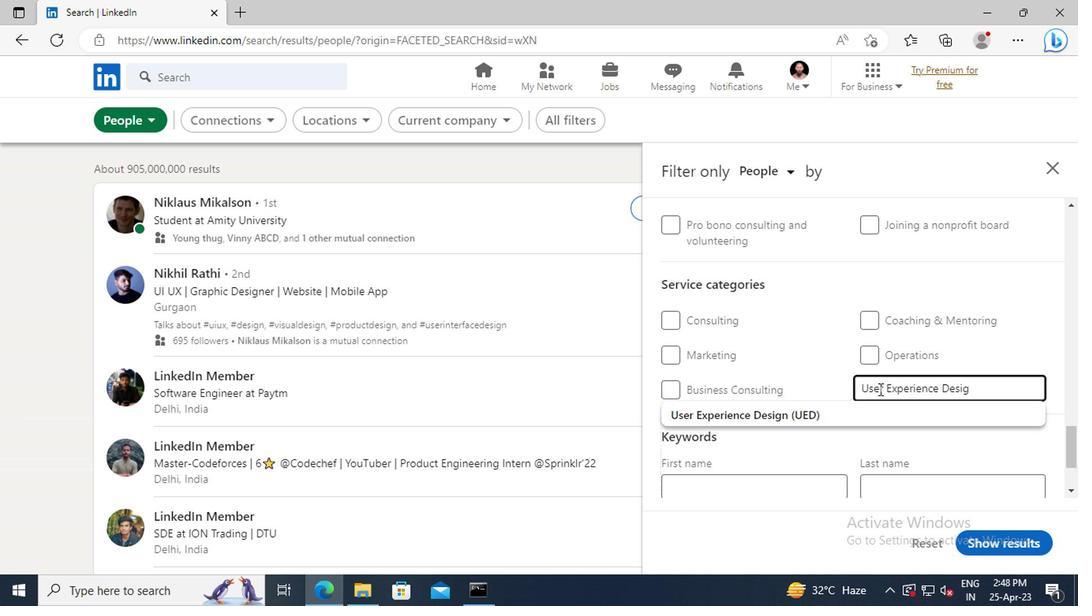 
Action: Mouse moved to (790, 415)
Screenshot: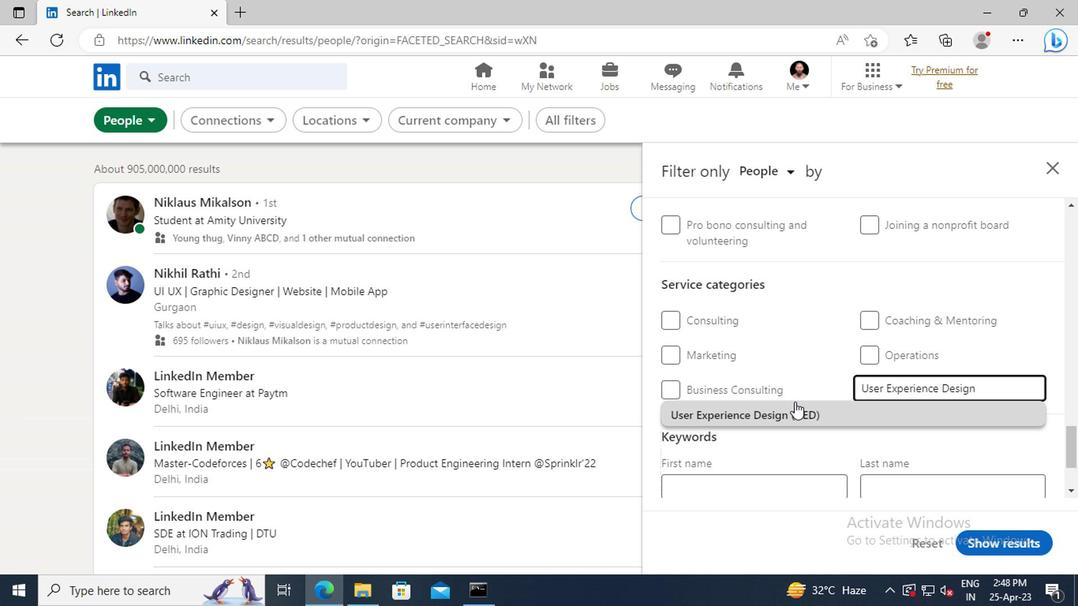 
Action: Mouse pressed left at (790, 415)
Screenshot: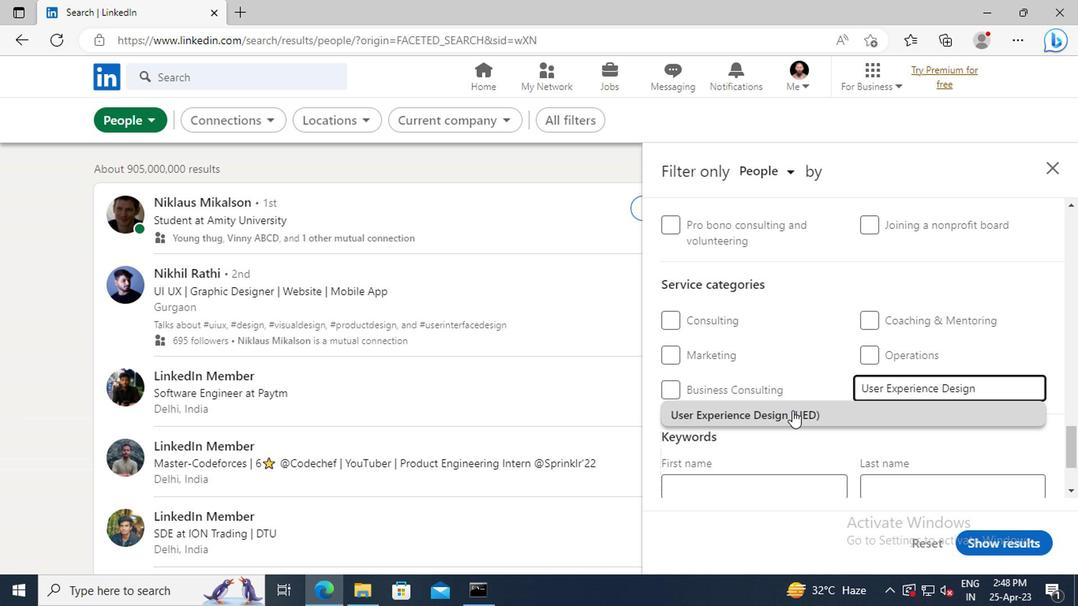 
Action: Mouse moved to (814, 365)
Screenshot: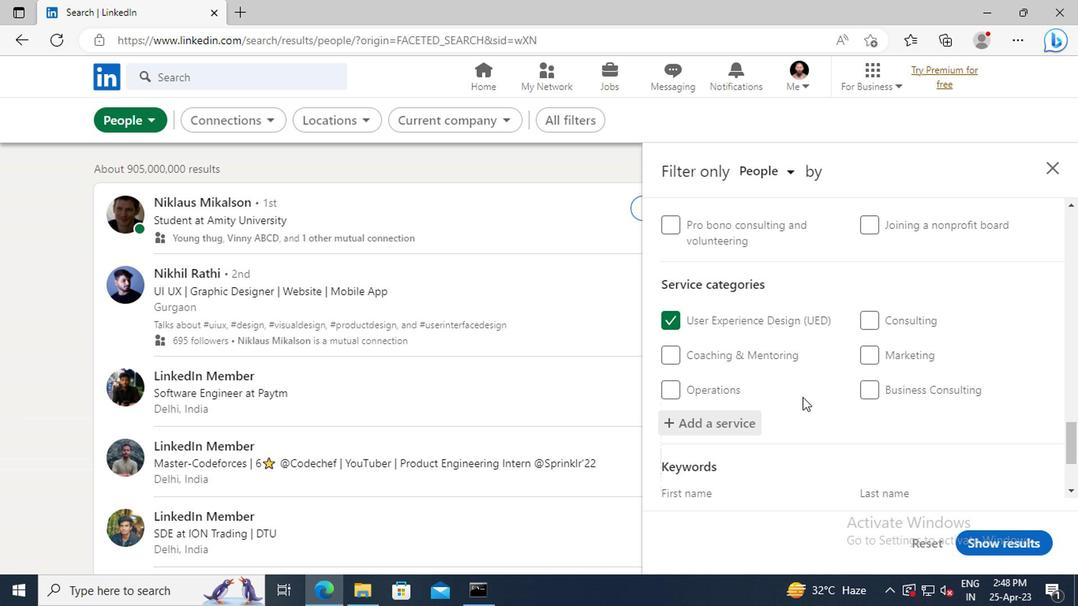 
Action: Mouse scrolled (814, 363) with delta (0, -1)
Screenshot: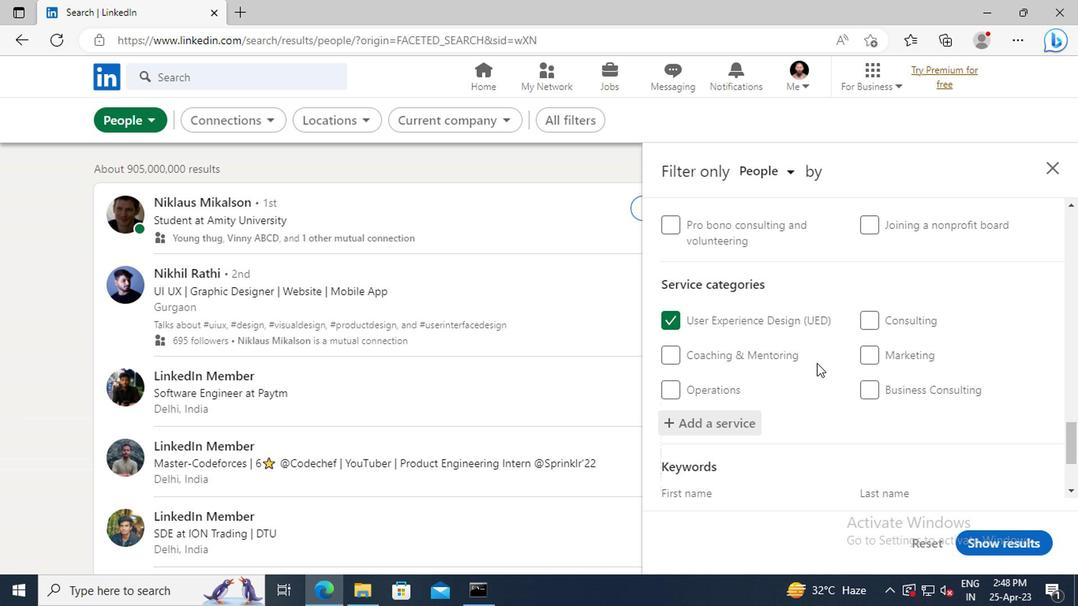 
Action: Mouse scrolled (814, 363) with delta (0, -1)
Screenshot: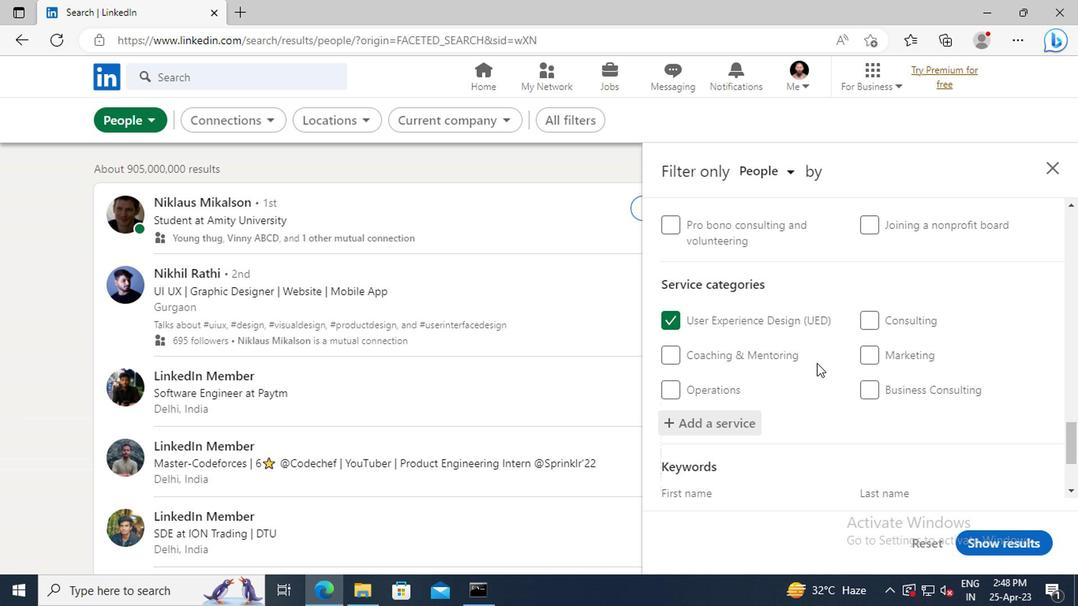 
Action: Mouse scrolled (814, 363) with delta (0, -1)
Screenshot: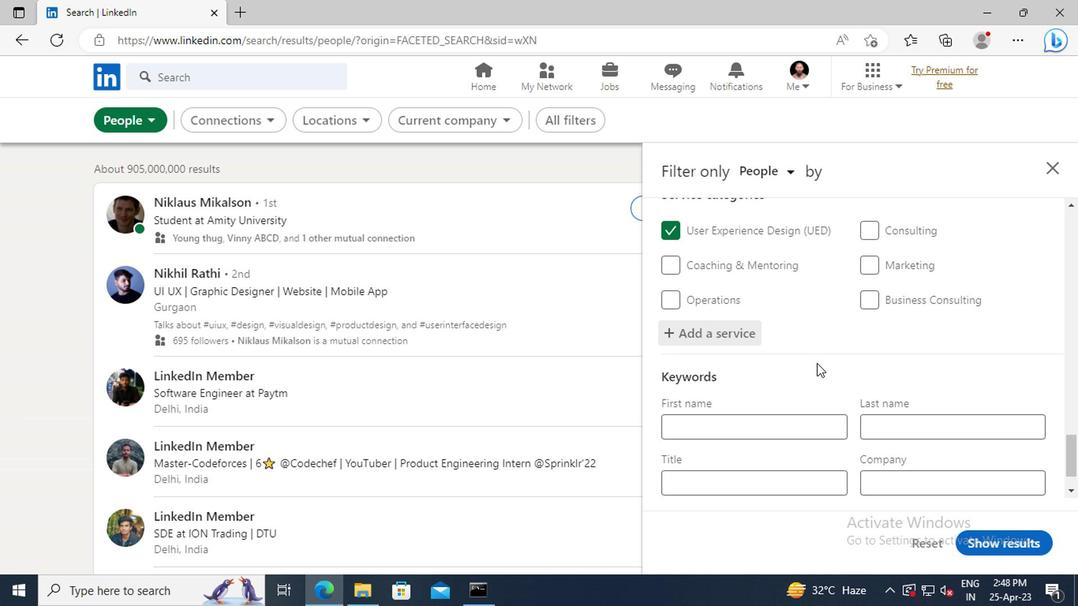 
Action: Mouse scrolled (814, 363) with delta (0, -1)
Screenshot: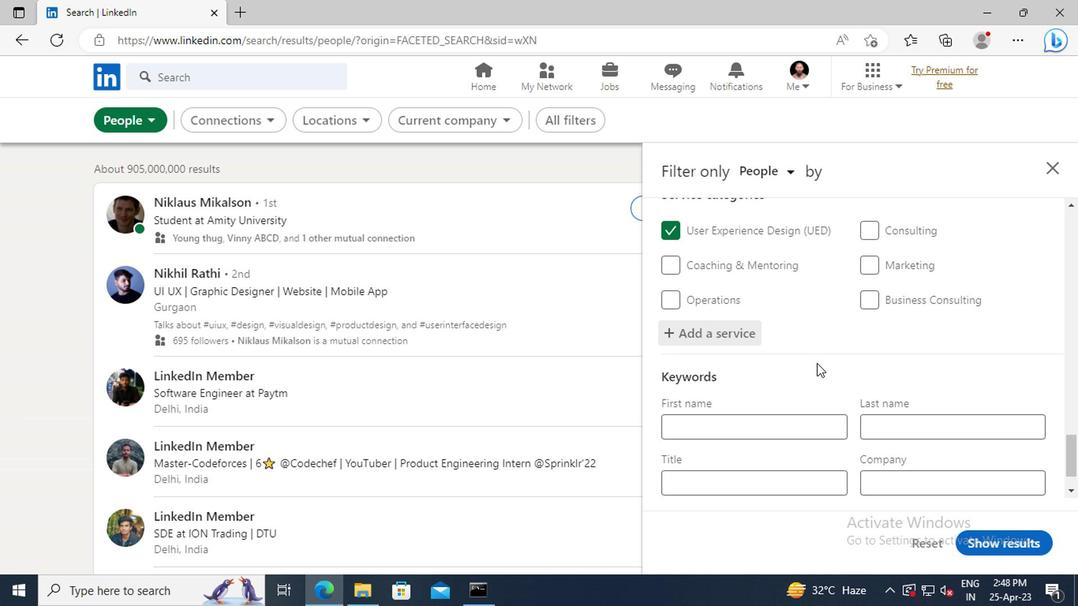
Action: Mouse scrolled (814, 363) with delta (0, -1)
Screenshot: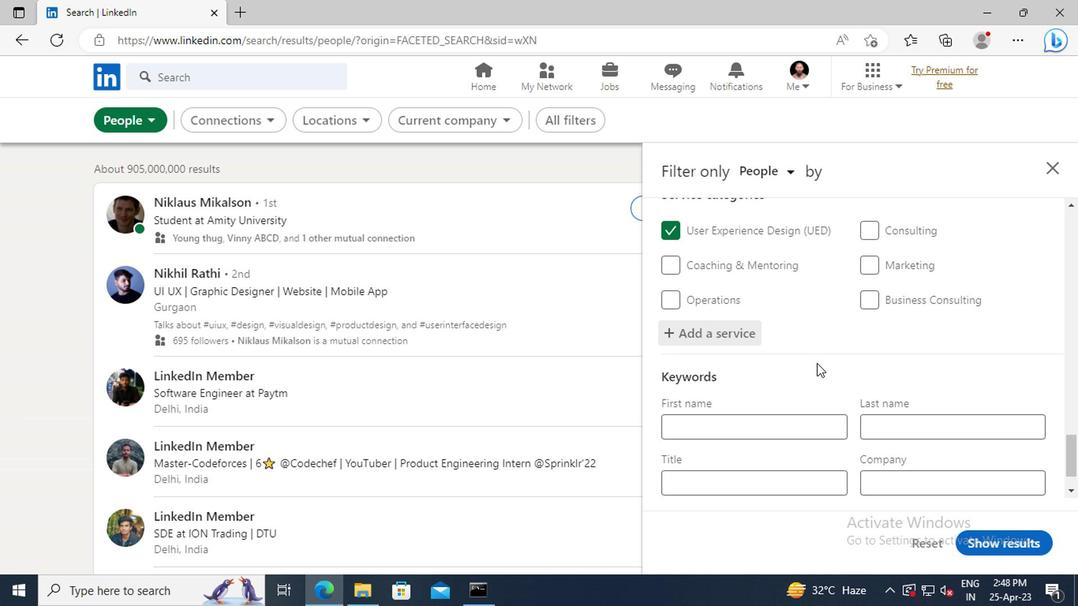 
Action: Mouse moved to (773, 426)
Screenshot: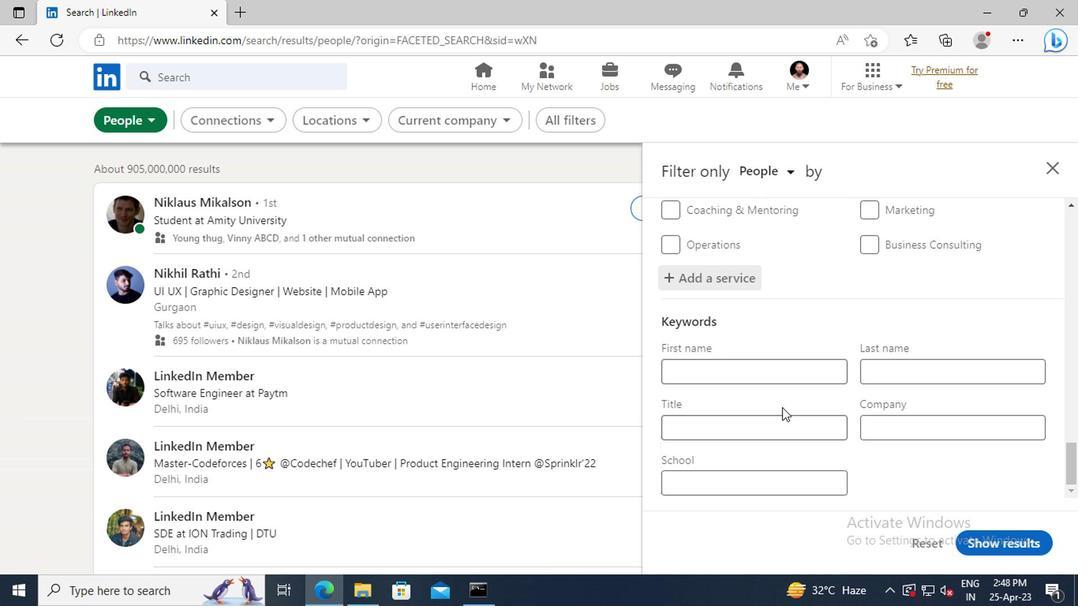 
Action: Mouse pressed left at (773, 426)
Screenshot: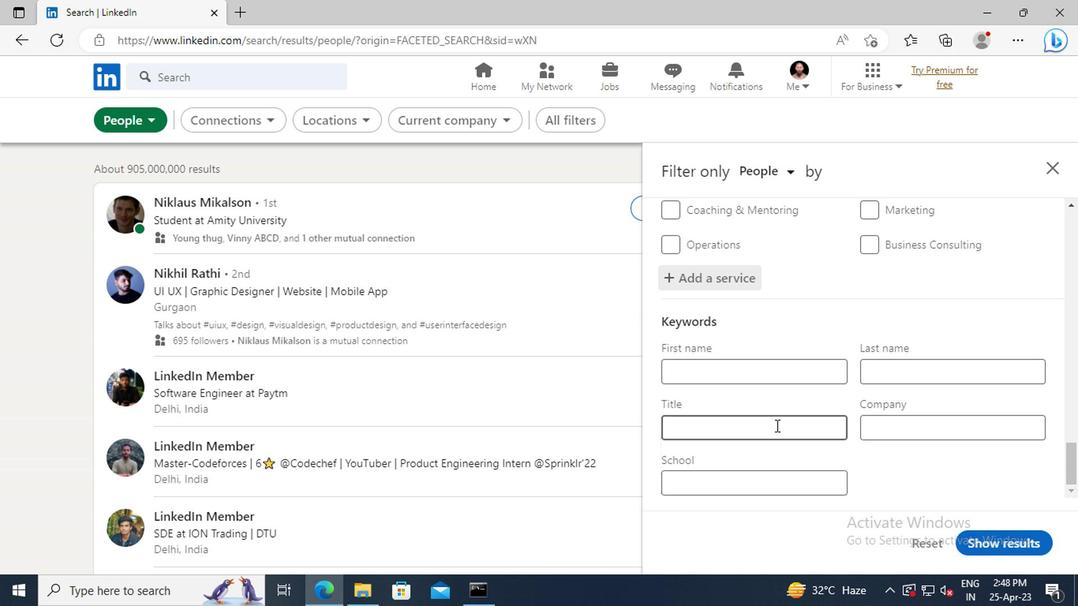 
Action: Key pressed <Key.shift>COMPUTER<Key.space><Key.shift>SCIENTIST
Screenshot: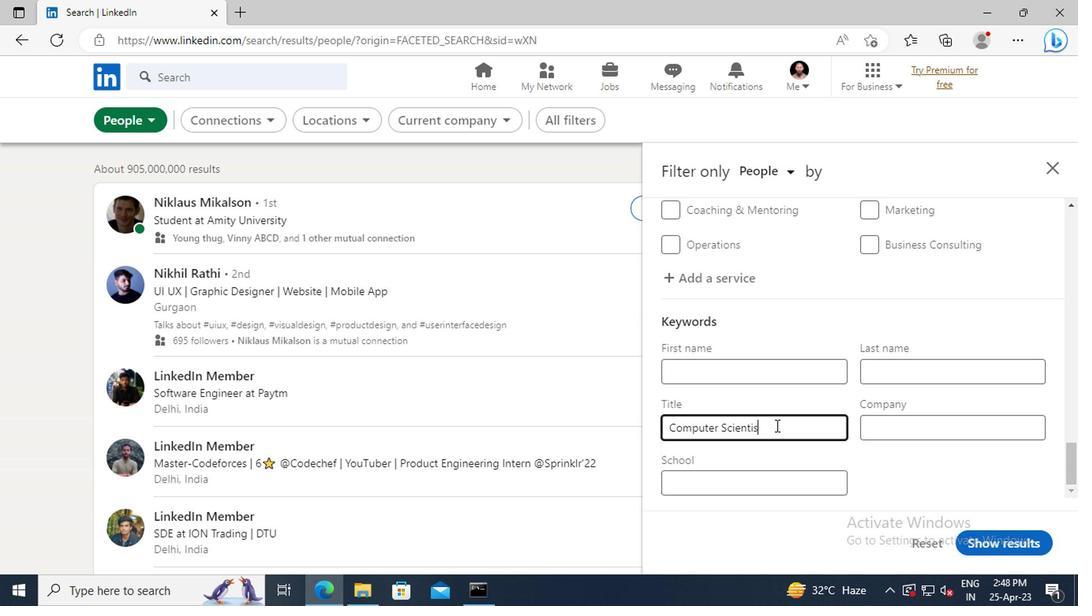 
Action: Mouse moved to (985, 543)
Screenshot: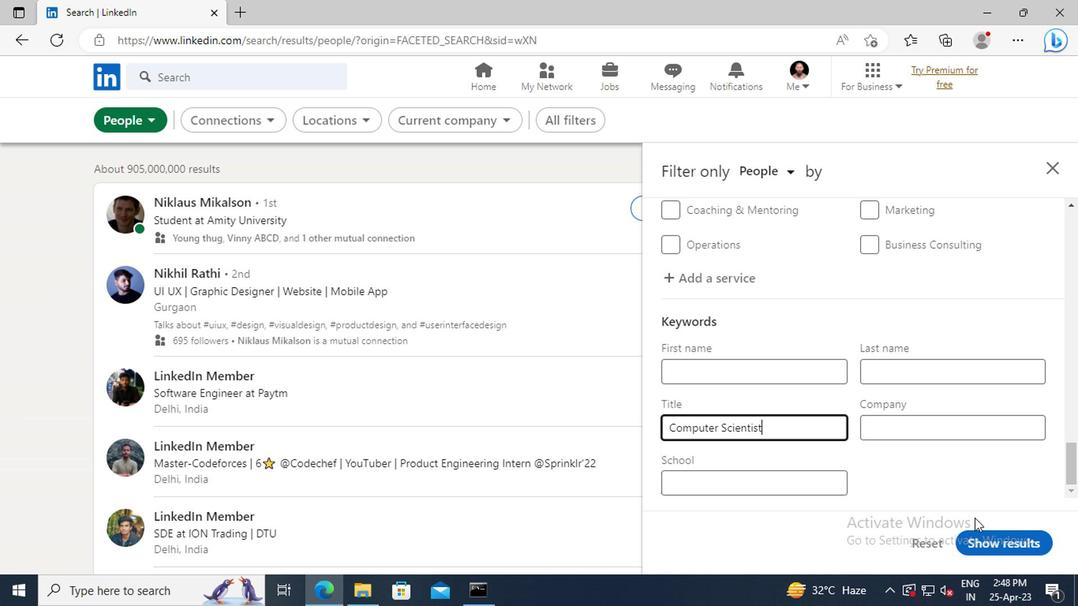
Action: Mouse pressed left at (985, 543)
Screenshot: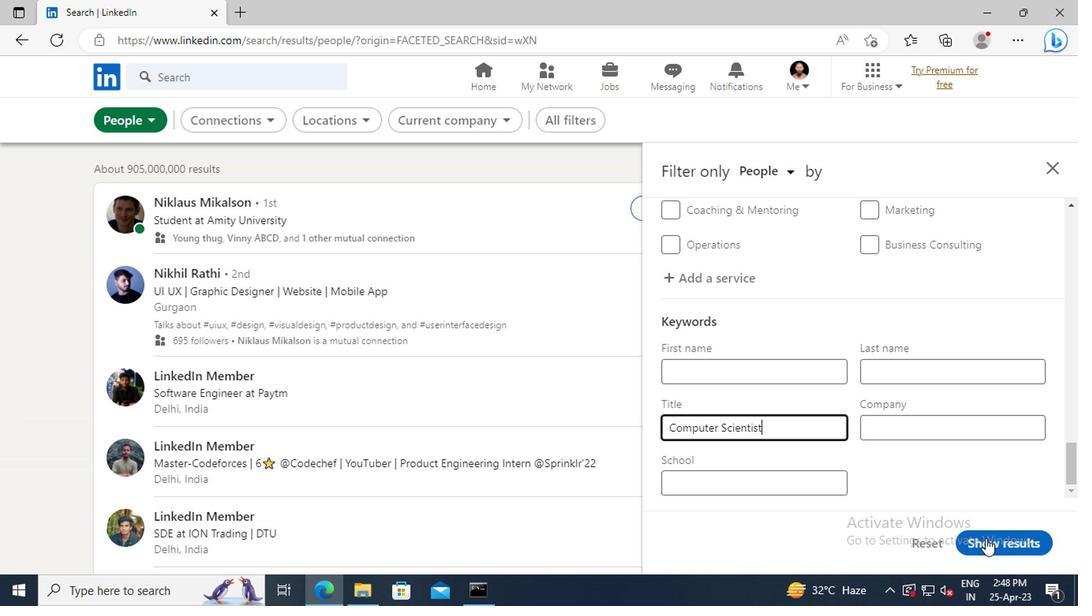 
